 Task: Search one way flight ticket for 1 adult, 1 child, 1 infant in seat in premium economy from Billings: Billings Logan International Airport to Riverton: Central Wyoming Regional Airport (was Riverton Regional) on 5-4-2023. Choice of flights is United. Number of bags: 2 carry on bags and 4 checked bags. Price is upto 81000. Outbound departure time preference is 19:15.
Action: Mouse moved to (401, 161)
Screenshot: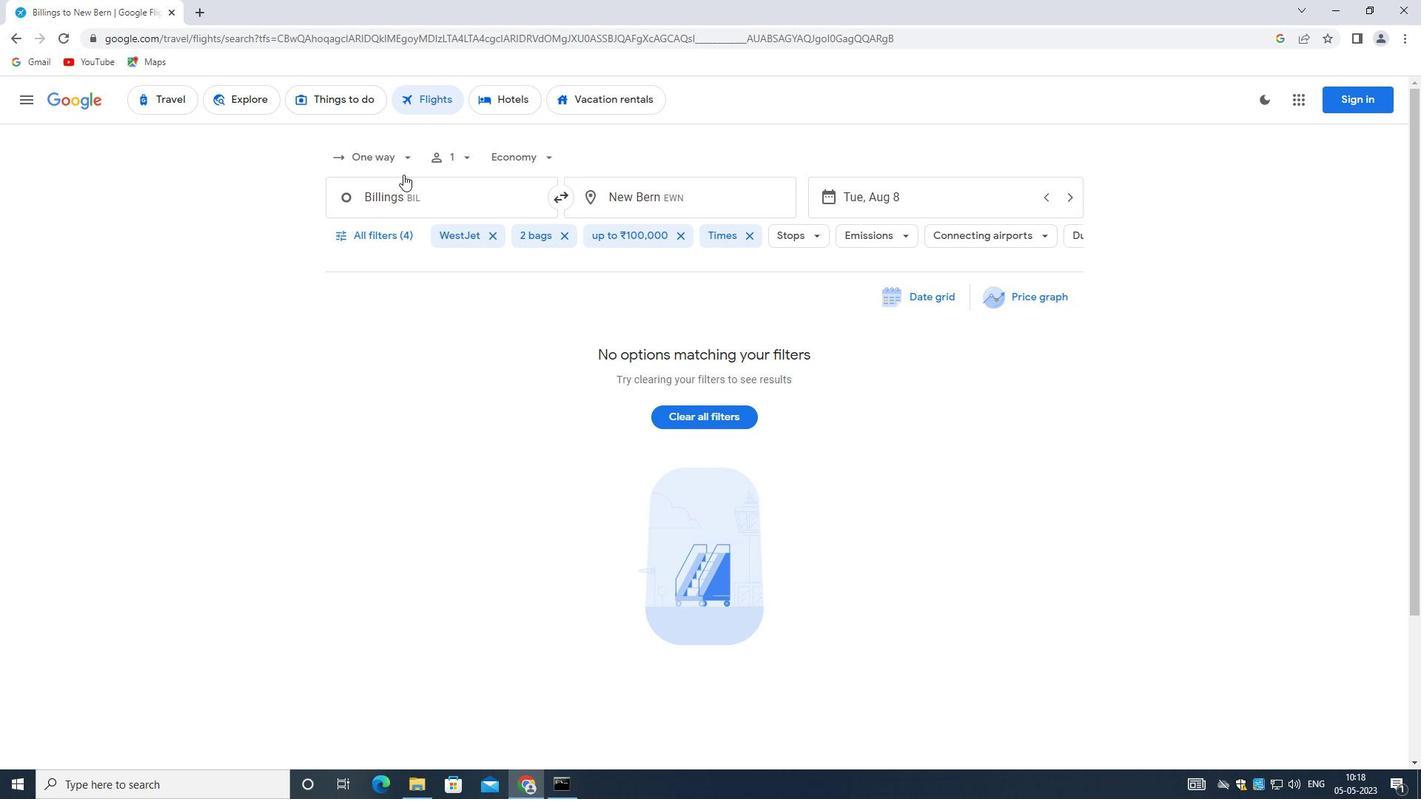 
Action: Mouse pressed left at (401, 161)
Screenshot: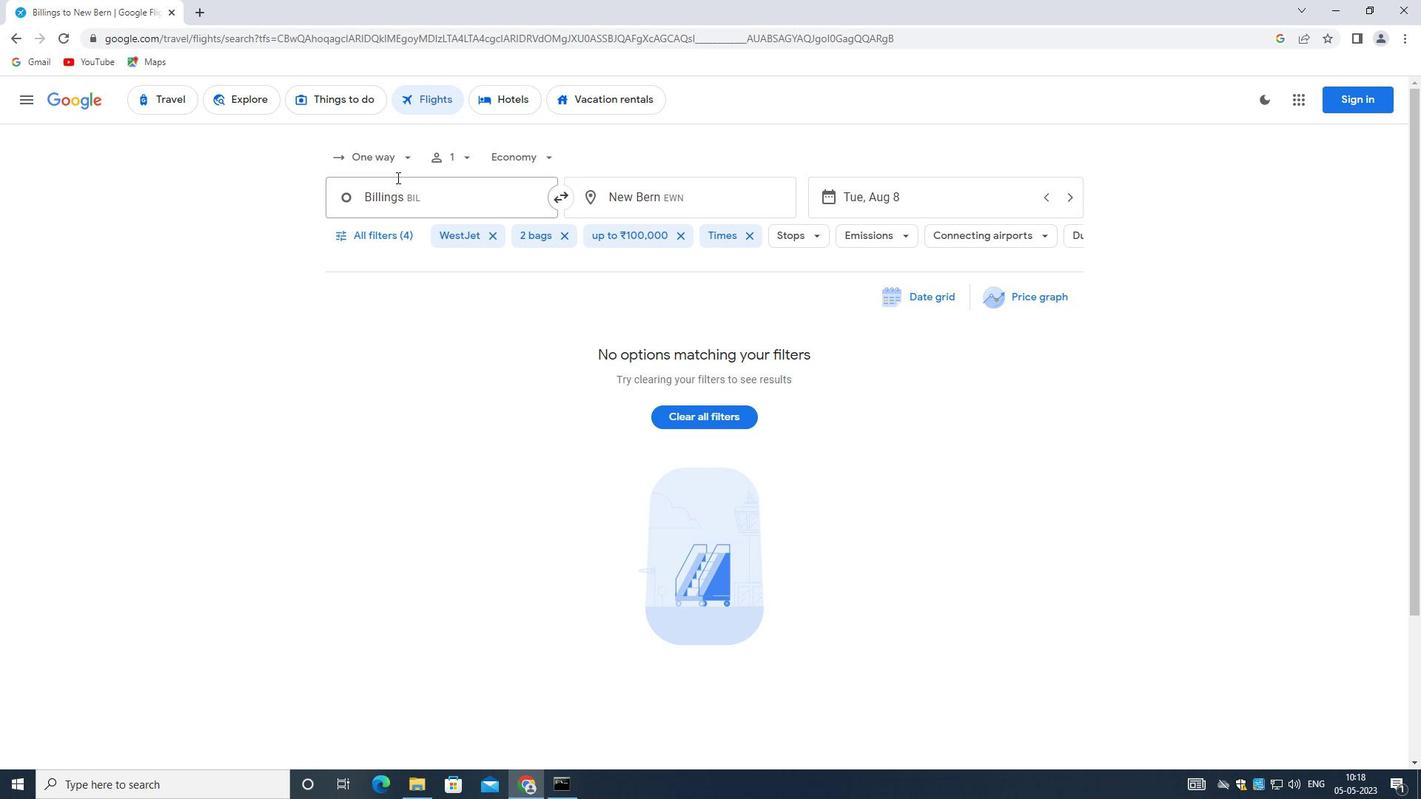 
Action: Mouse moved to (399, 219)
Screenshot: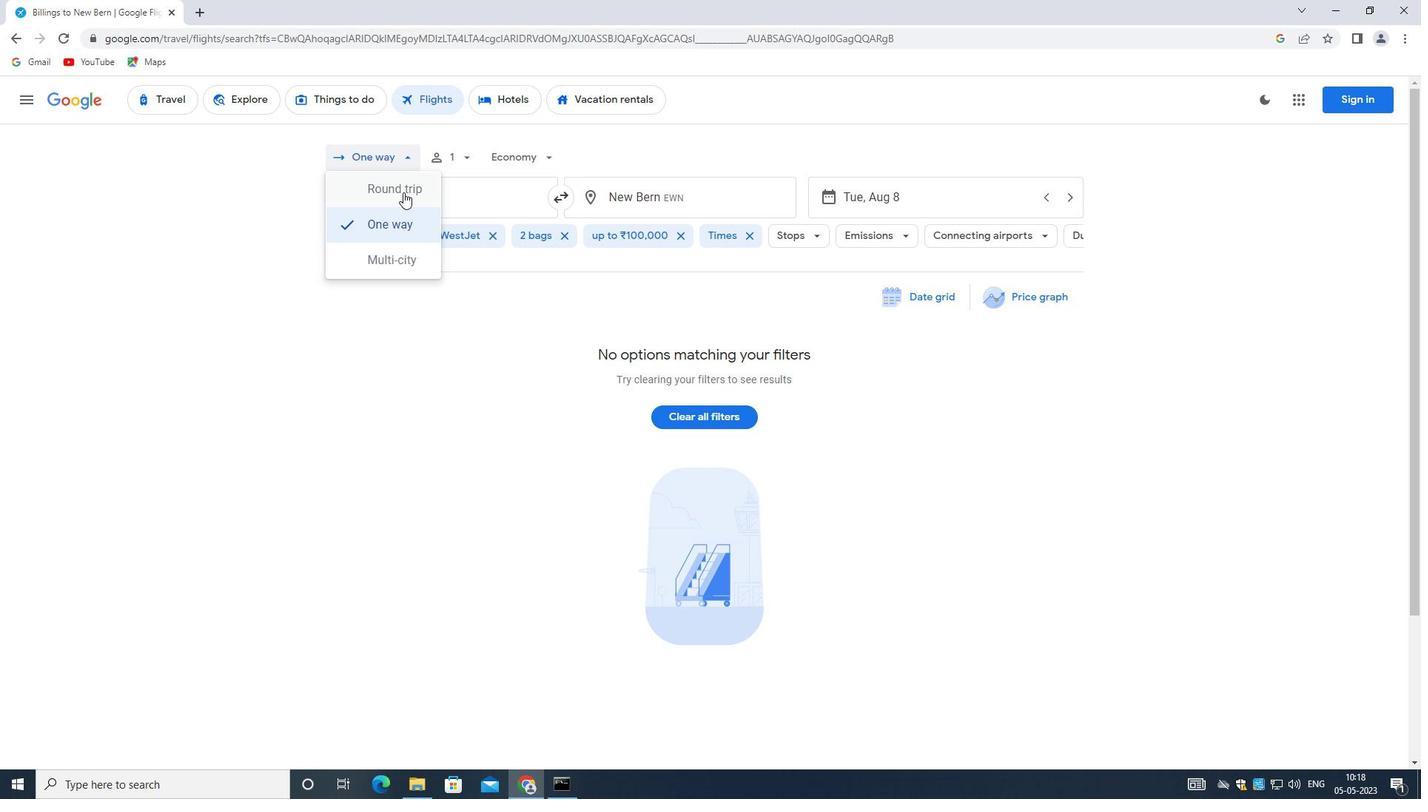 
Action: Mouse pressed left at (399, 219)
Screenshot: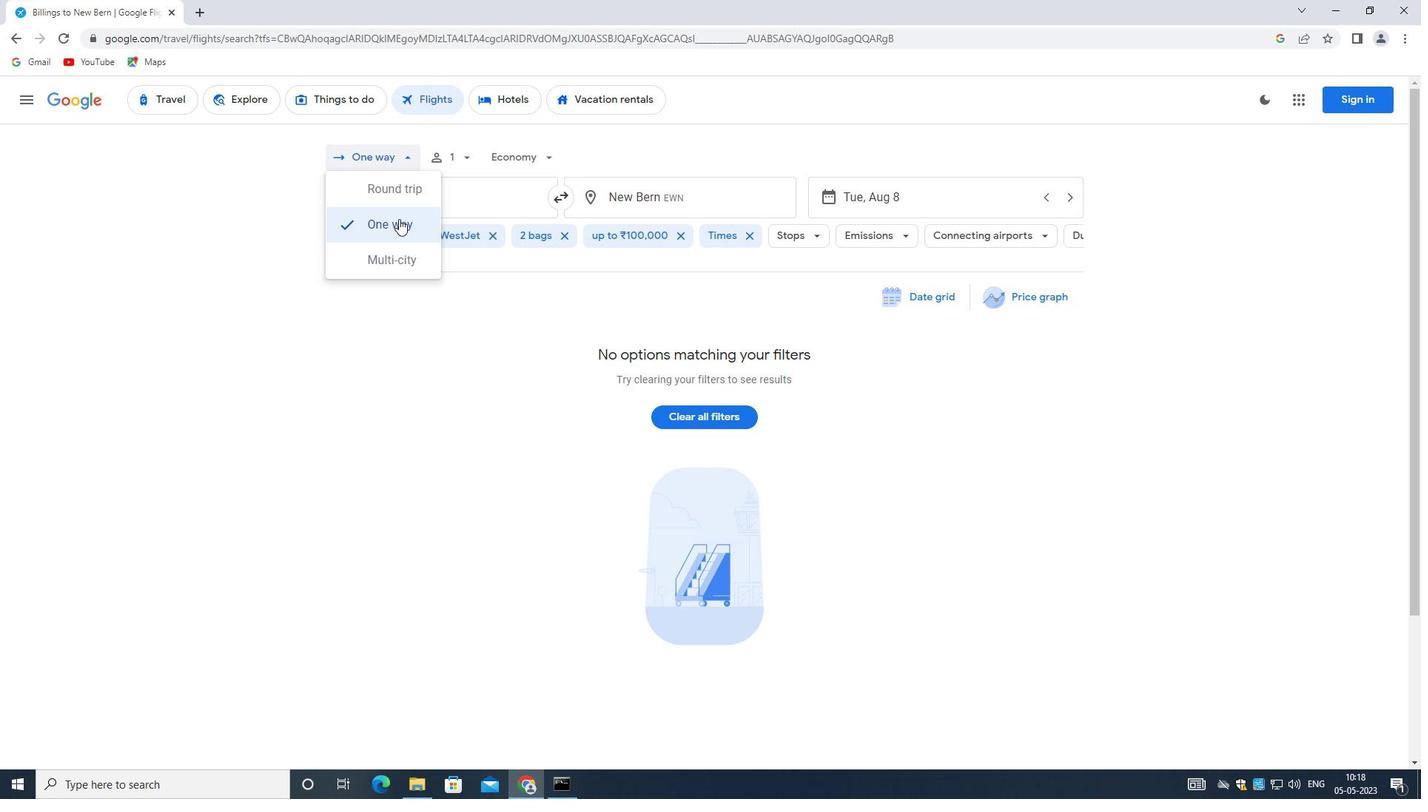 
Action: Mouse moved to (466, 155)
Screenshot: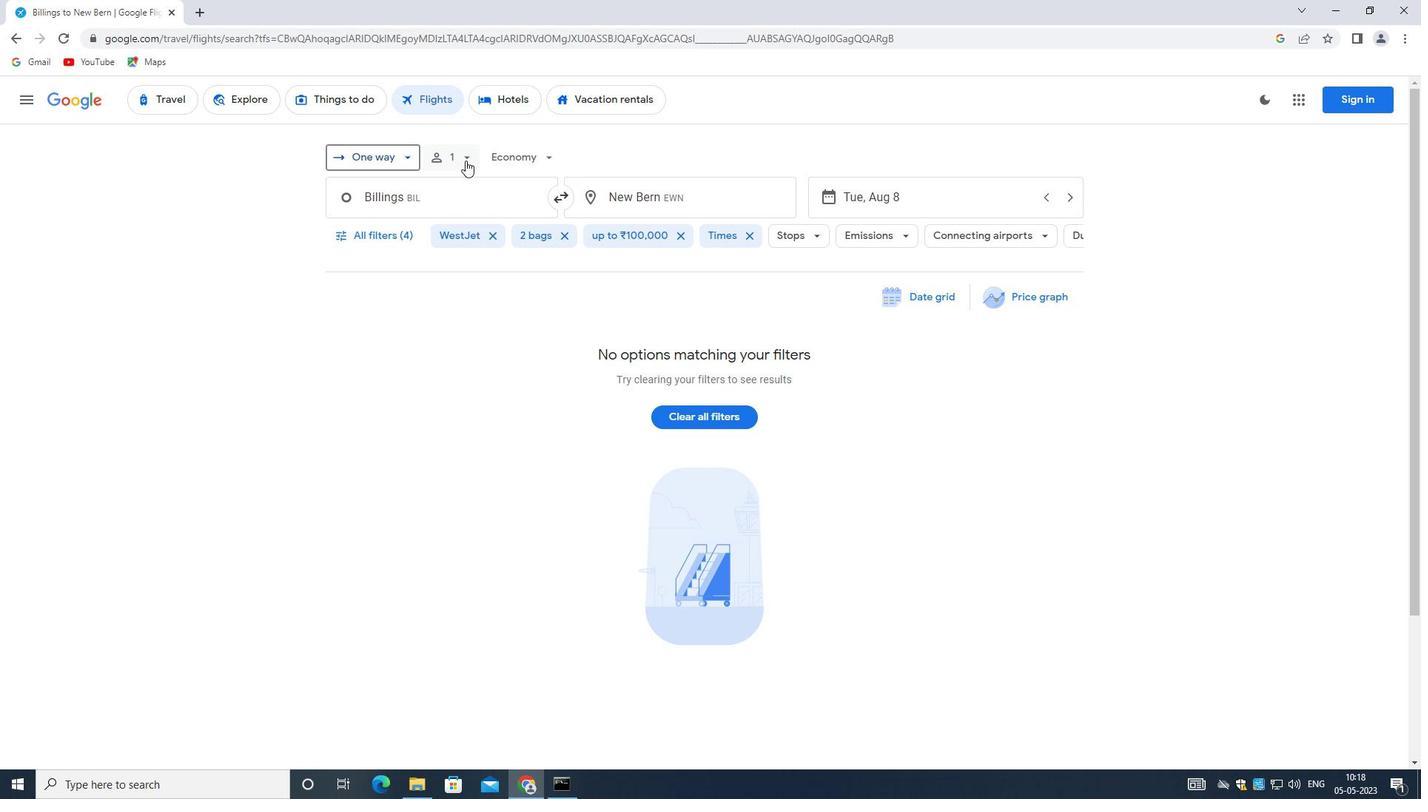 
Action: Mouse pressed left at (466, 155)
Screenshot: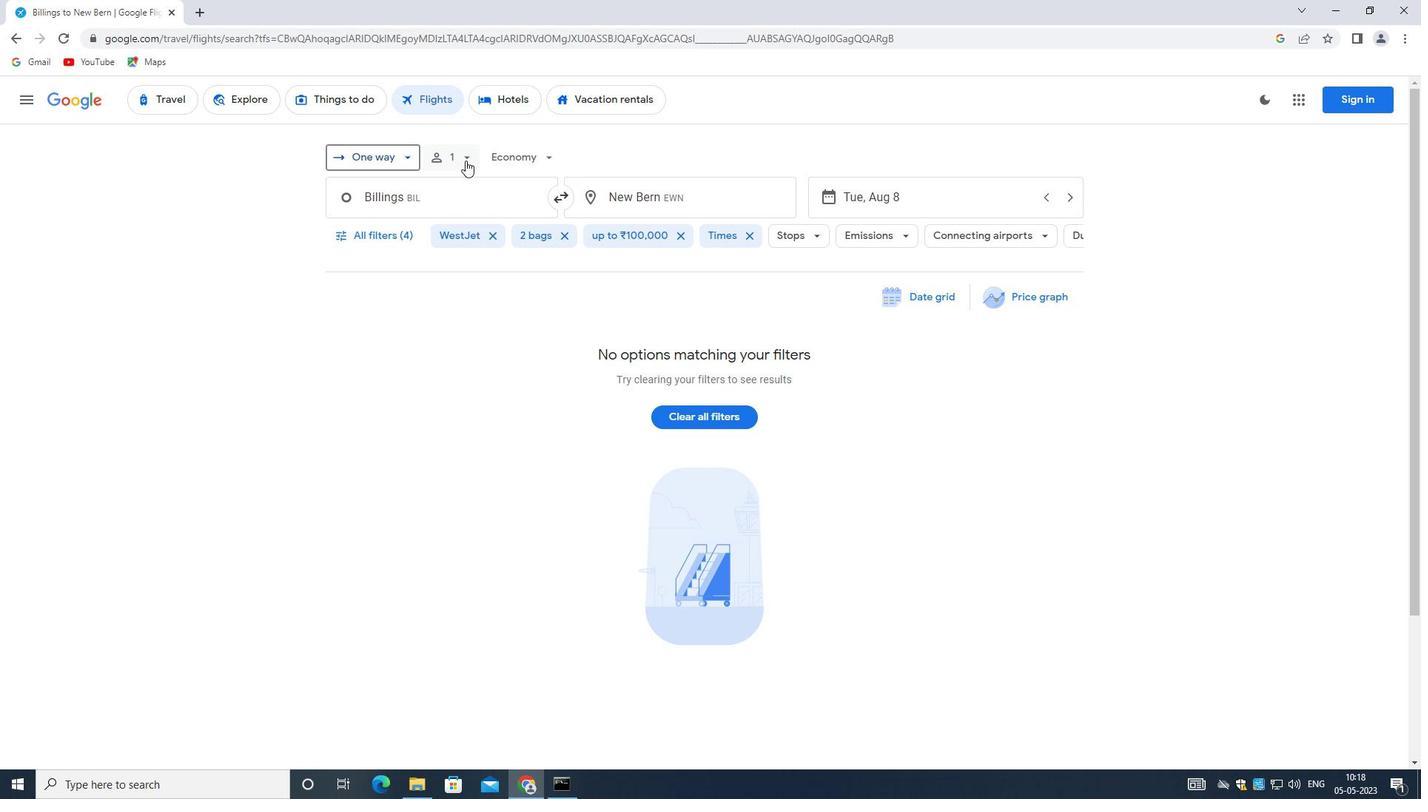 
Action: Mouse moved to (572, 231)
Screenshot: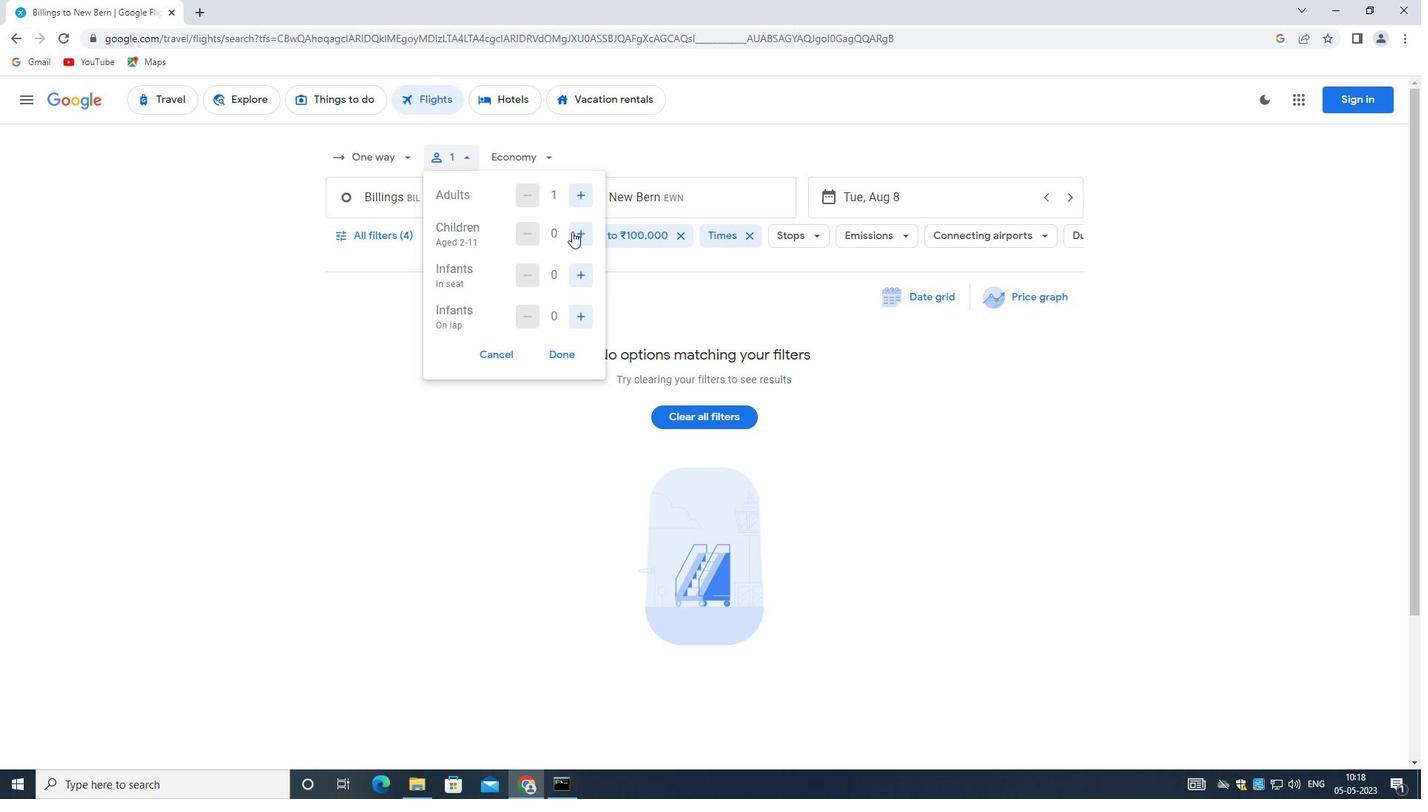 
Action: Mouse pressed left at (572, 231)
Screenshot: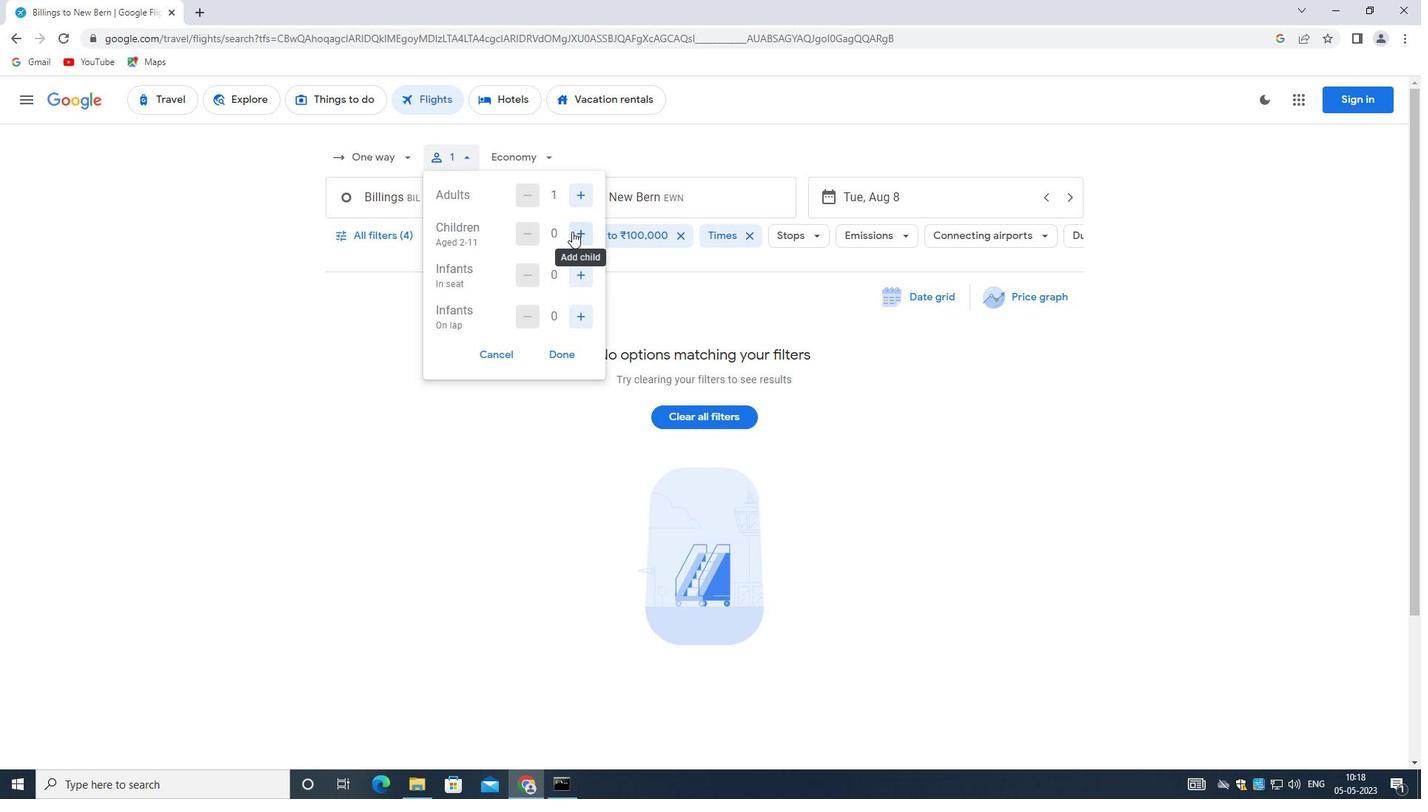 
Action: Mouse moved to (574, 277)
Screenshot: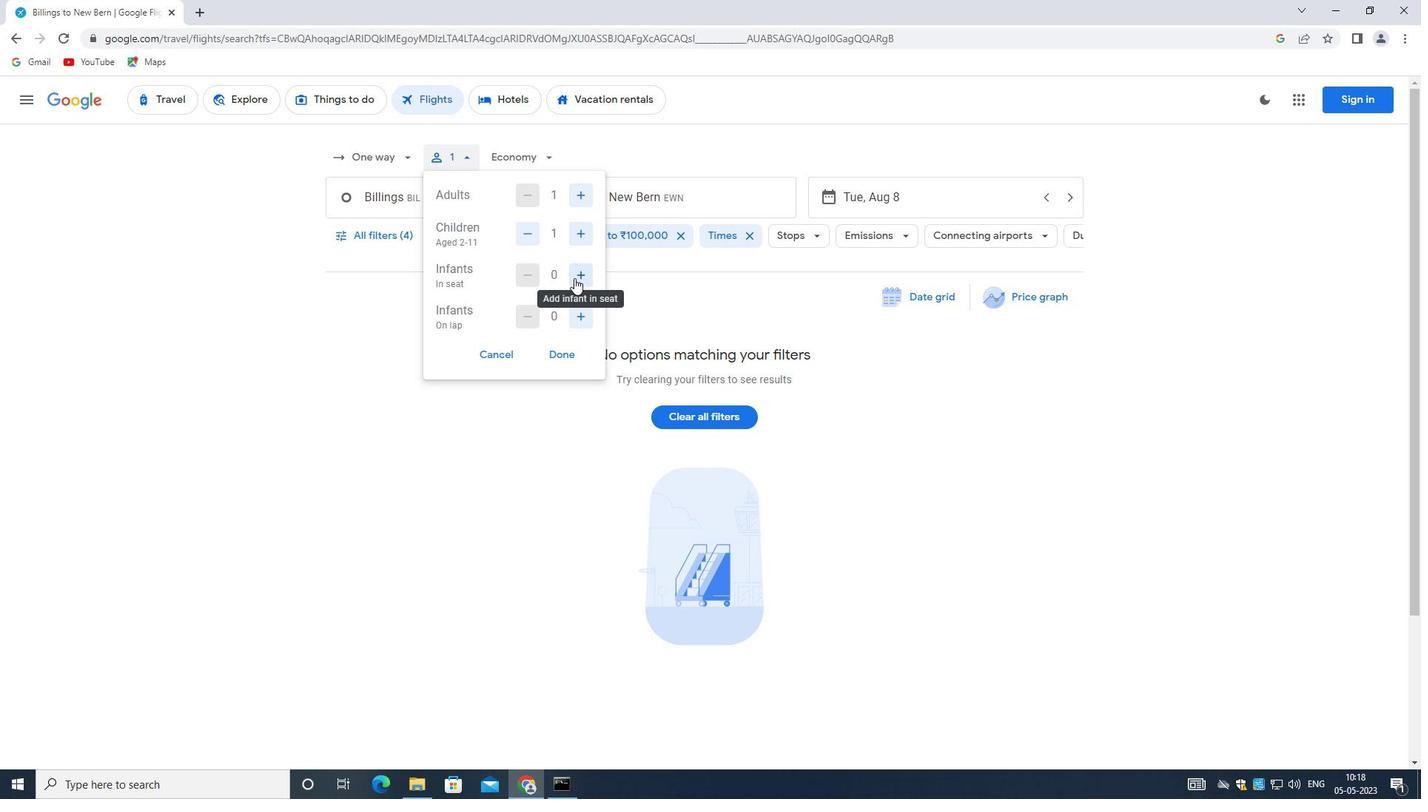
Action: Mouse pressed left at (574, 277)
Screenshot: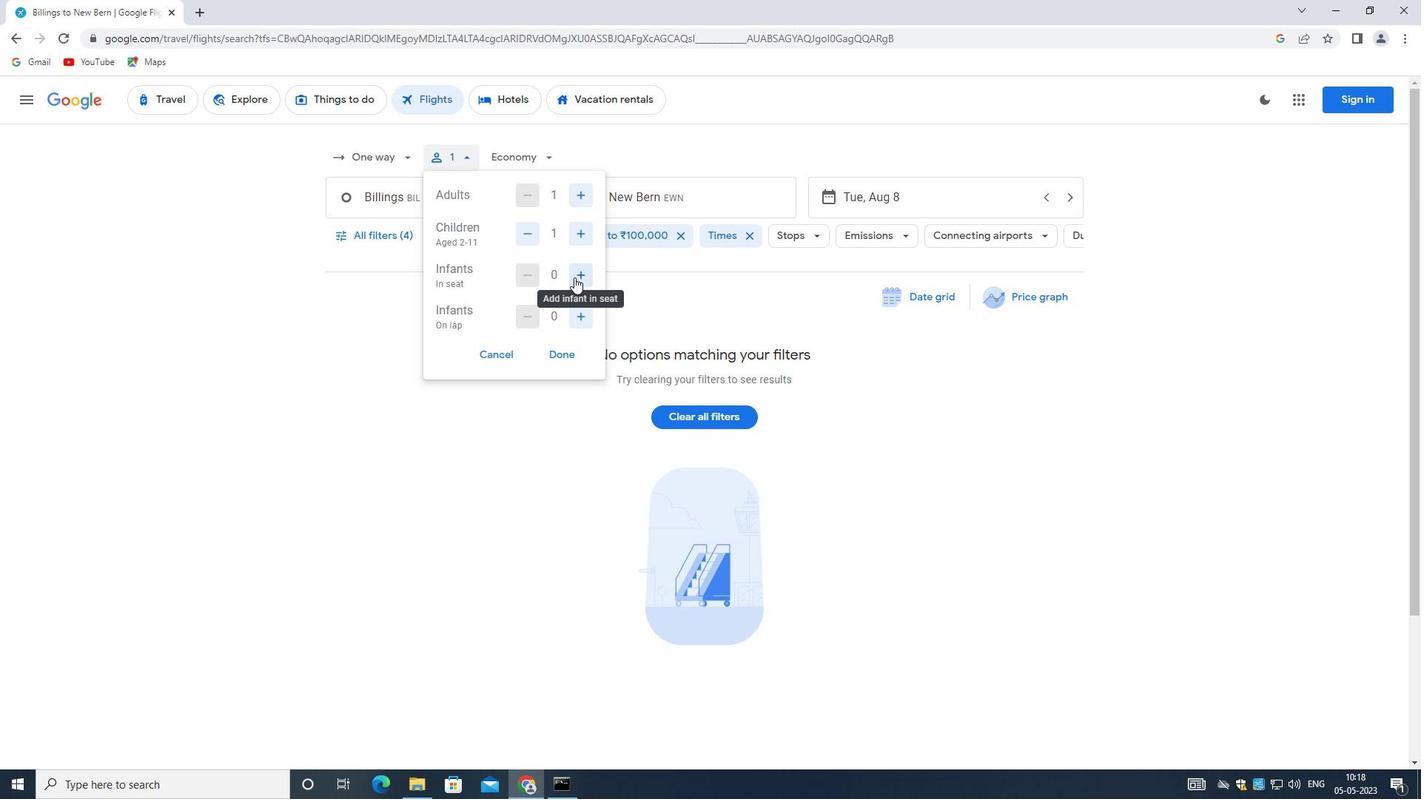 
Action: Mouse moved to (553, 353)
Screenshot: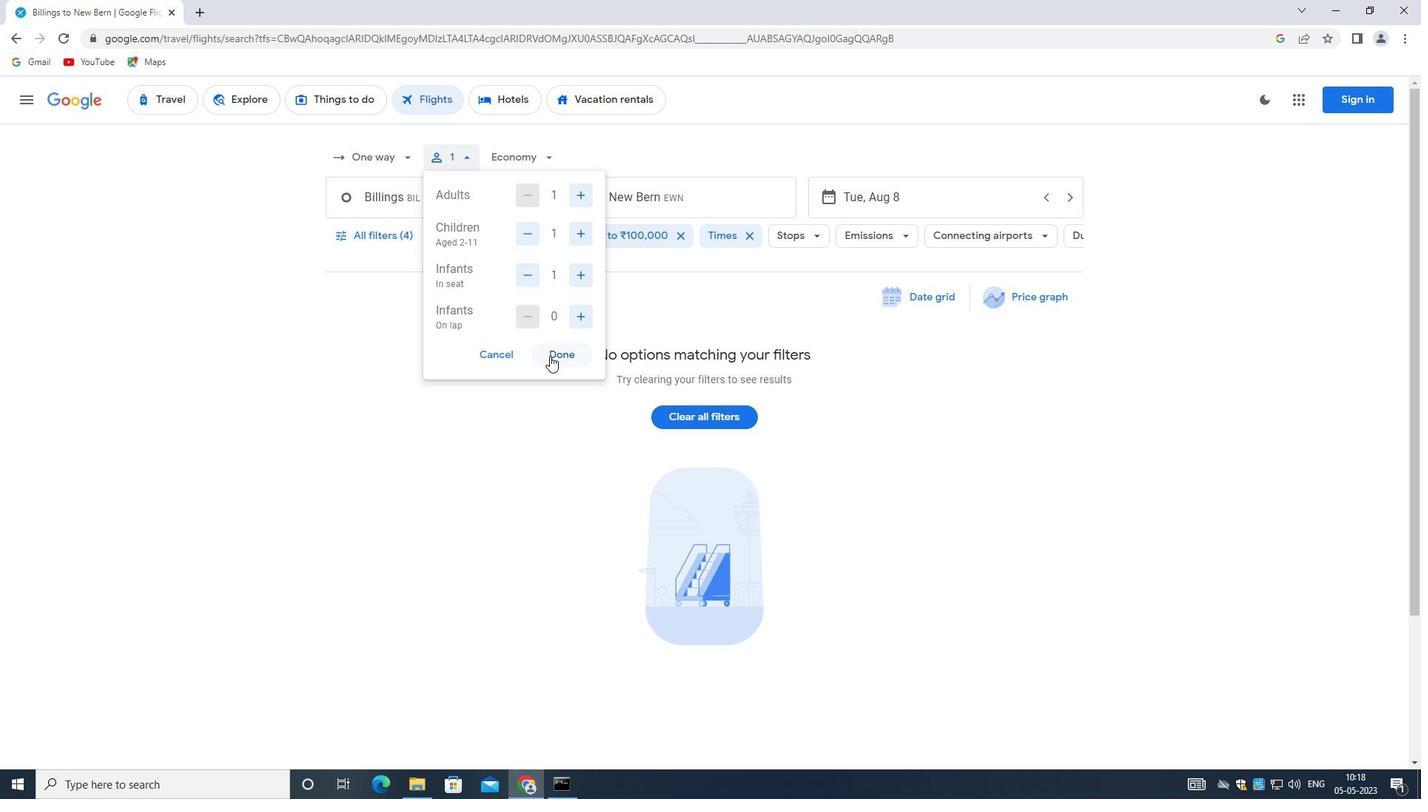 
Action: Mouse pressed left at (553, 353)
Screenshot: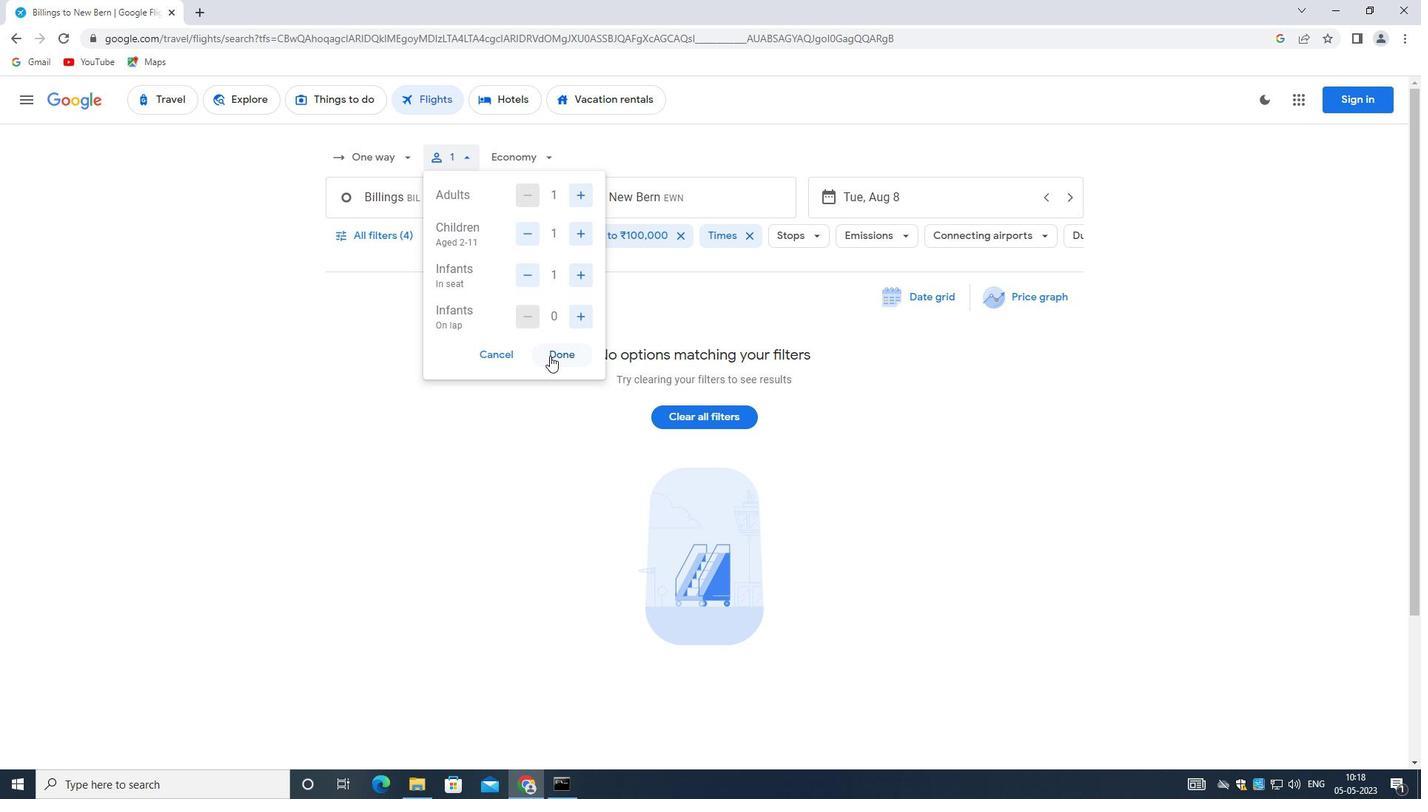 
Action: Mouse moved to (537, 159)
Screenshot: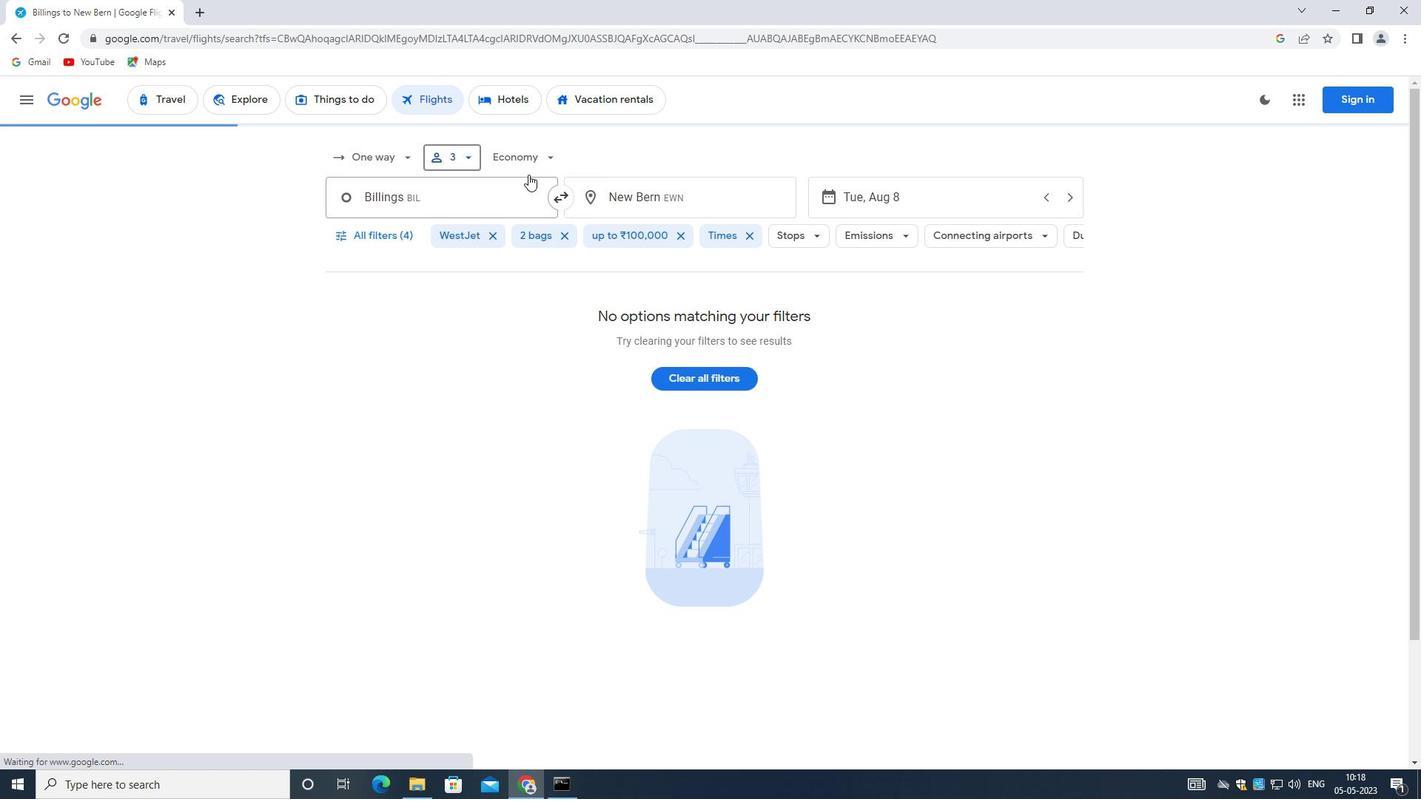 
Action: Mouse pressed left at (537, 159)
Screenshot: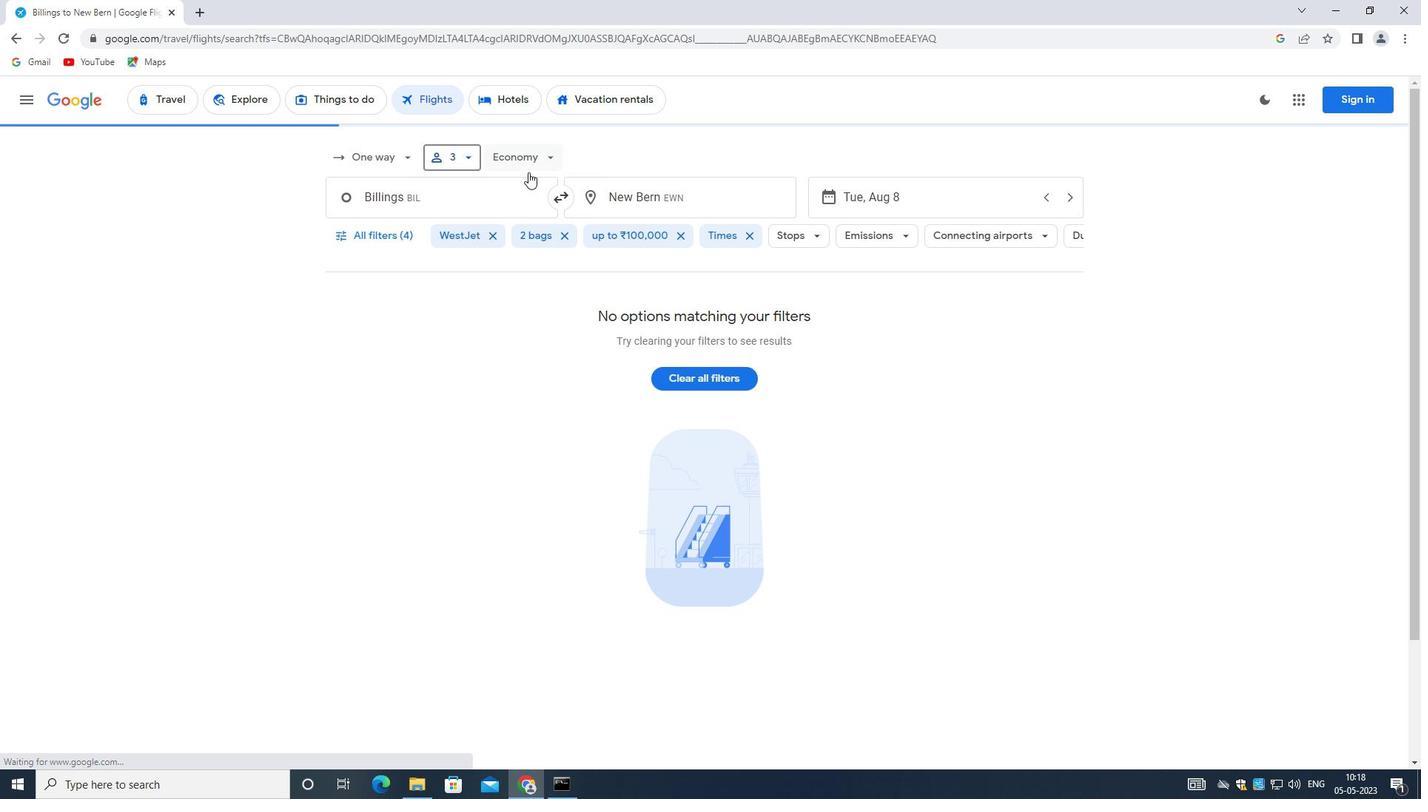 
Action: Mouse moved to (579, 225)
Screenshot: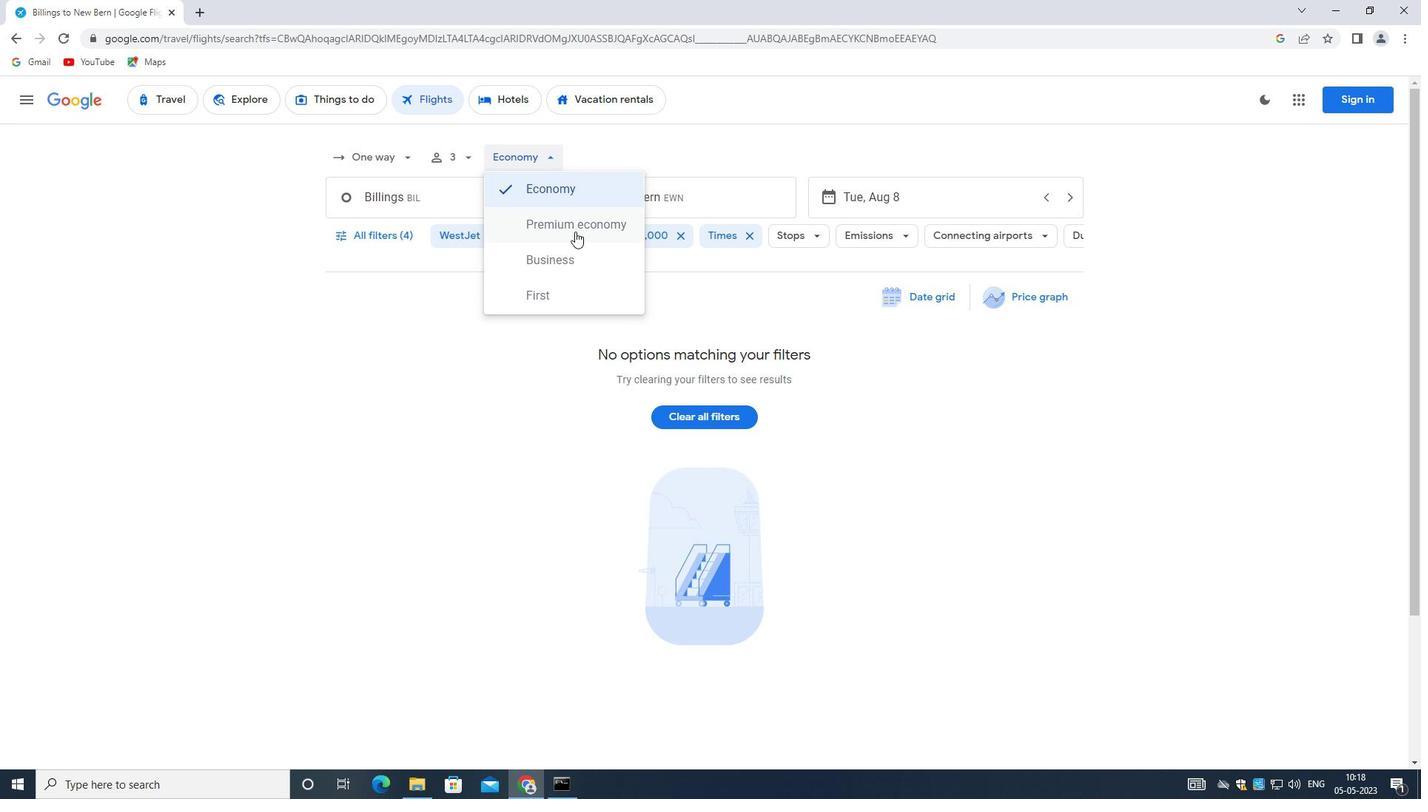 
Action: Mouse pressed left at (579, 225)
Screenshot: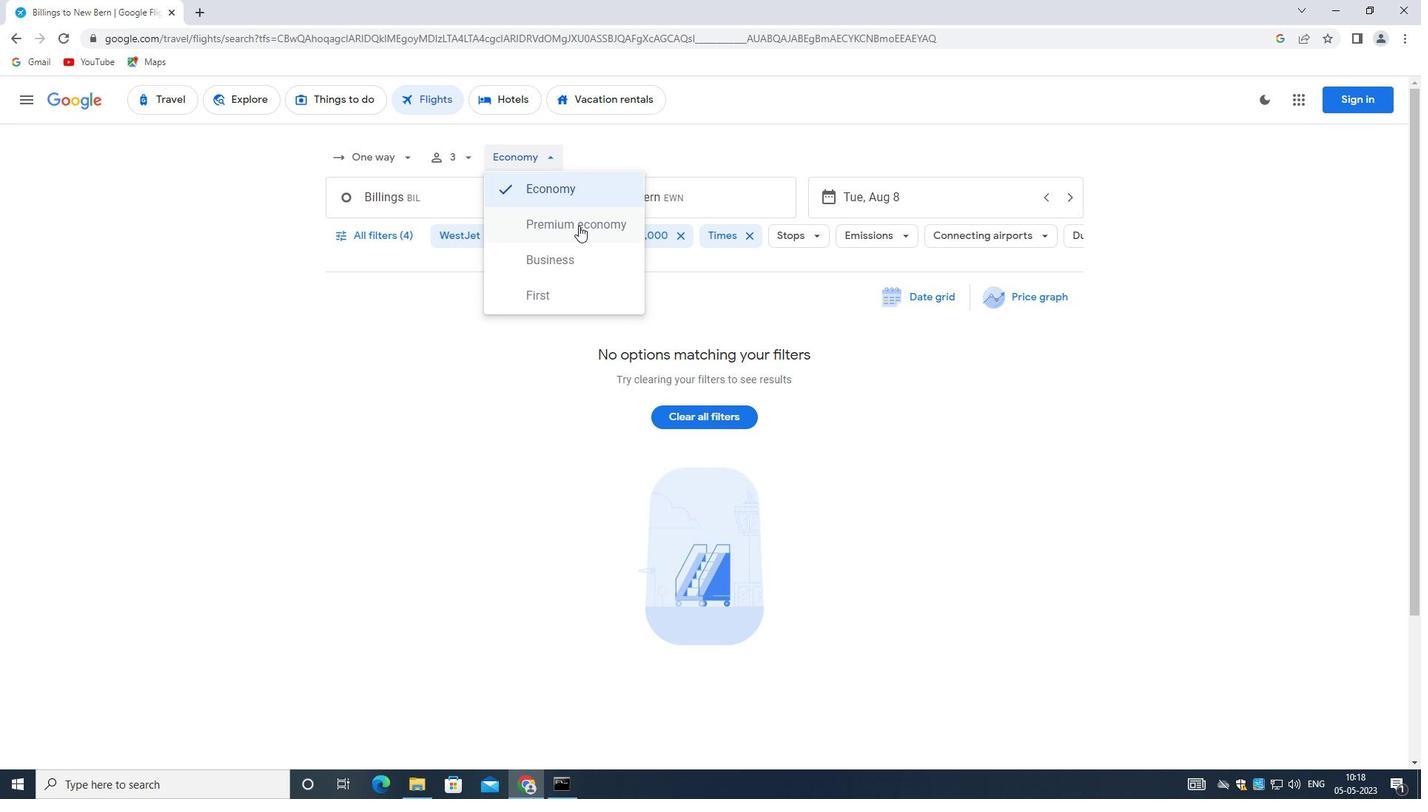 
Action: Mouse moved to (441, 185)
Screenshot: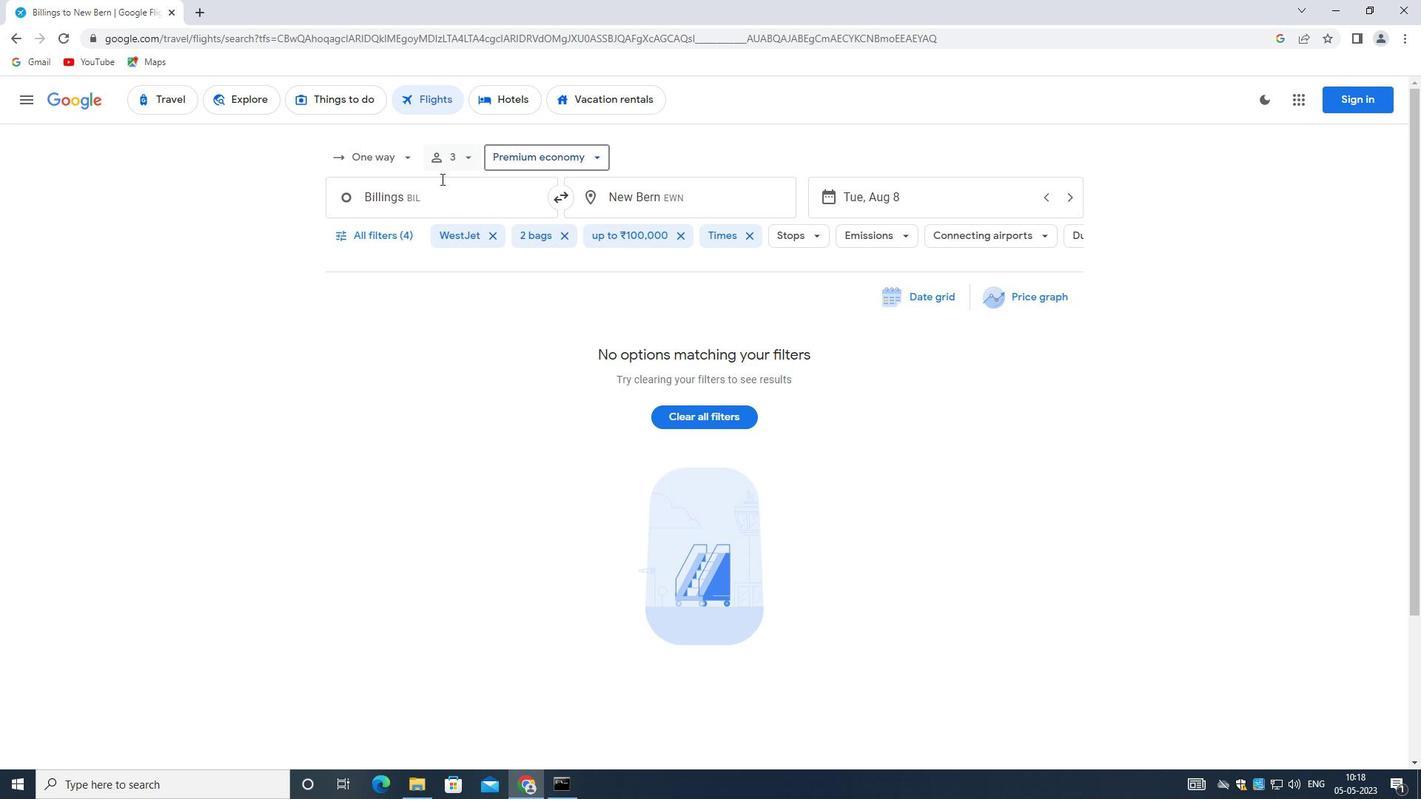 
Action: Mouse pressed left at (441, 185)
Screenshot: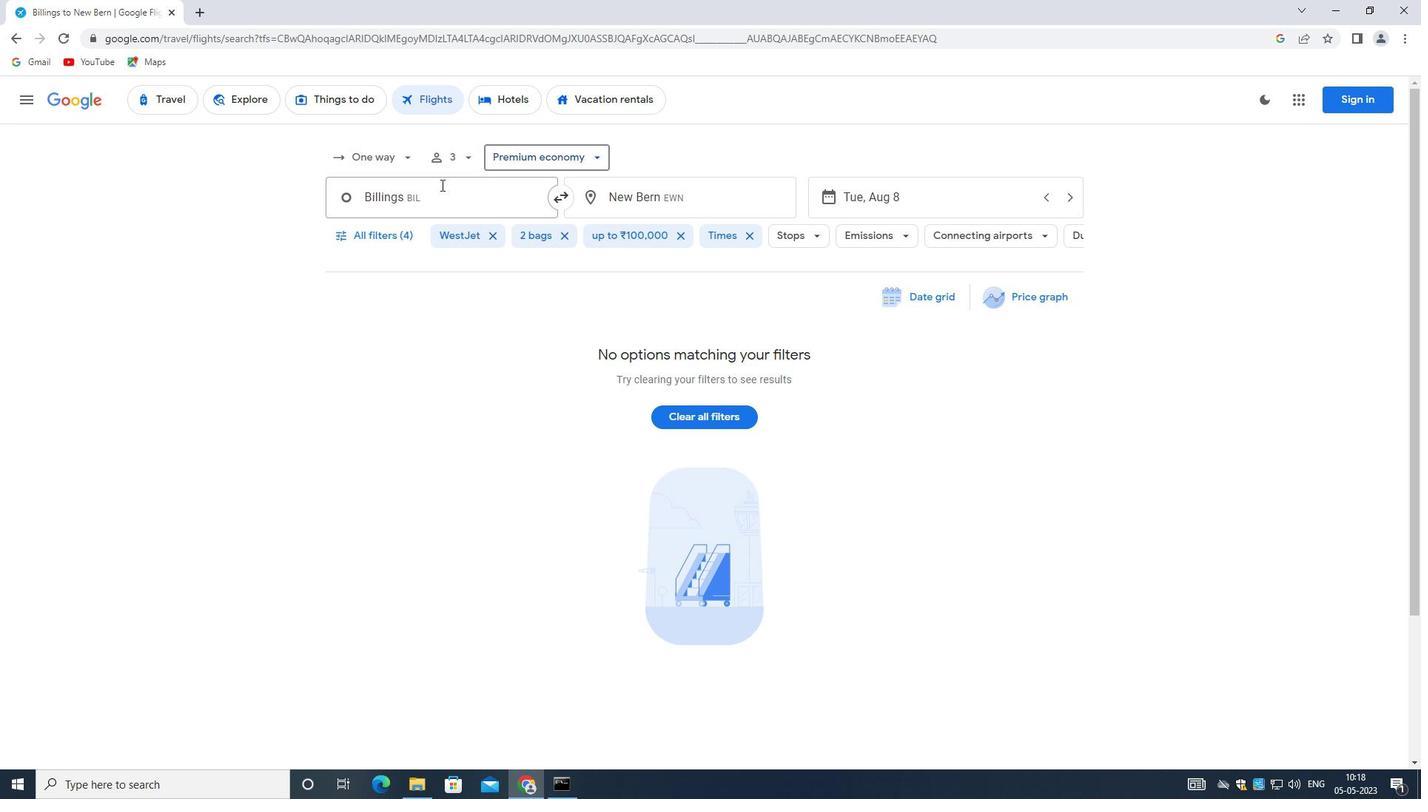 
Action: Mouse moved to (459, 273)
Screenshot: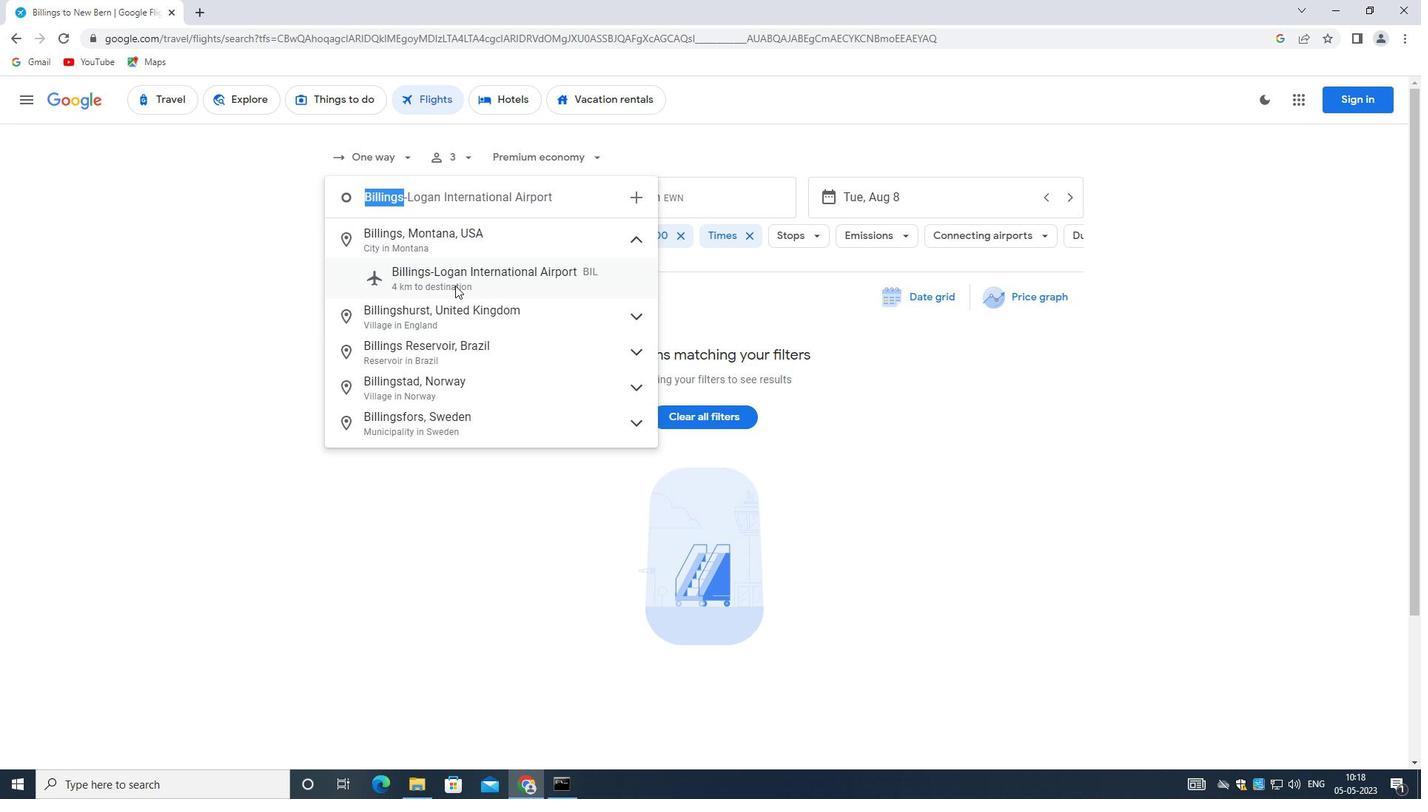 
Action: Mouse pressed left at (459, 273)
Screenshot: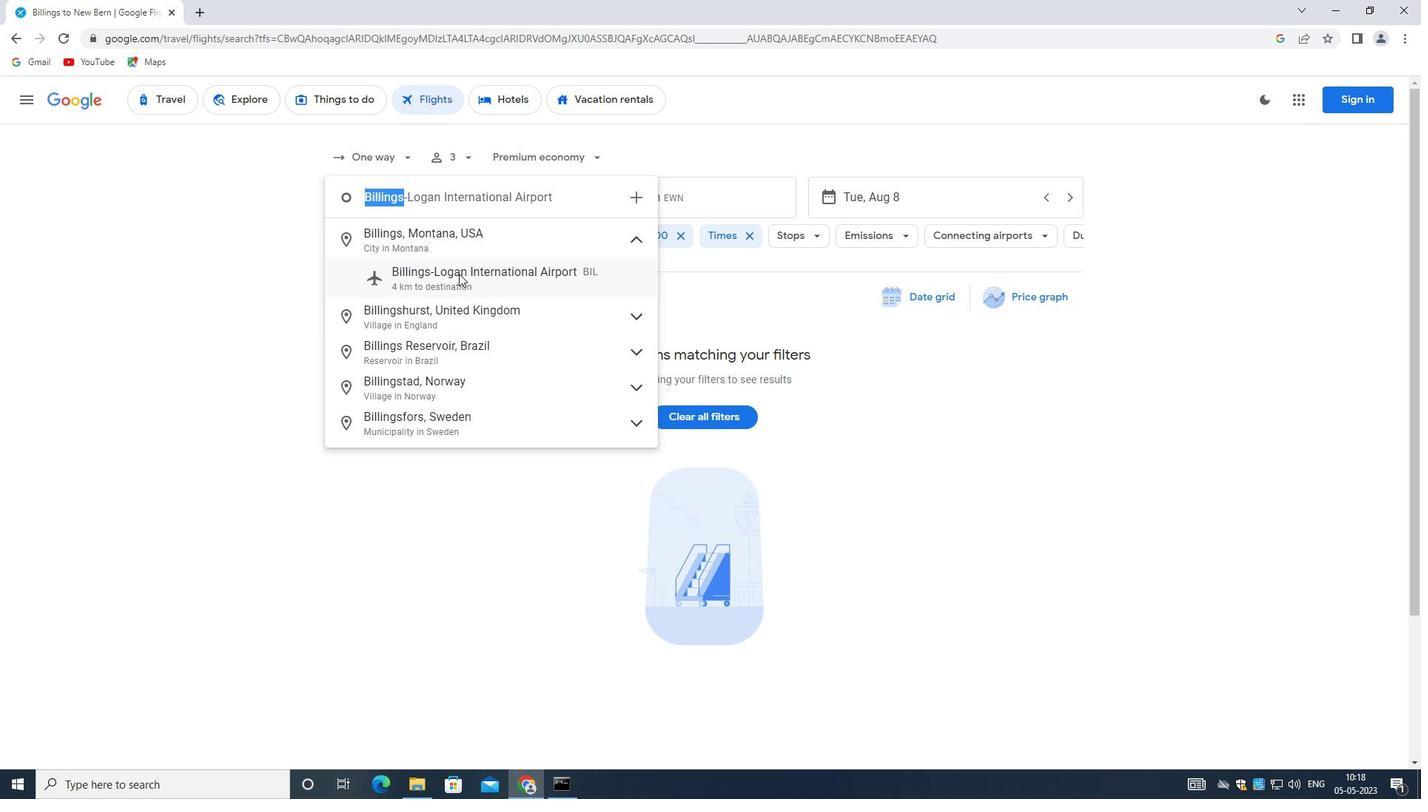 
Action: Mouse moved to (657, 195)
Screenshot: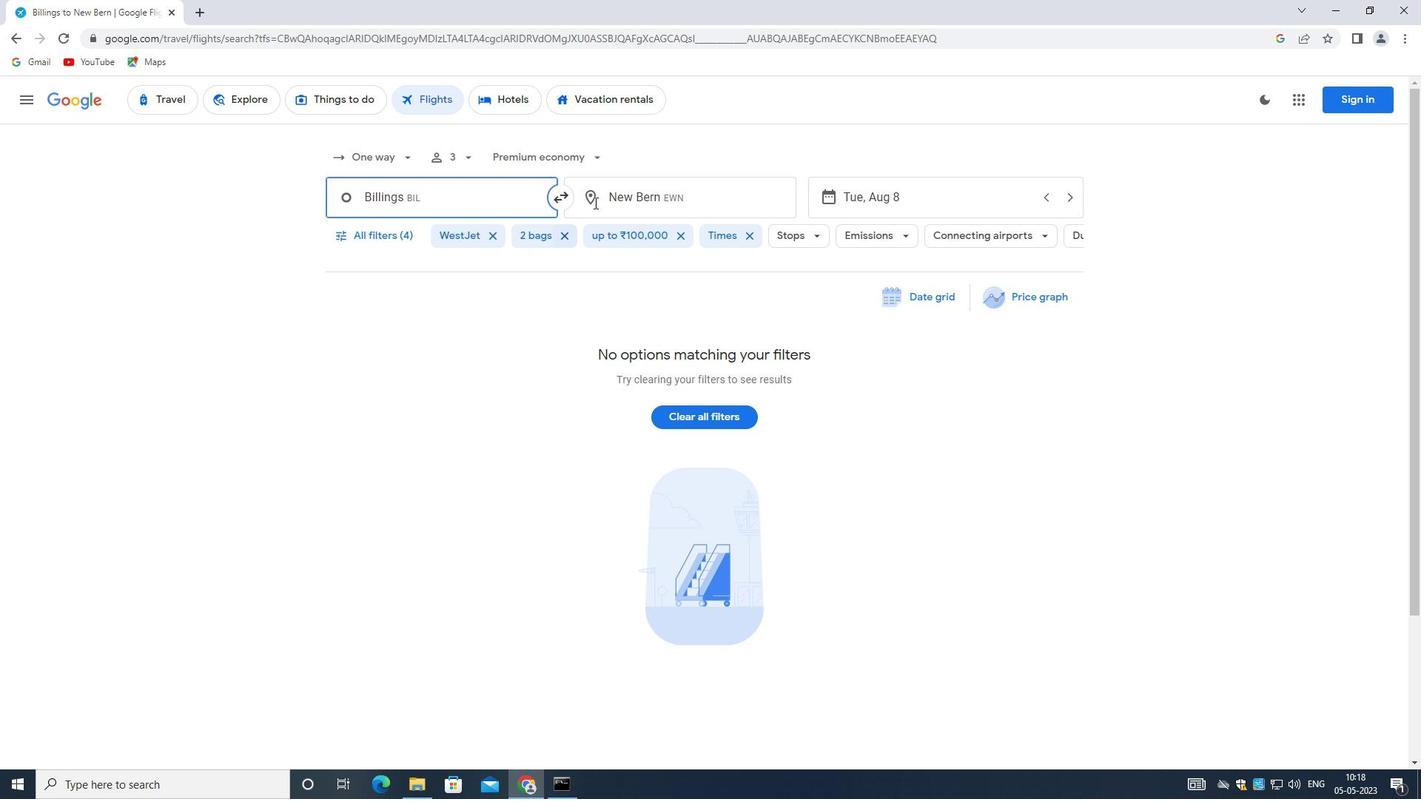 
Action: Mouse pressed left at (657, 195)
Screenshot: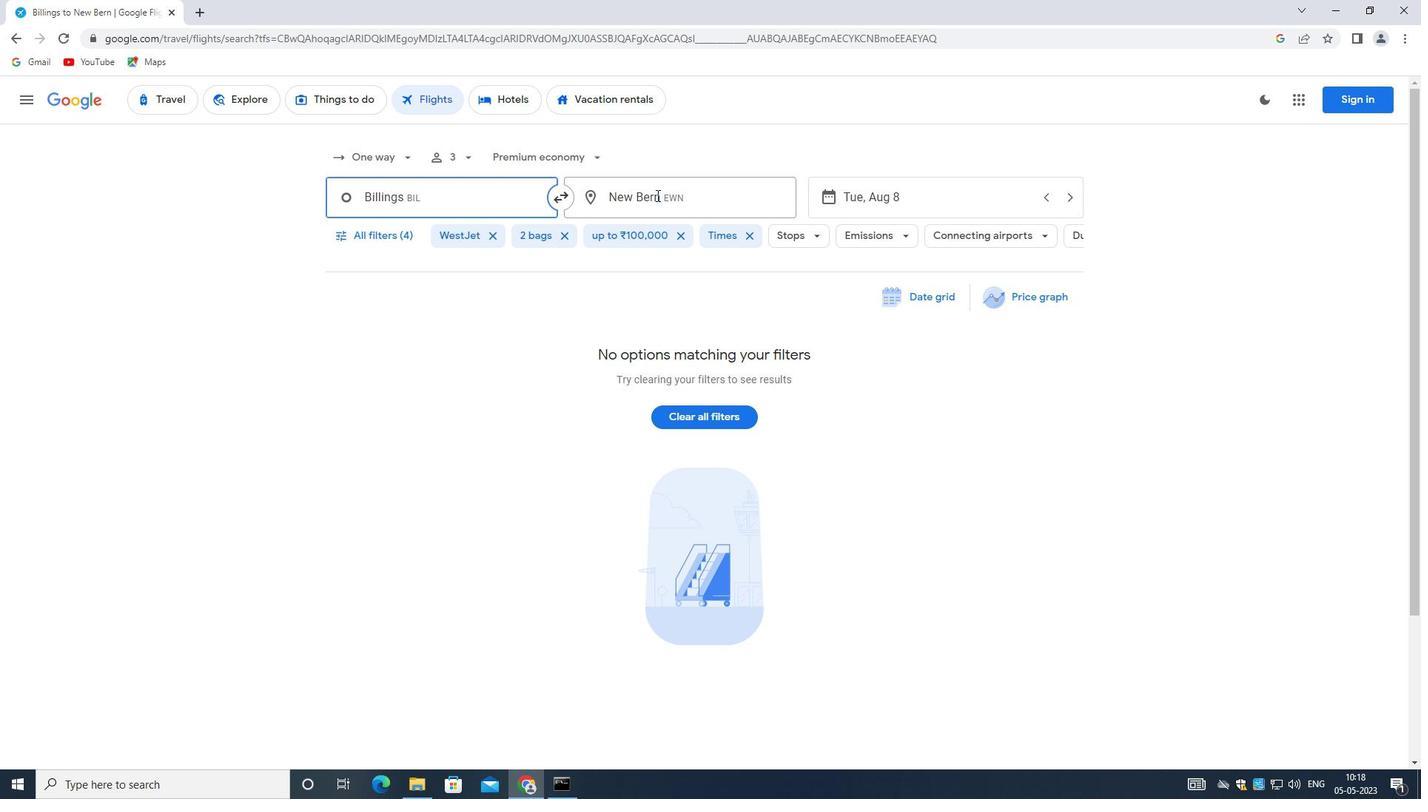 
Action: Mouse moved to (683, 196)
Screenshot: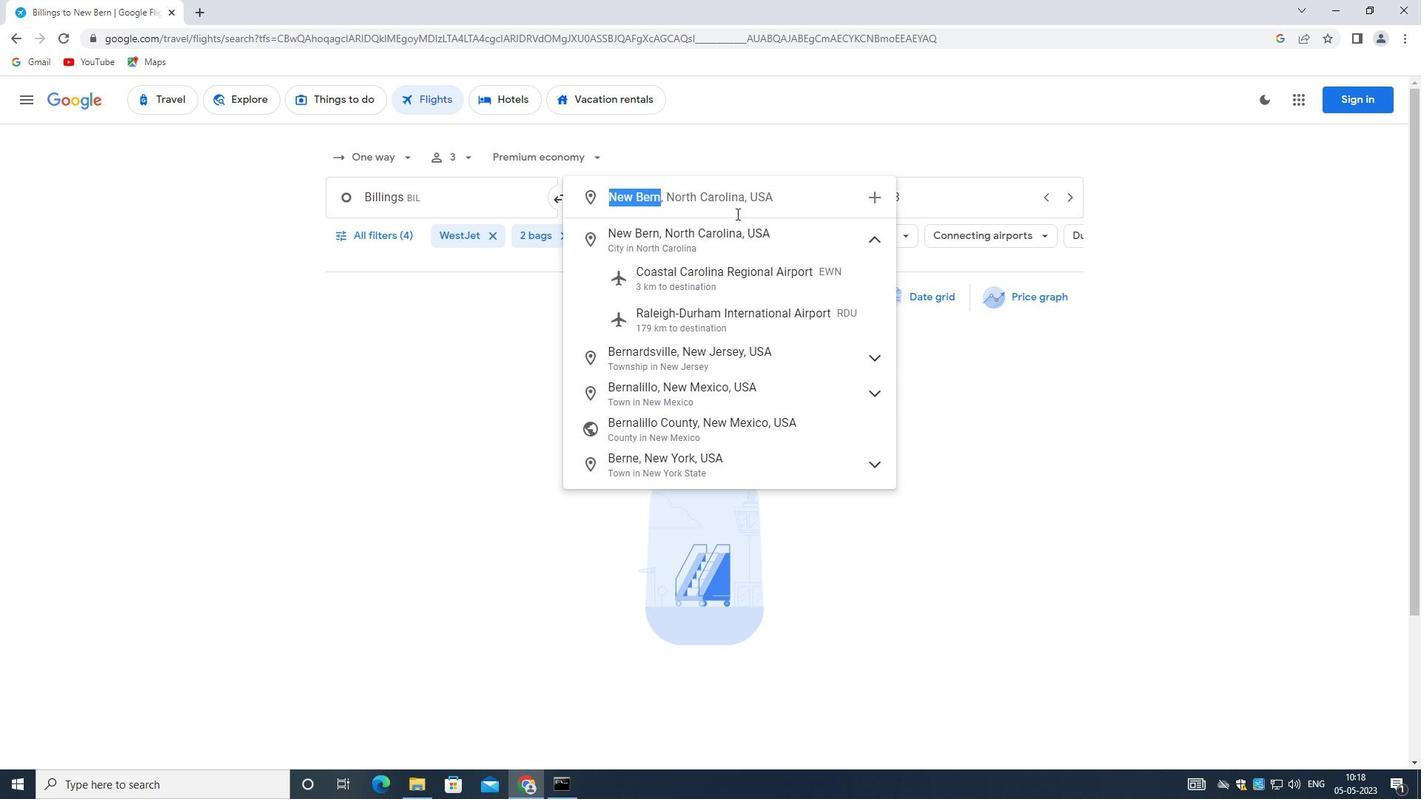 
Action: Mouse pressed left at (683, 196)
Screenshot: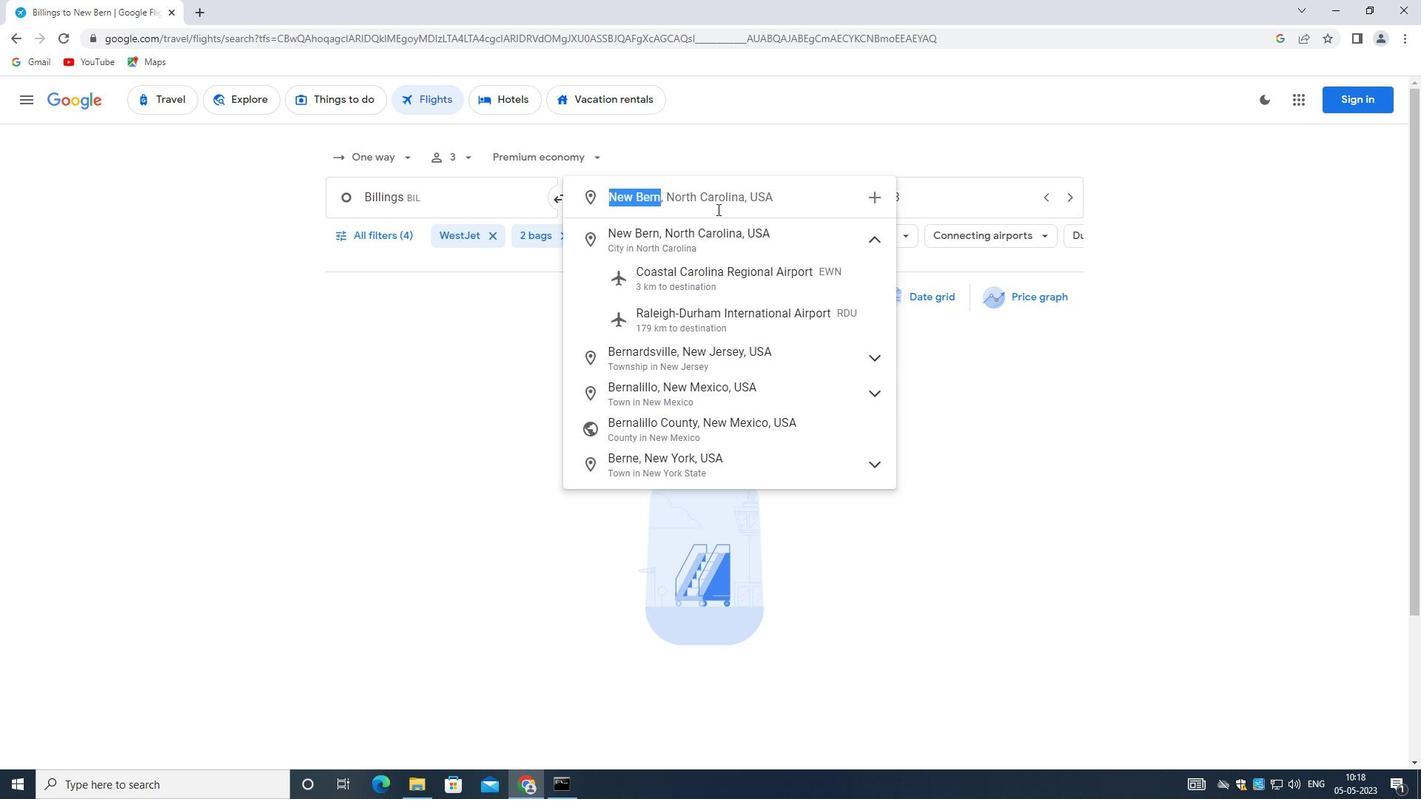 
Action: Key pressed <Key.backspace><Key.backspace><Key.backspace><Key.backspace><Key.backspace><Key.backspace><Key.backspace><Key.backspace><Key.backspace><Key.backspace><Key.backspace><Key.backspace><Key.backspace><Key.backspace><Key.backspace><Key.backspace><Key.backspace>ctrl+C<Key.shift>CENTRAL<Key.space><Key.shift>W
Screenshot: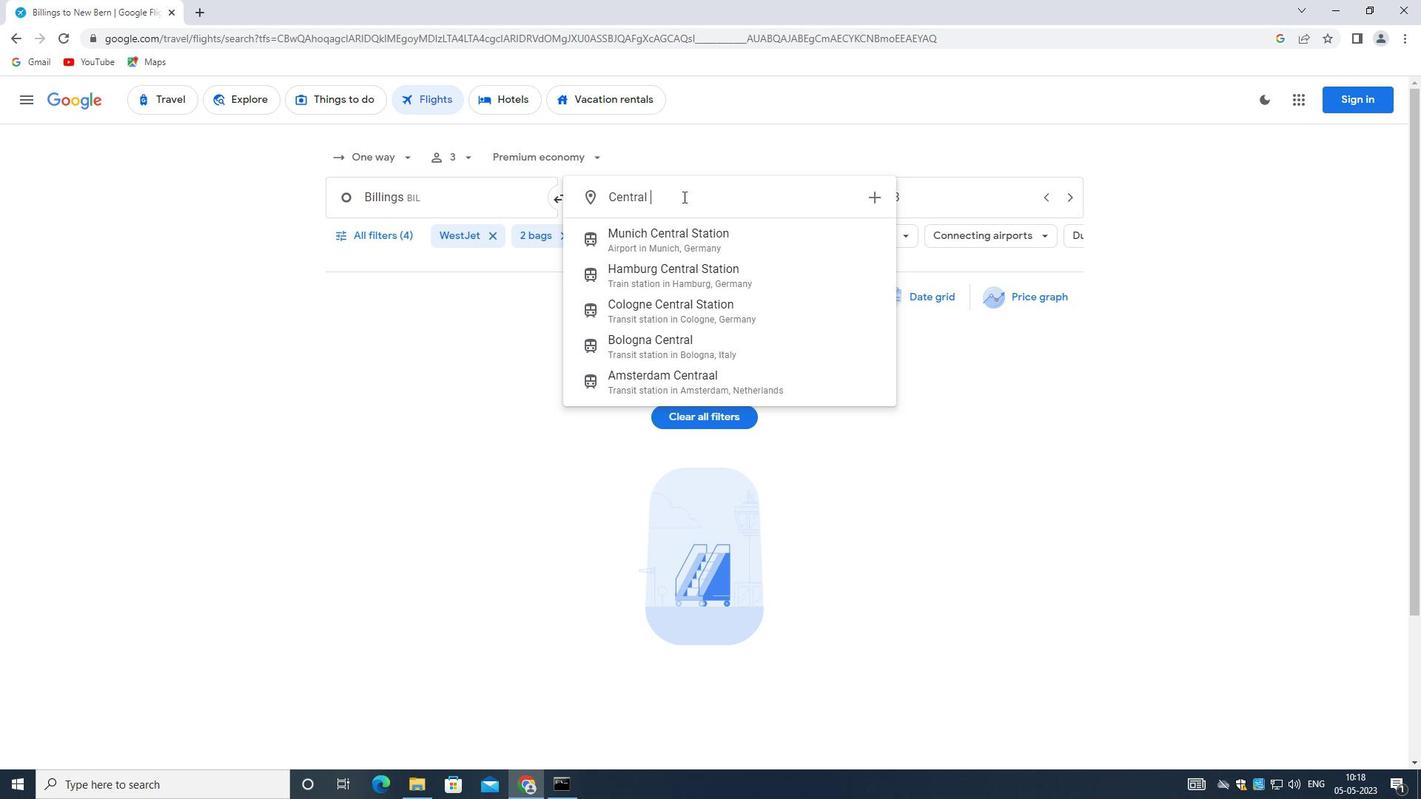 
Action: Mouse moved to (673, 233)
Screenshot: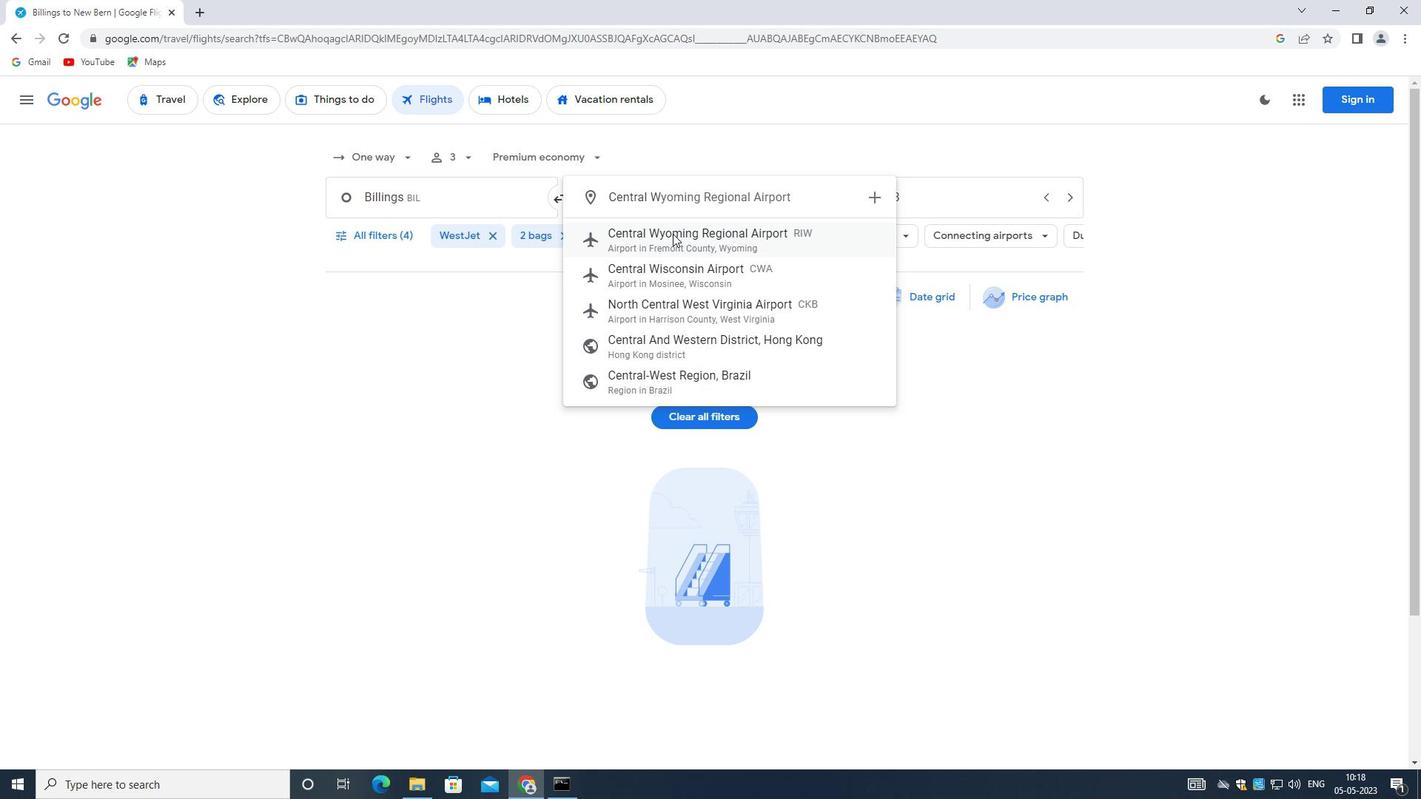 
Action: Mouse pressed left at (673, 233)
Screenshot: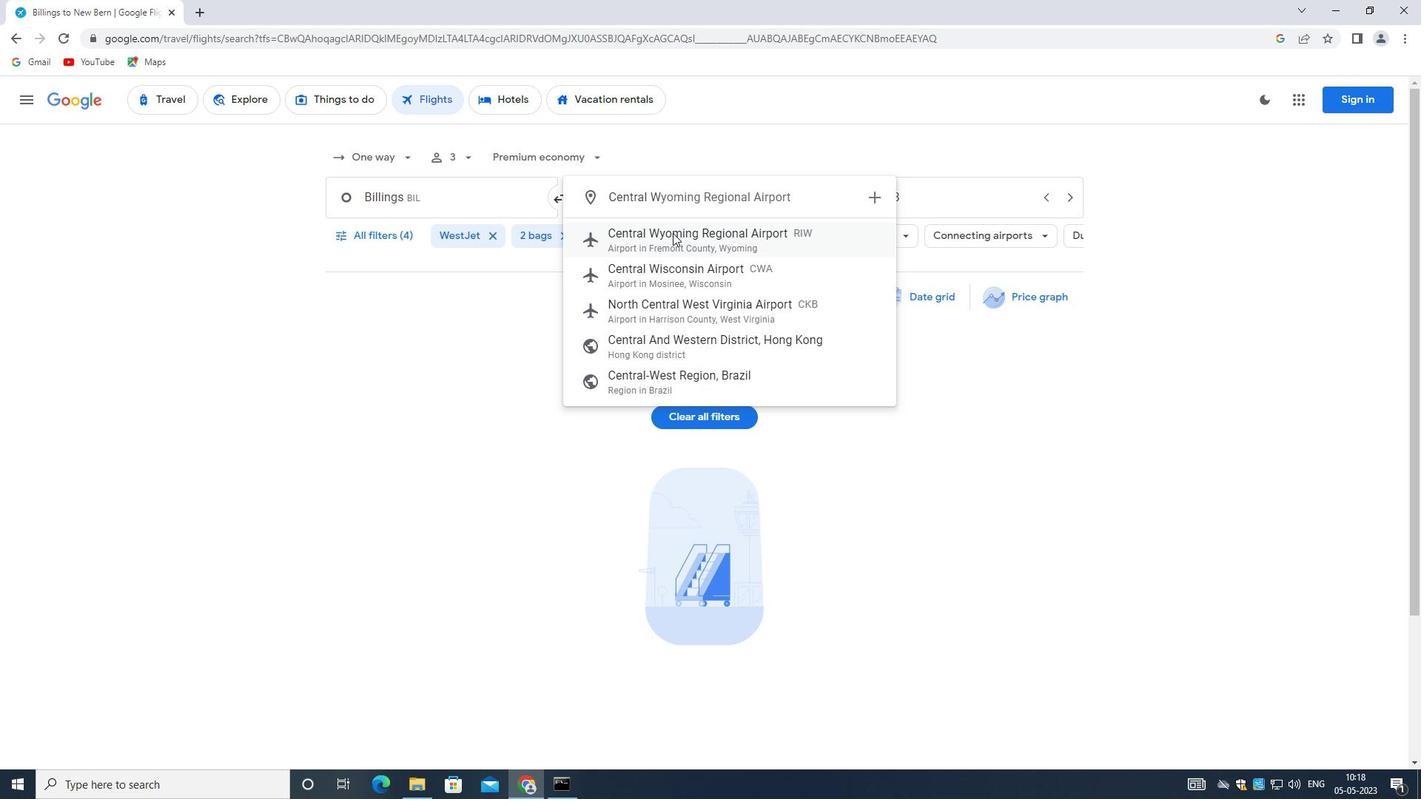 
Action: Mouse moved to (873, 199)
Screenshot: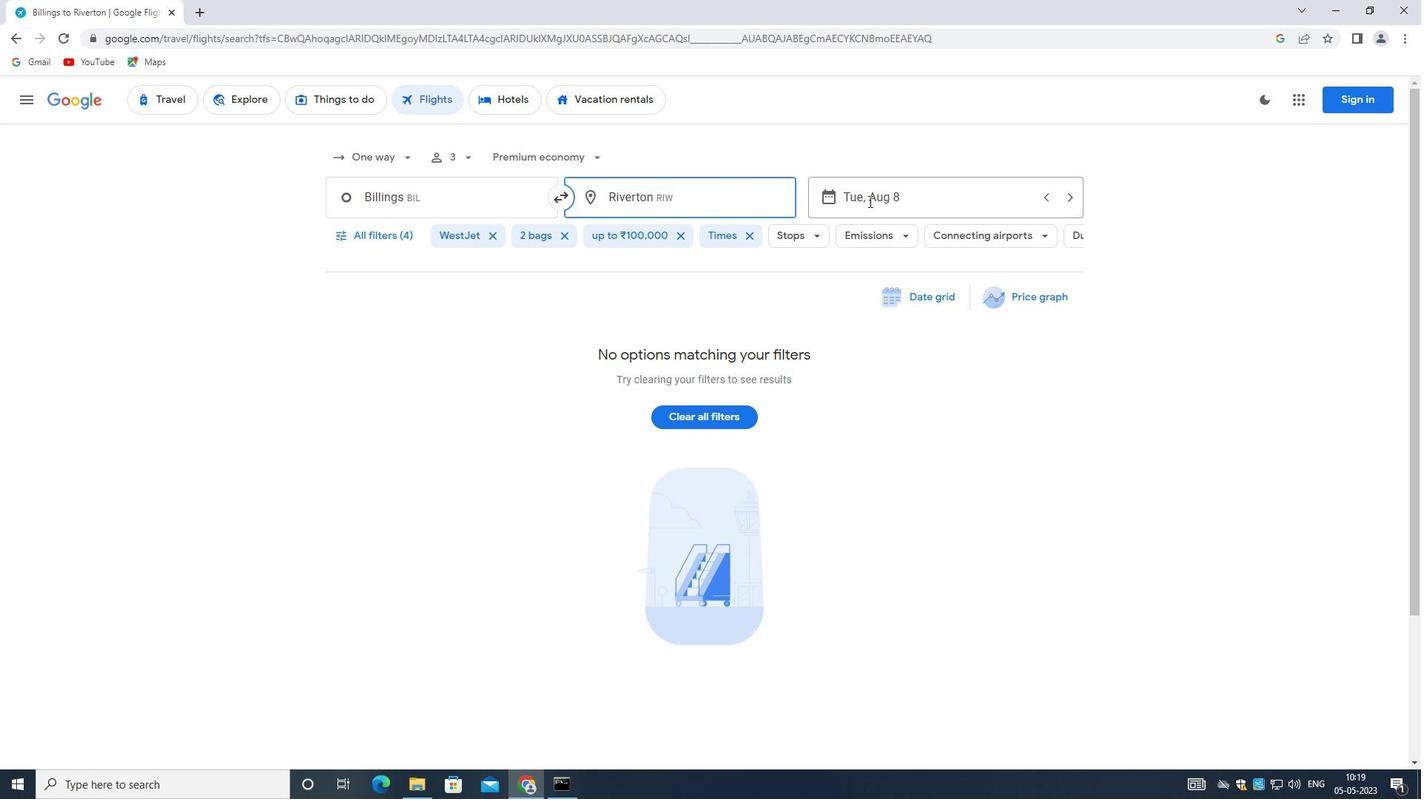 
Action: Mouse pressed left at (873, 199)
Screenshot: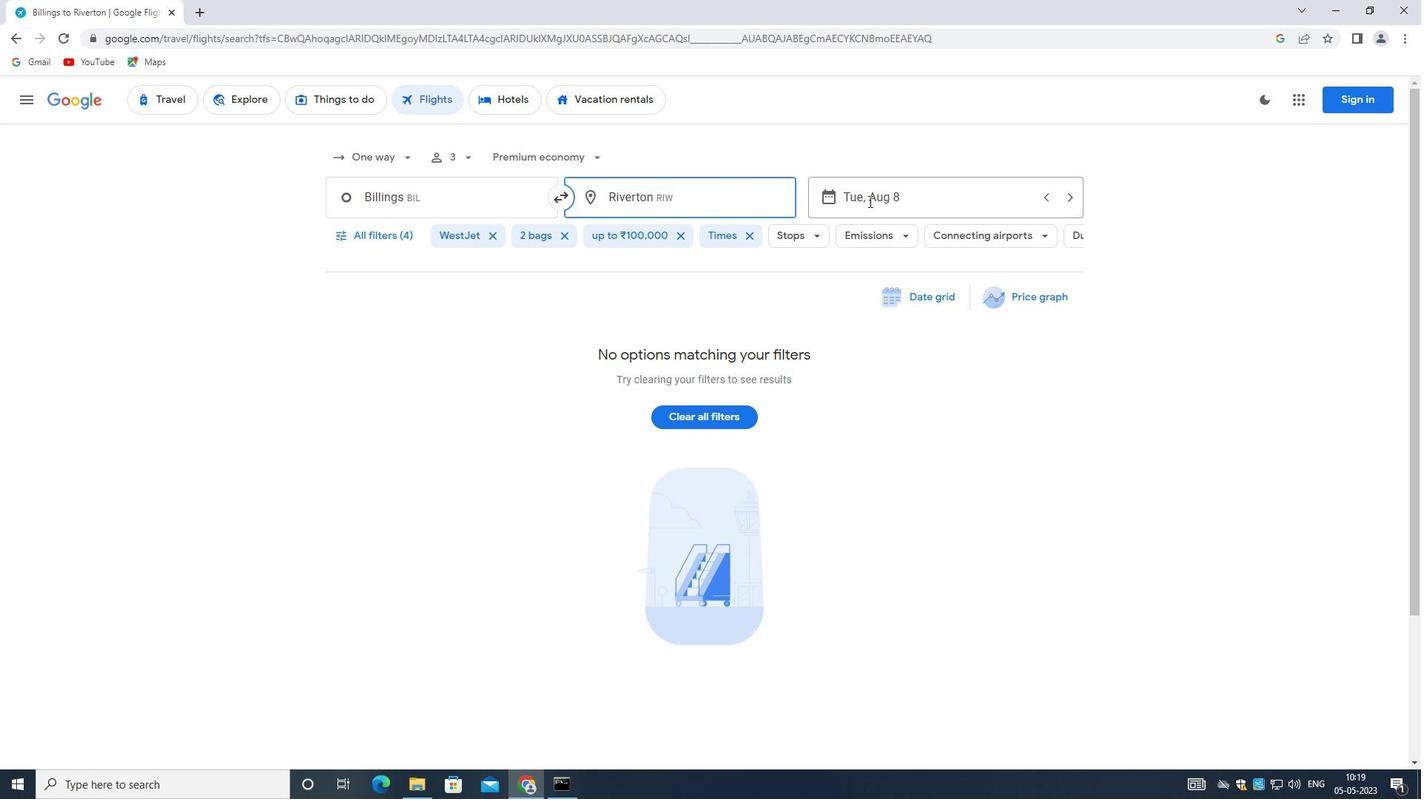 
Action: Mouse moved to (638, 355)
Screenshot: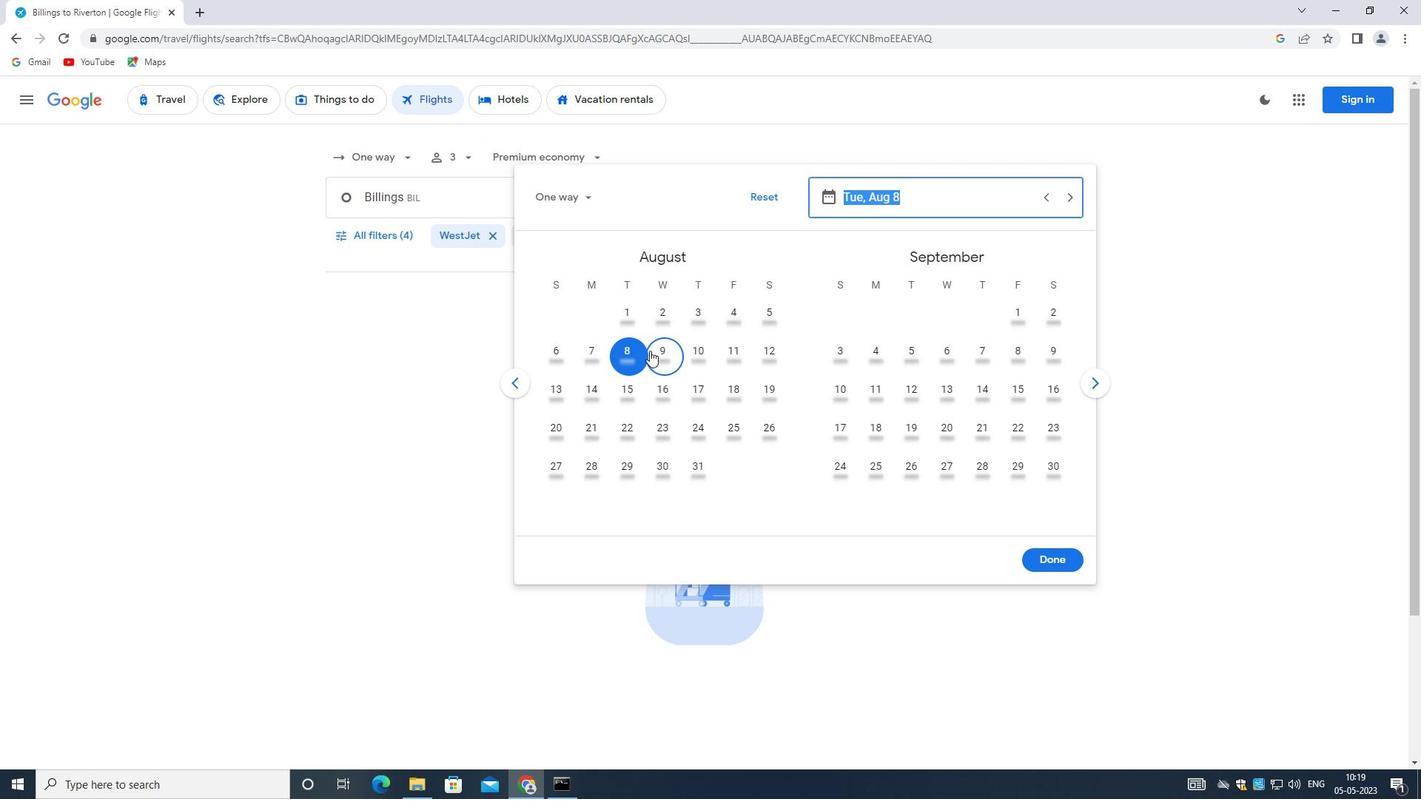 
Action: Mouse pressed left at (638, 355)
Screenshot: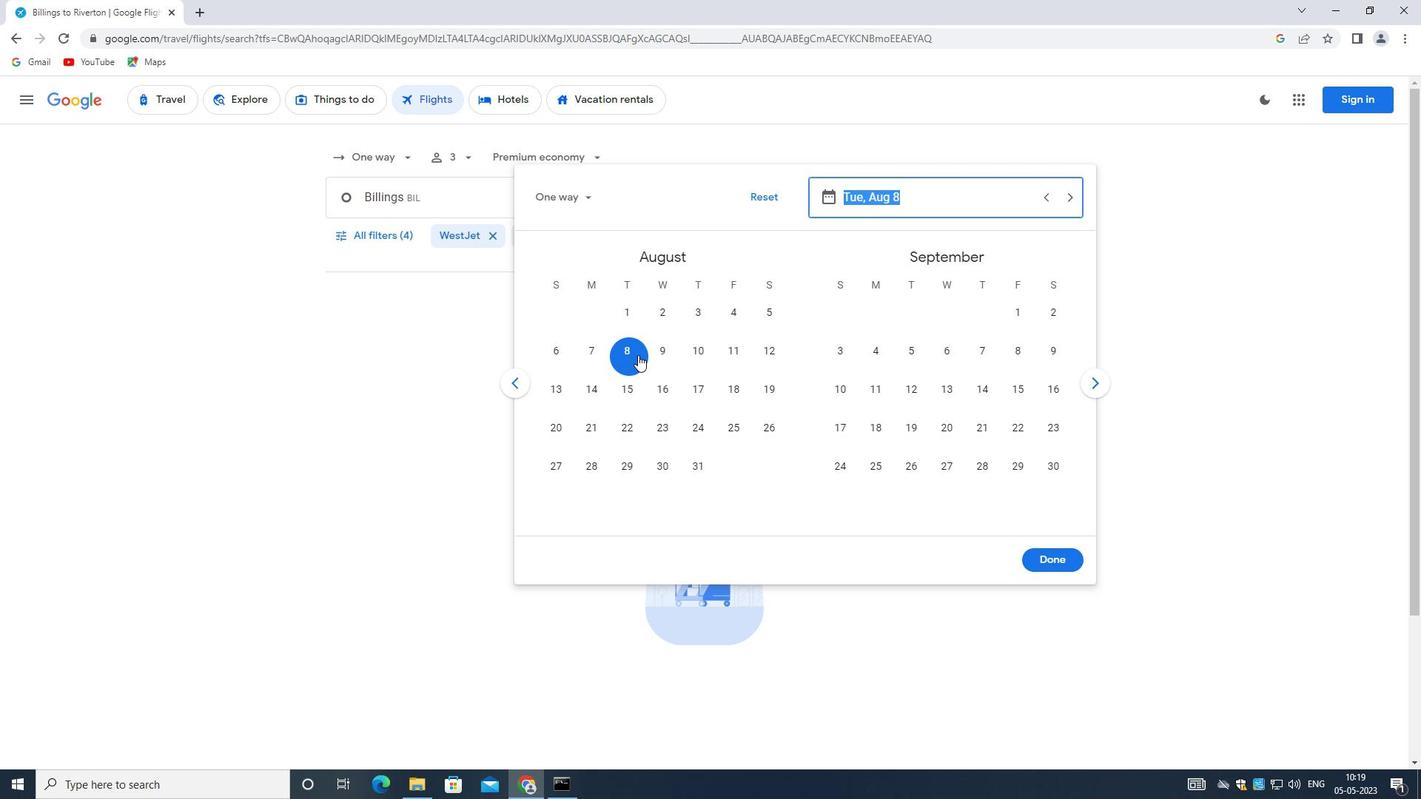 
Action: Mouse moved to (1061, 560)
Screenshot: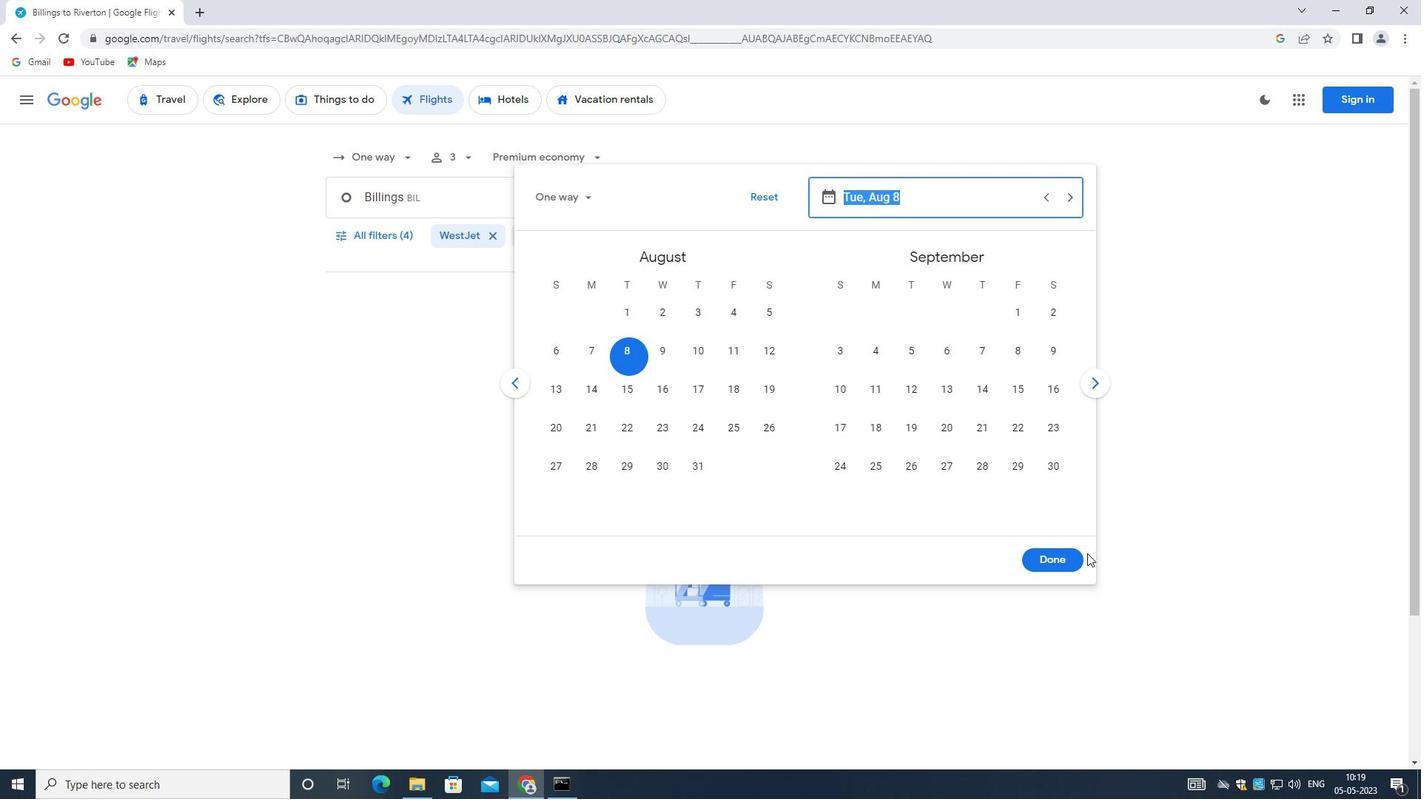 
Action: Mouse pressed left at (1061, 560)
Screenshot: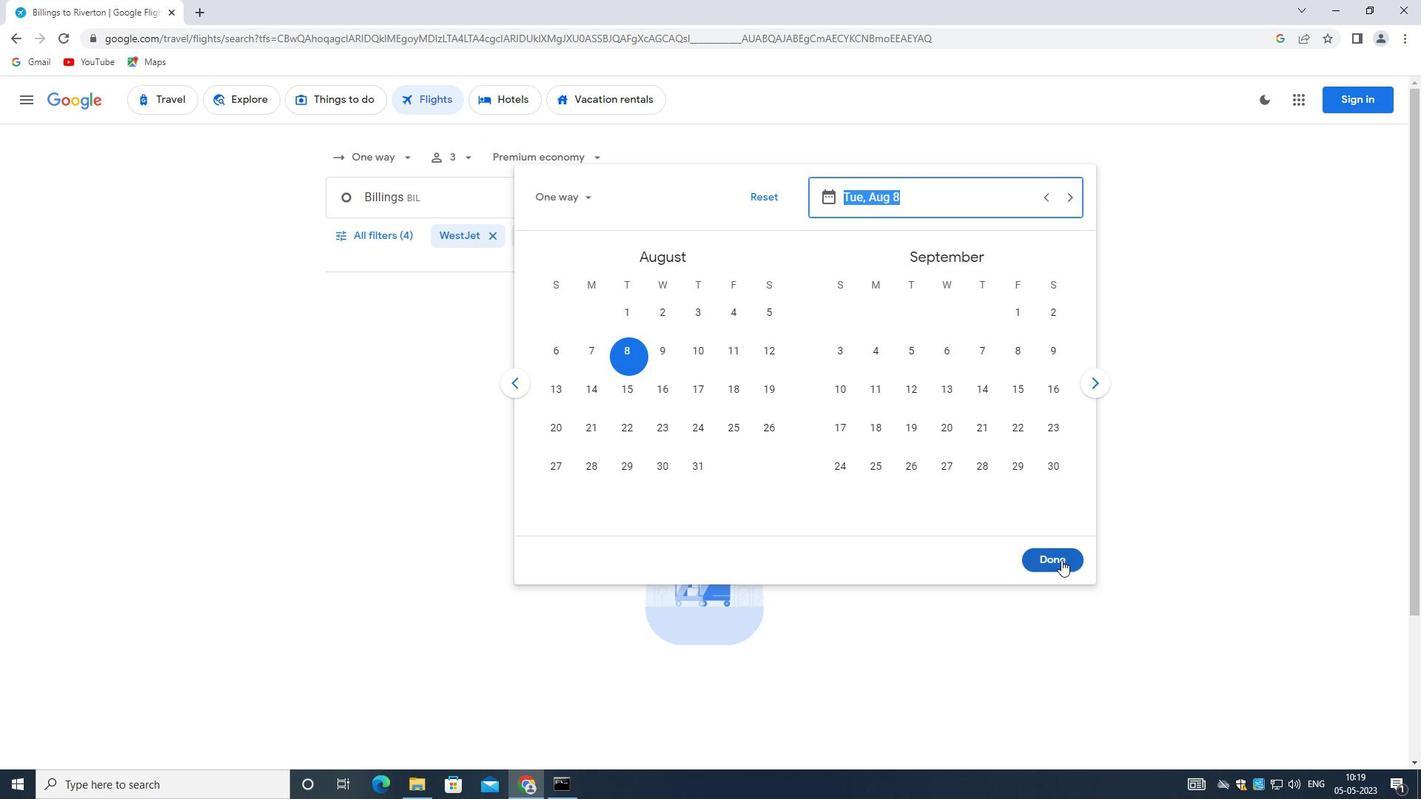 
Action: Mouse moved to (392, 229)
Screenshot: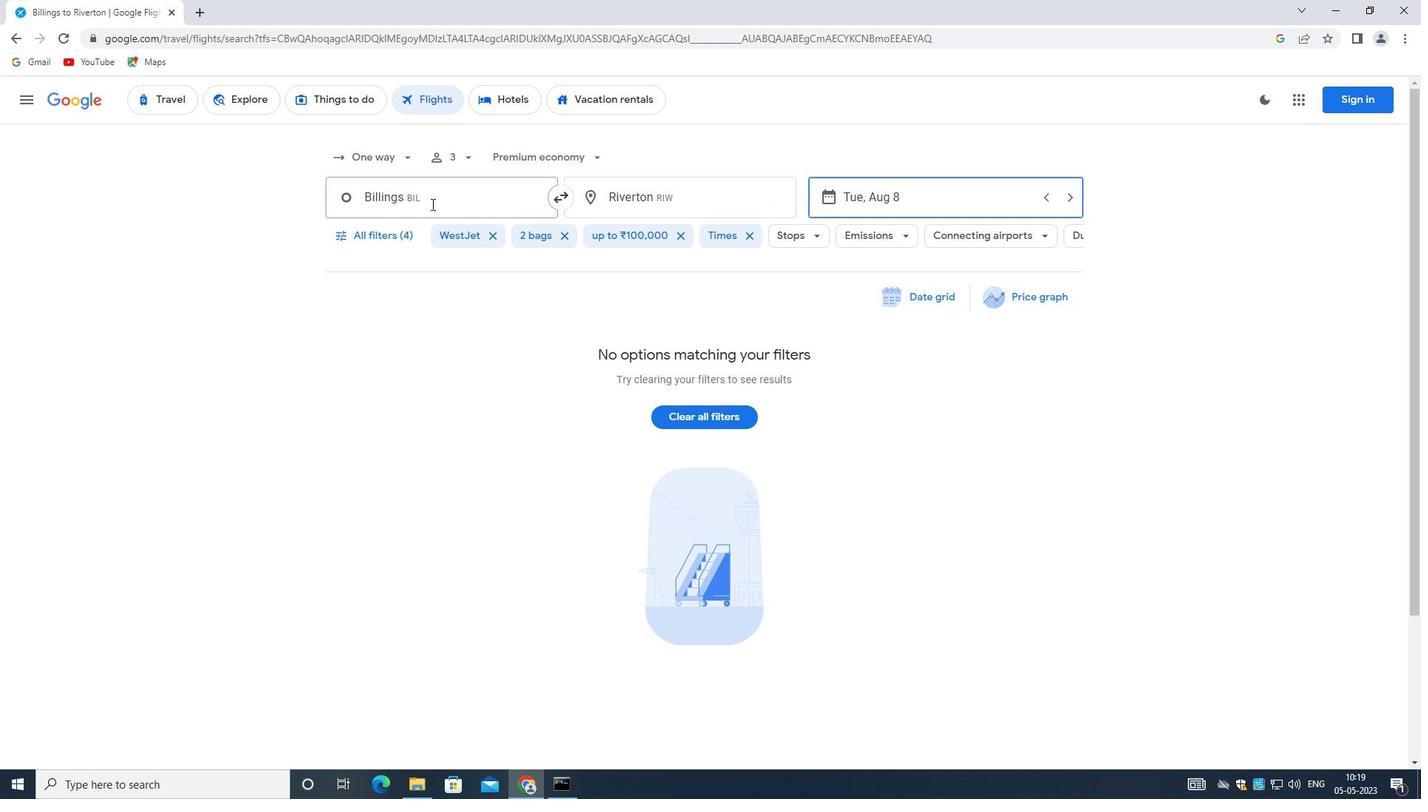 
Action: Mouse pressed left at (392, 229)
Screenshot: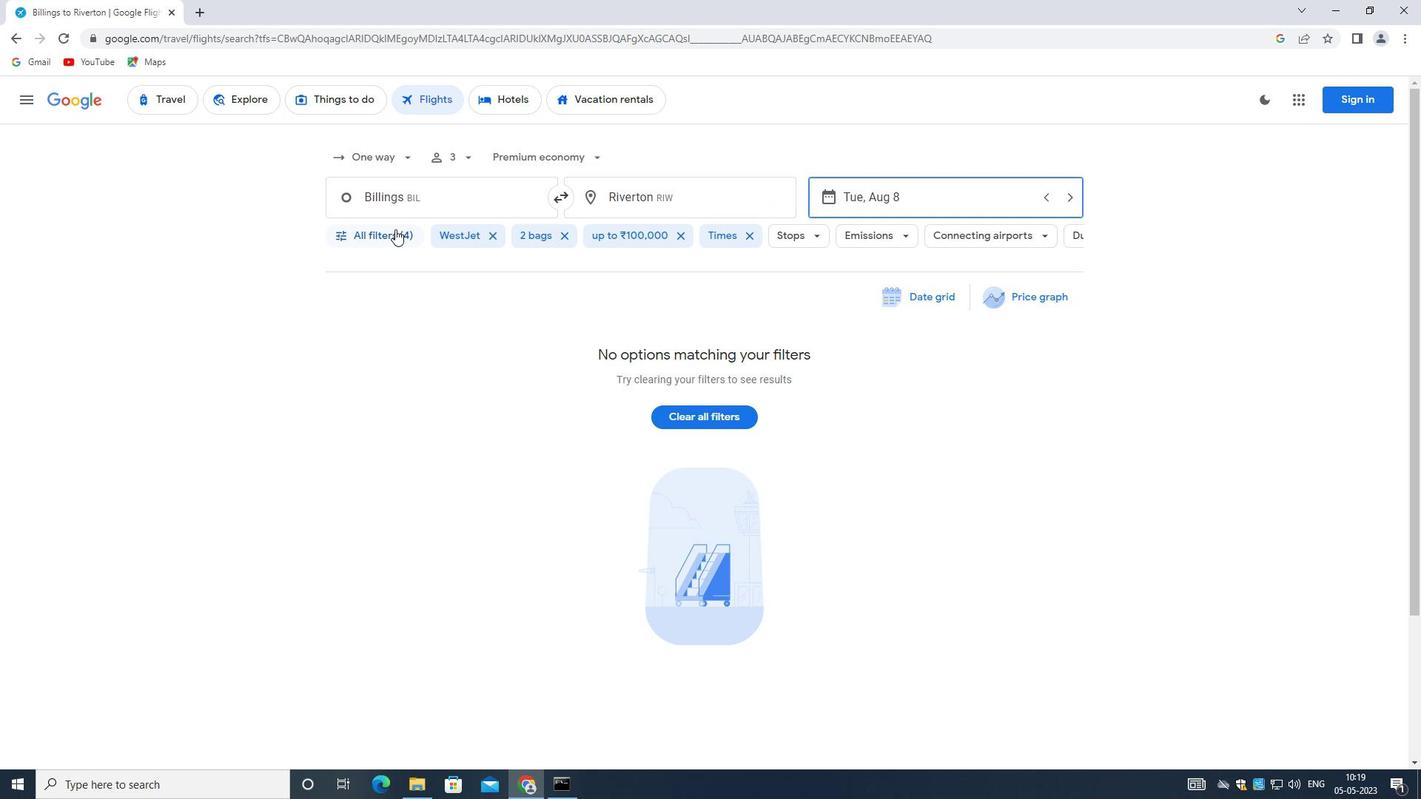
Action: Mouse moved to (495, 485)
Screenshot: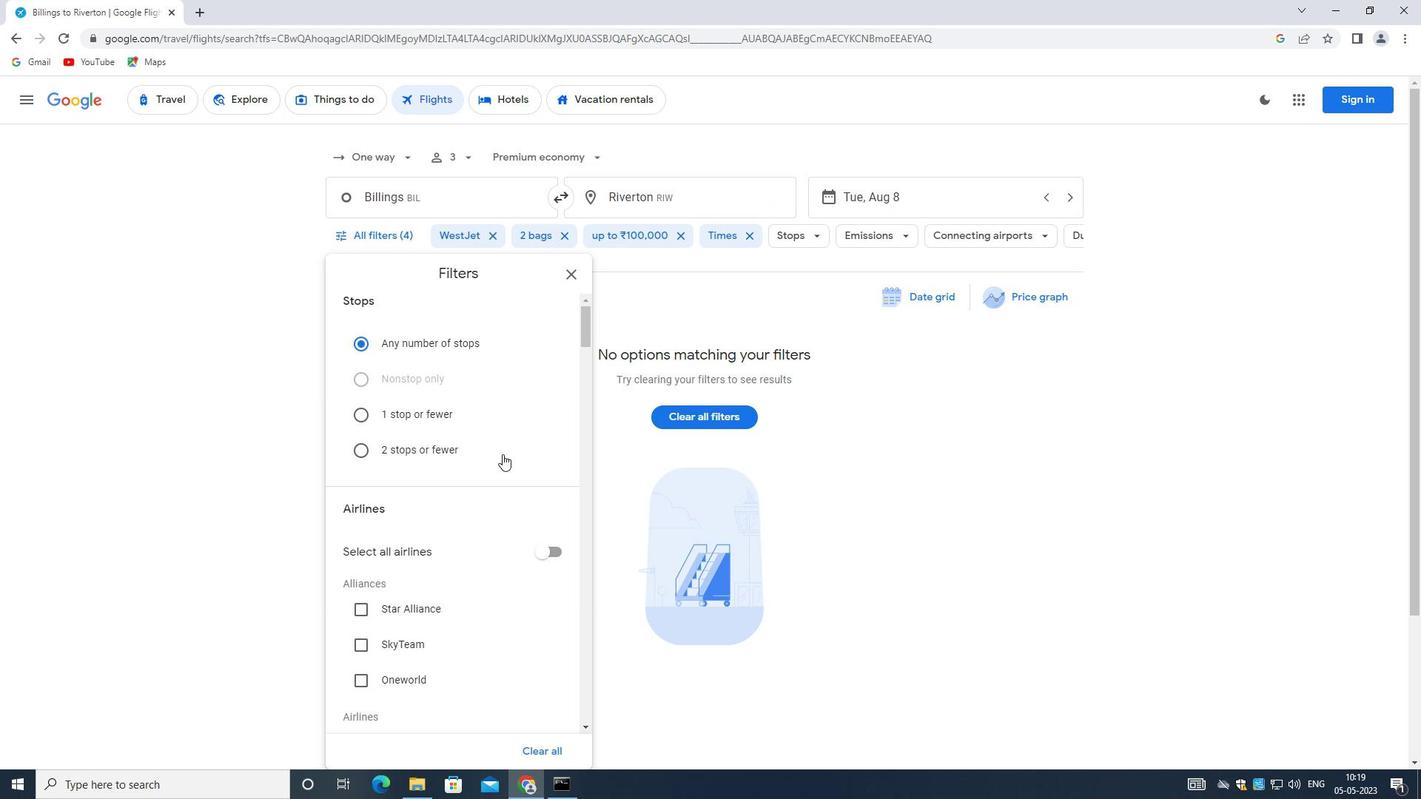 
Action: Mouse scrolled (495, 485) with delta (0, 0)
Screenshot: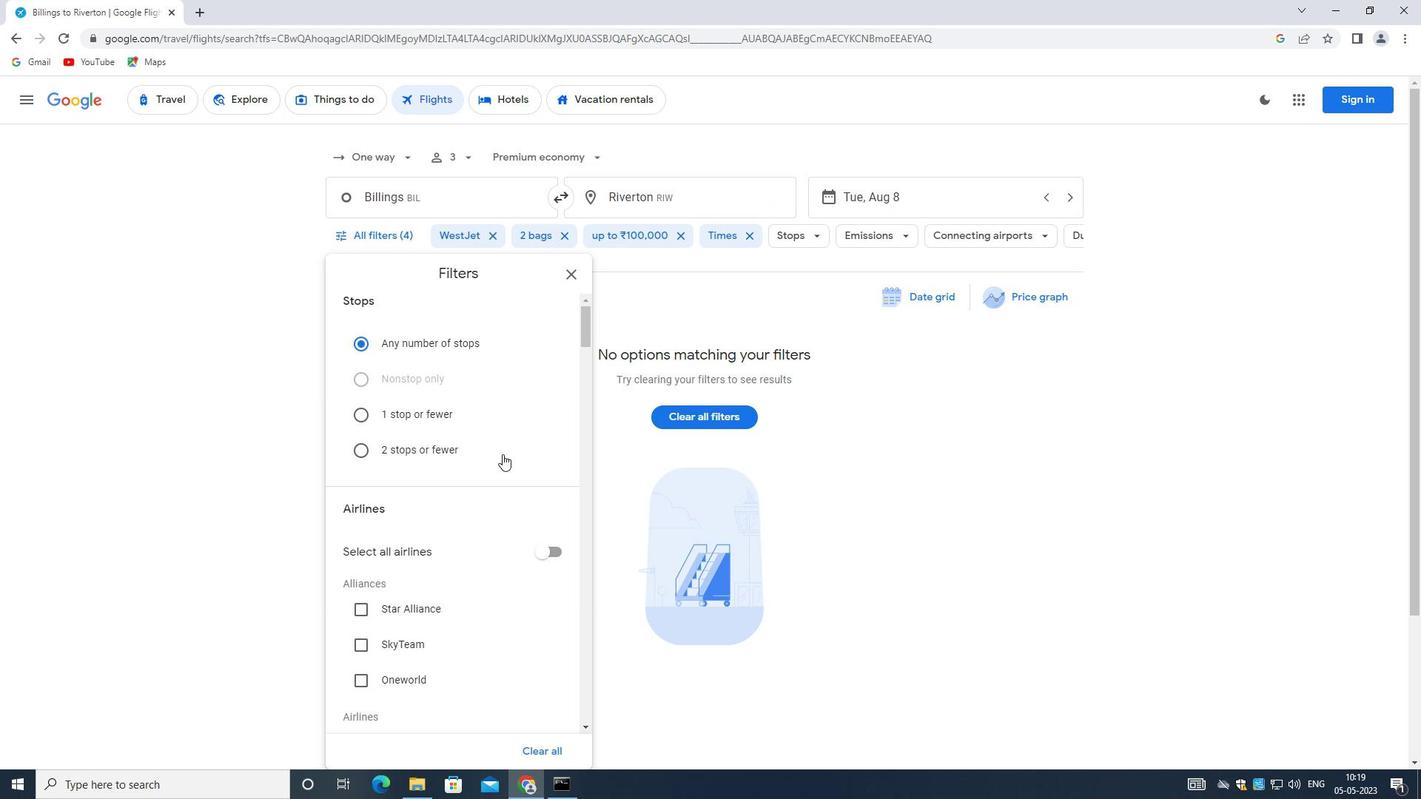 
Action: Mouse moved to (505, 503)
Screenshot: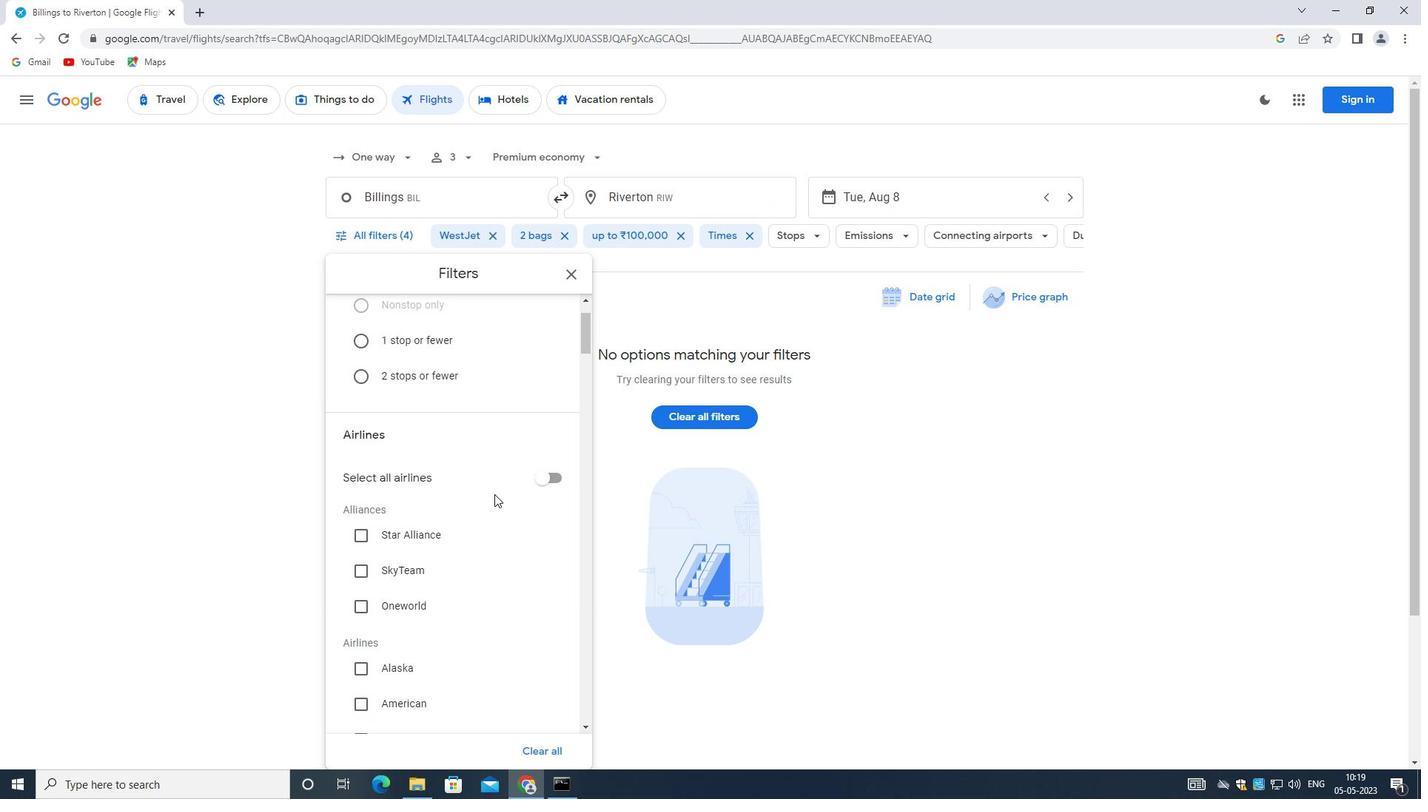 
Action: Mouse scrolled (505, 502) with delta (0, 0)
Screenshot: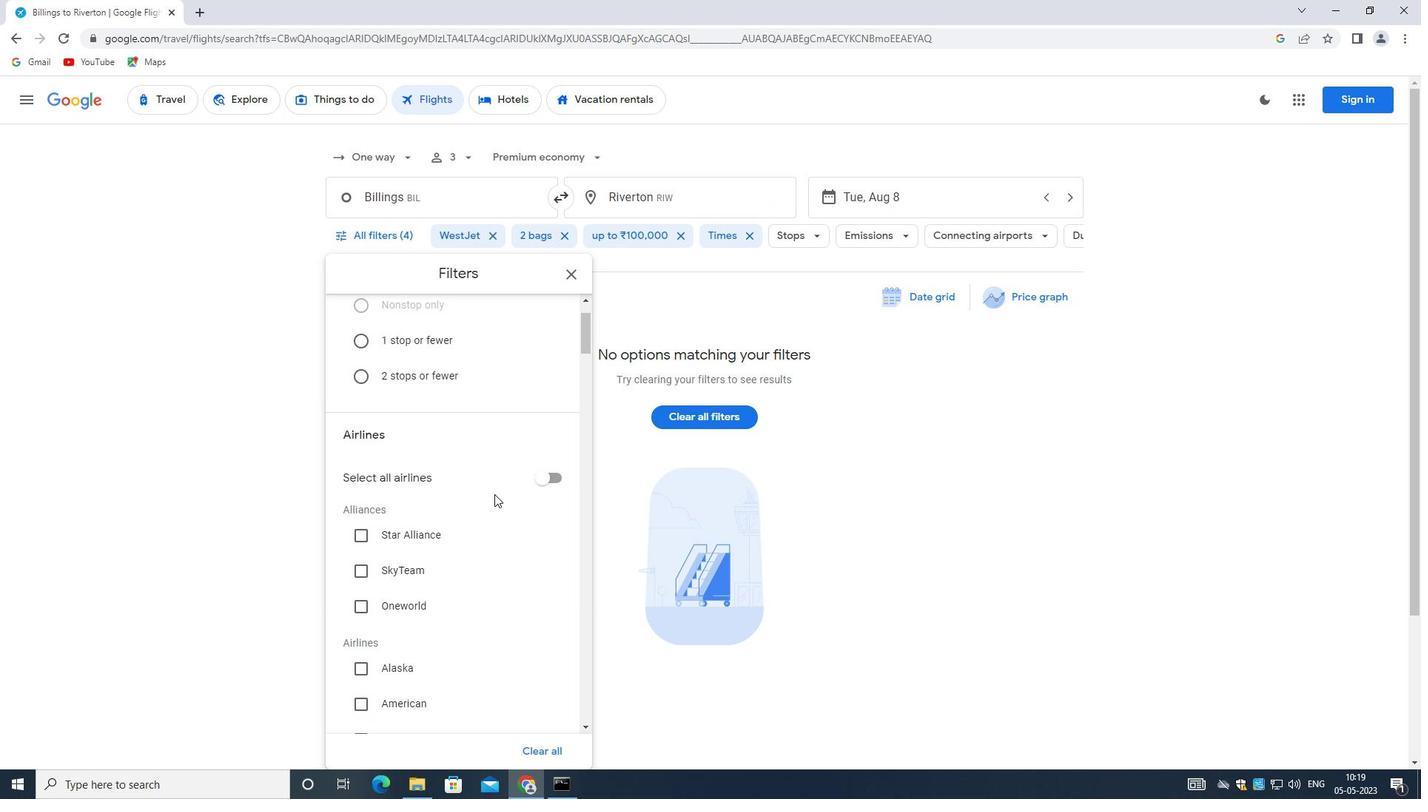 
Action: Mouse moved to (511, 504)
Screenshot: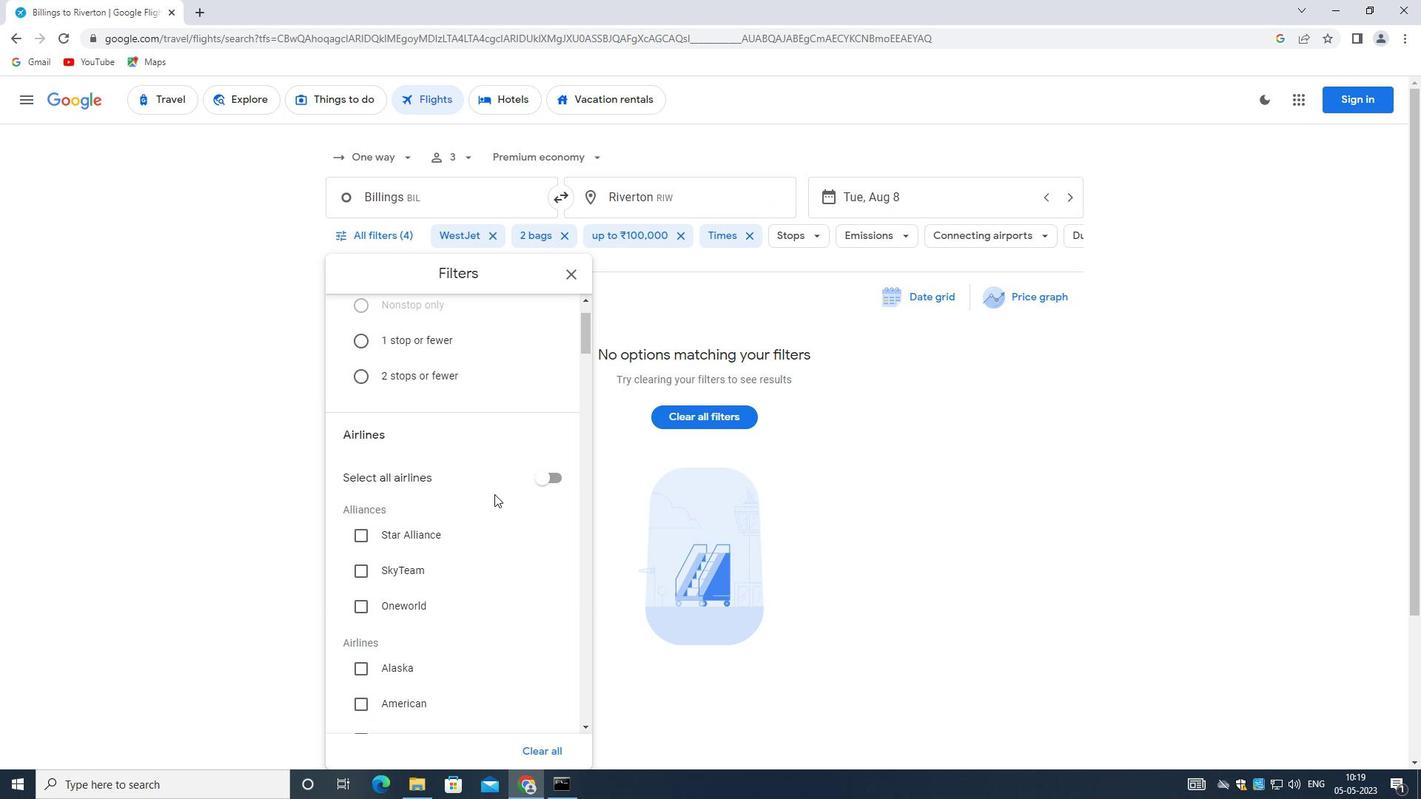 
Action: Mouse scrolled (511, 503) with delta (0, 0)
Screenshot: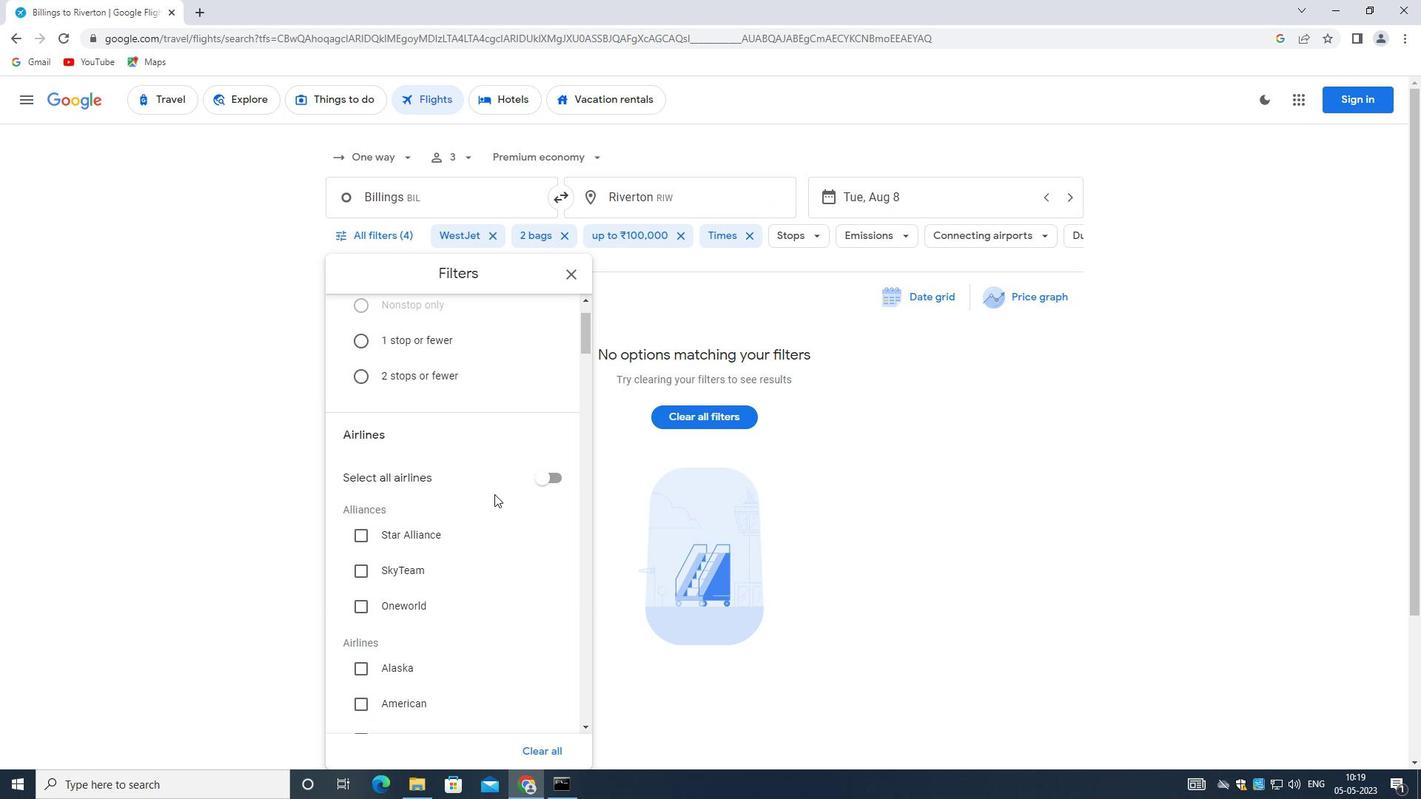 
Action: Mouse scrolled (511, 503) with delta (0, 0)
Screenshot: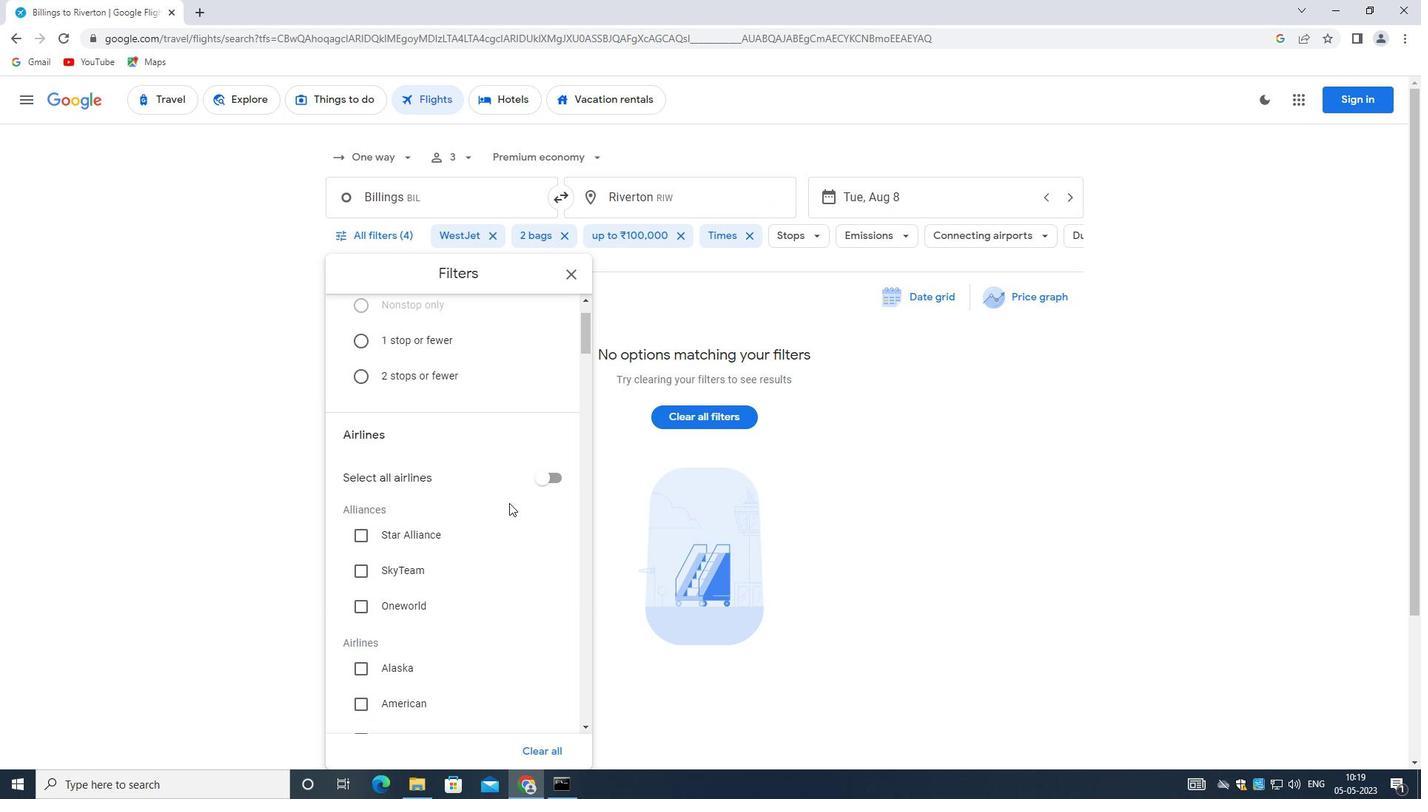 
Action: Mouse scrolled (511, 503) with delta (0, 0)
Screenshot: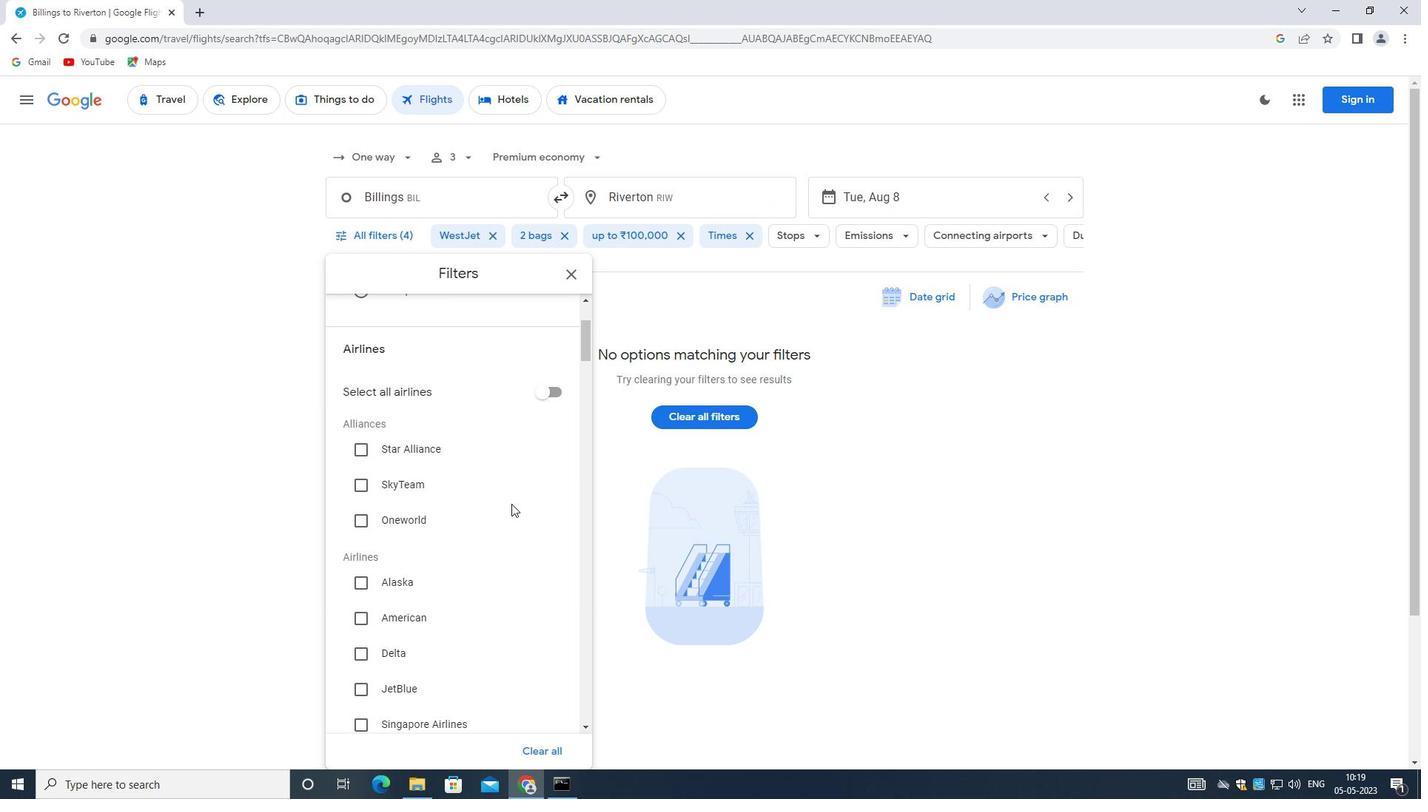 
Action: Mouse scrolled (511, 503) with delta (0, 0)
Screenshot: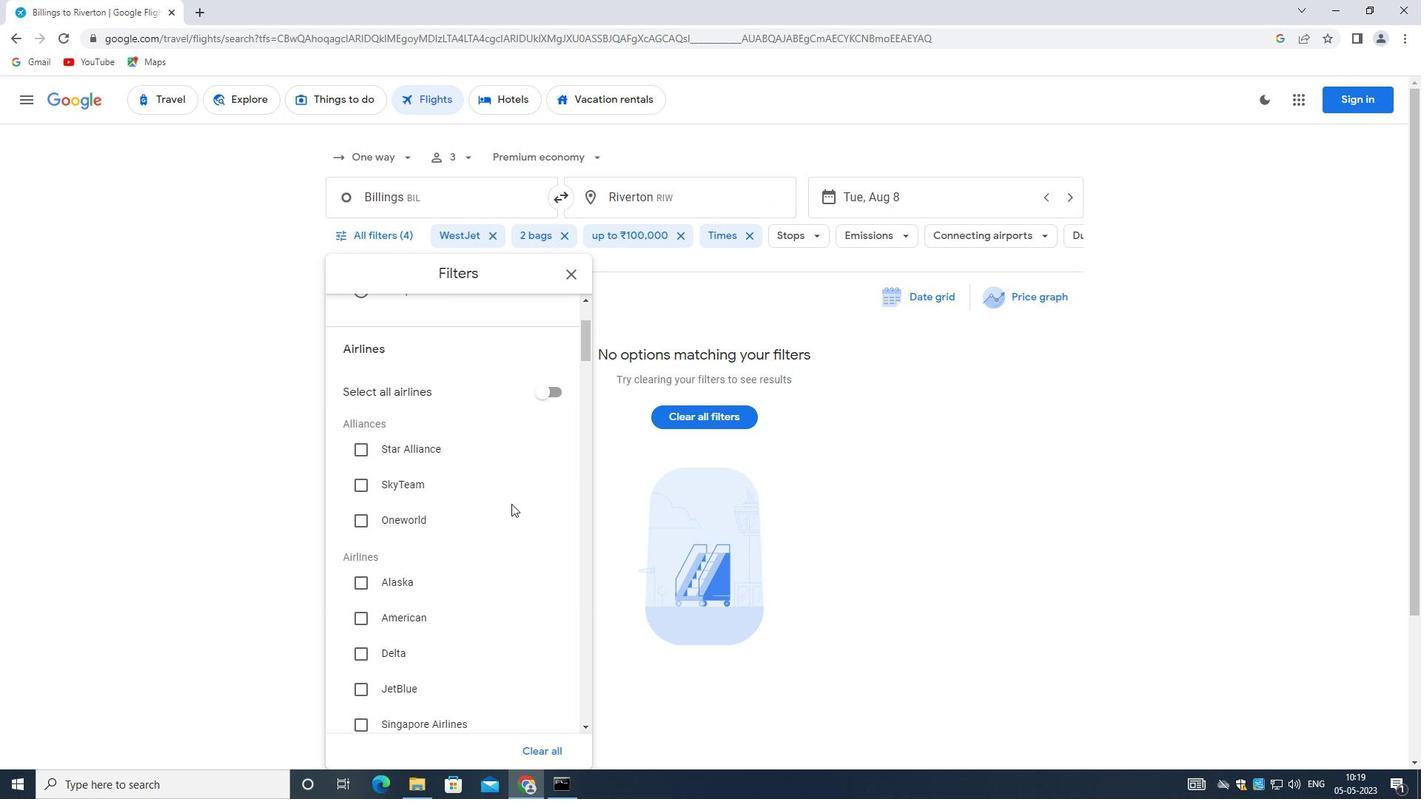 
Action: Mouse moved to (527, 479)
Screenshot: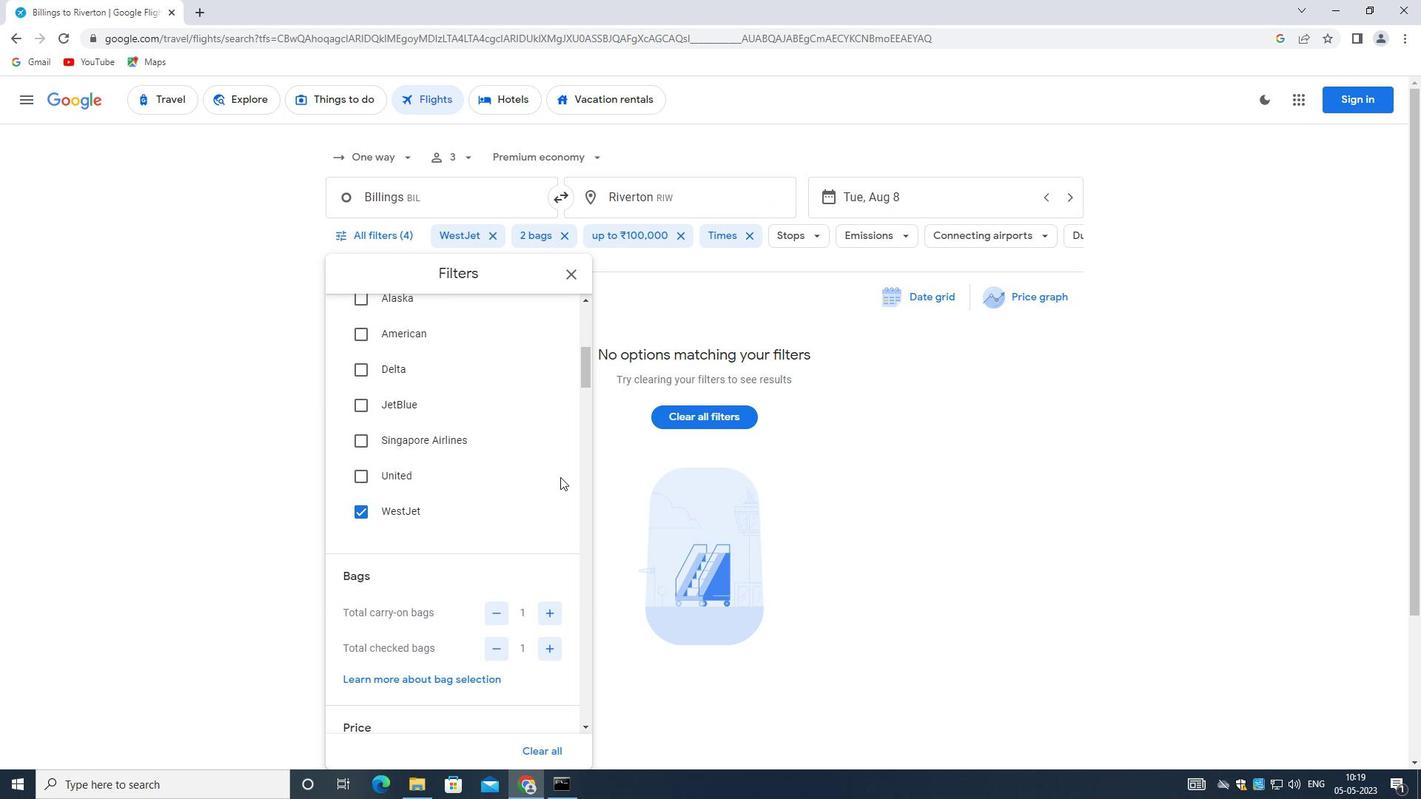 
Action: Mouse pressed left at (527, 479)
Screenshot: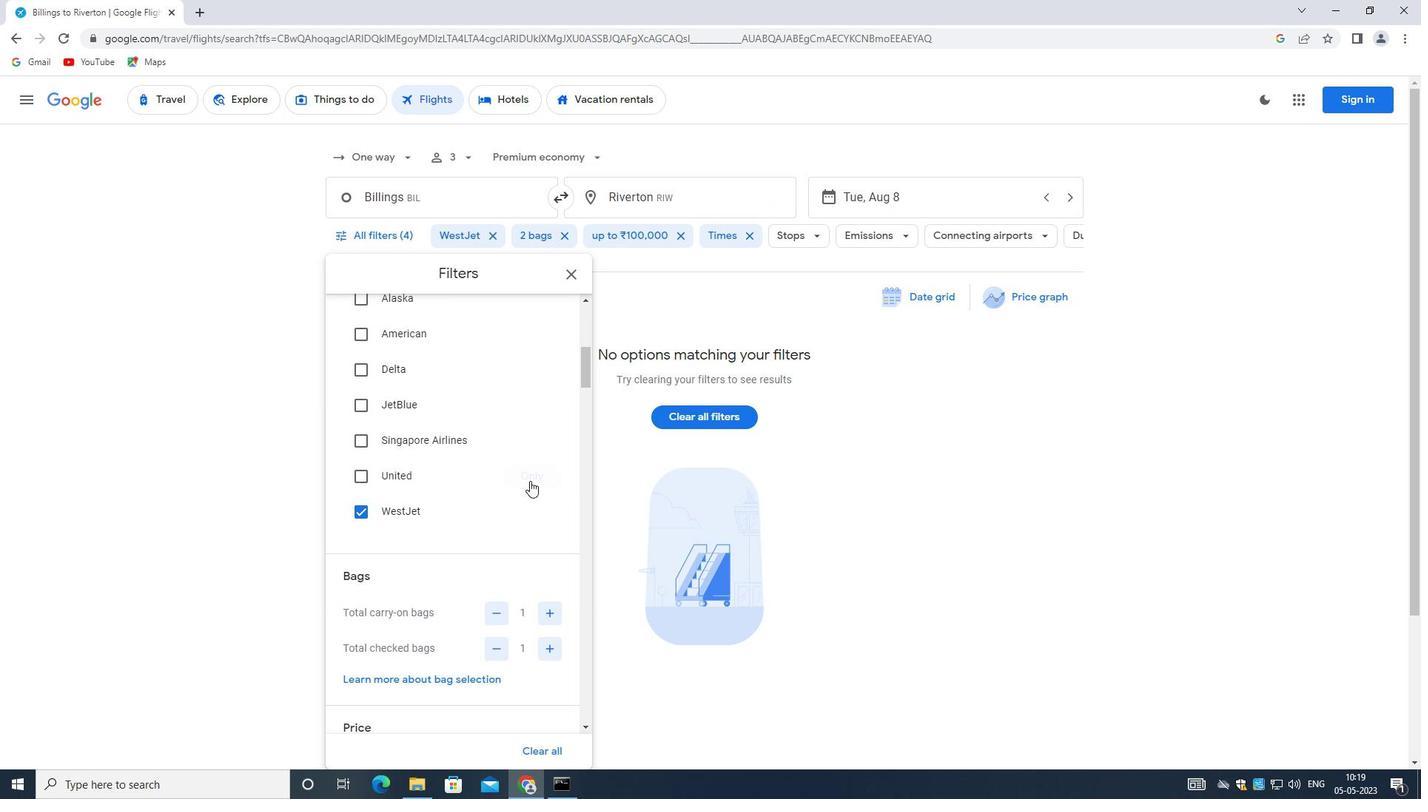 
Action: Mouse moved to (410, 454)
Screenshot: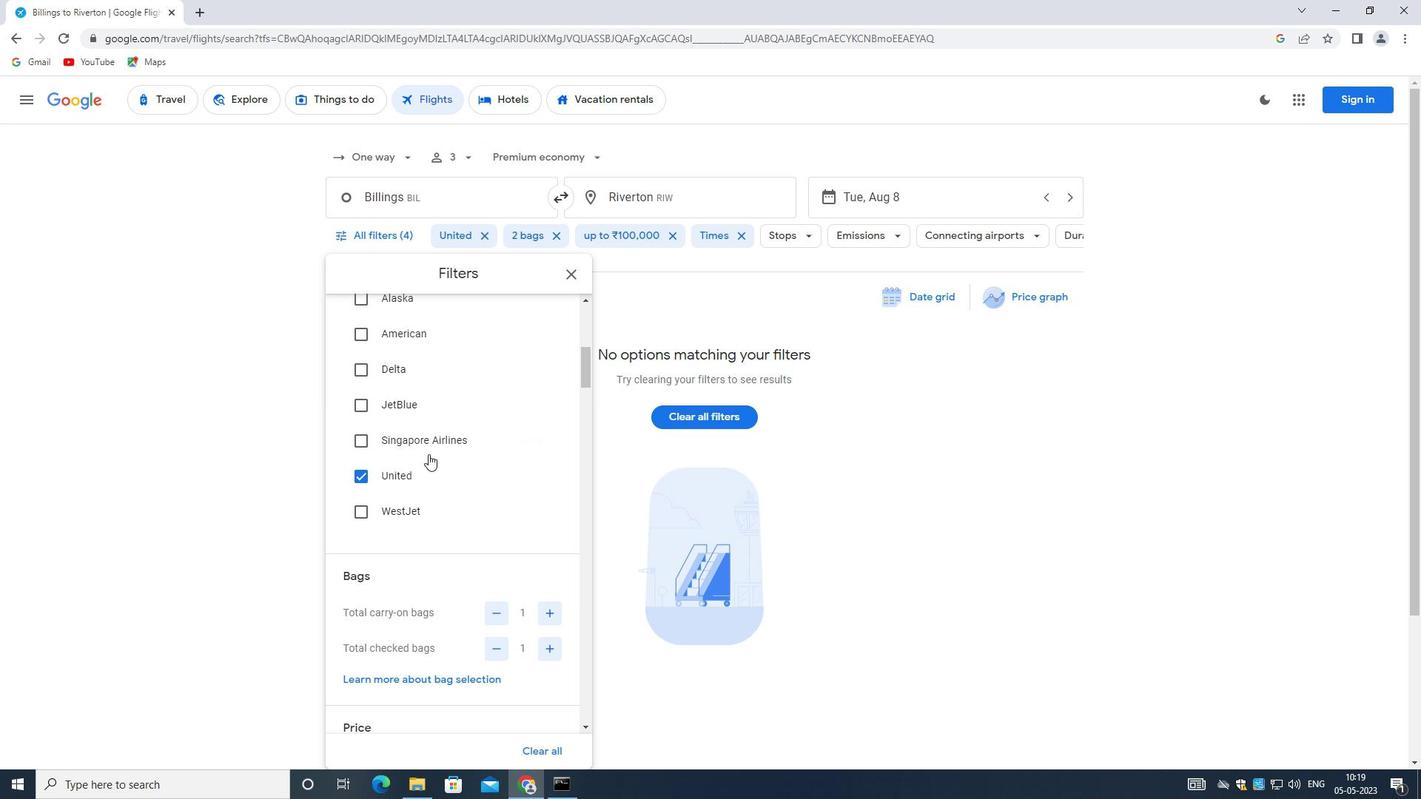 
Action: Mouse scrolled (410, 453) with delta (0, 0)
Screenshot: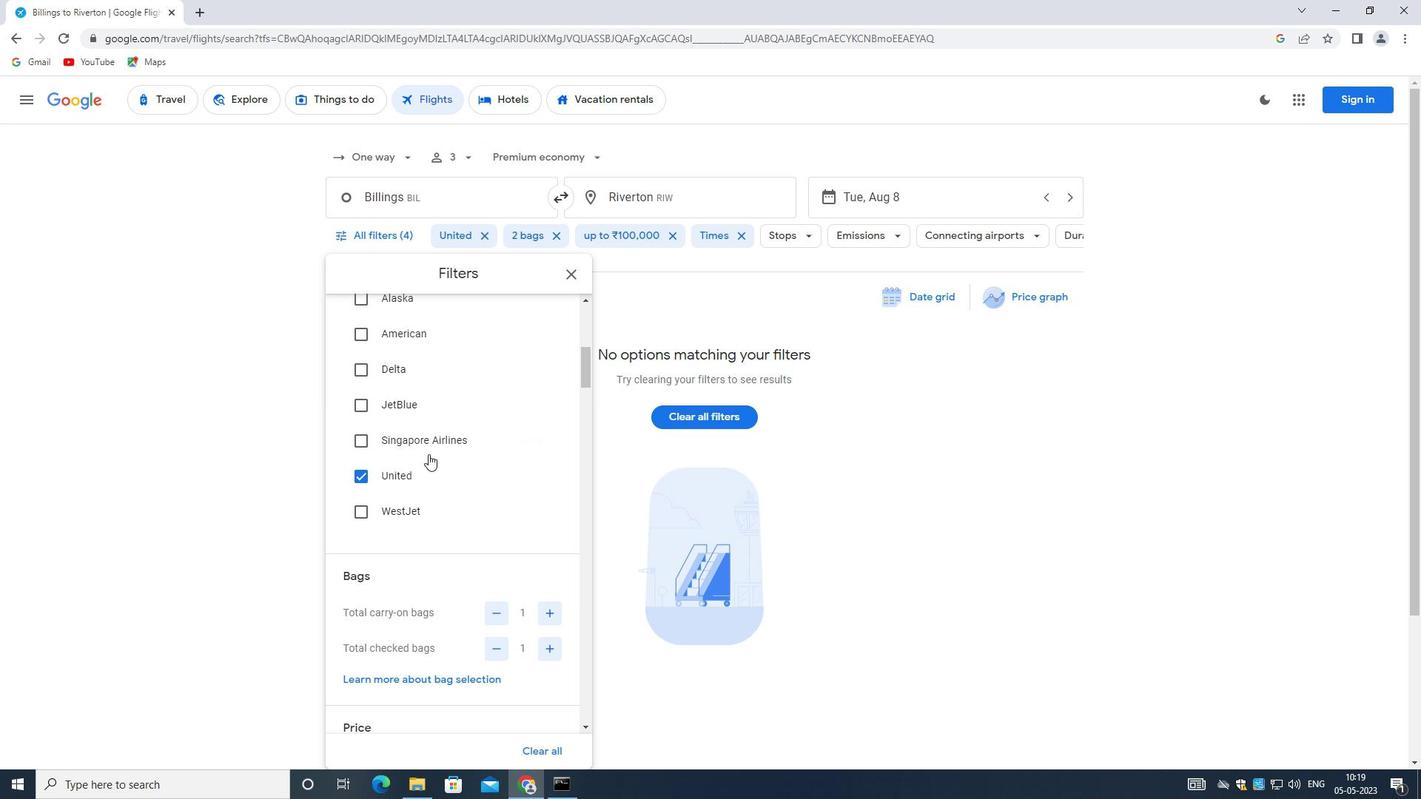
Action: Mouse moved to (410, 457)
Screenshot: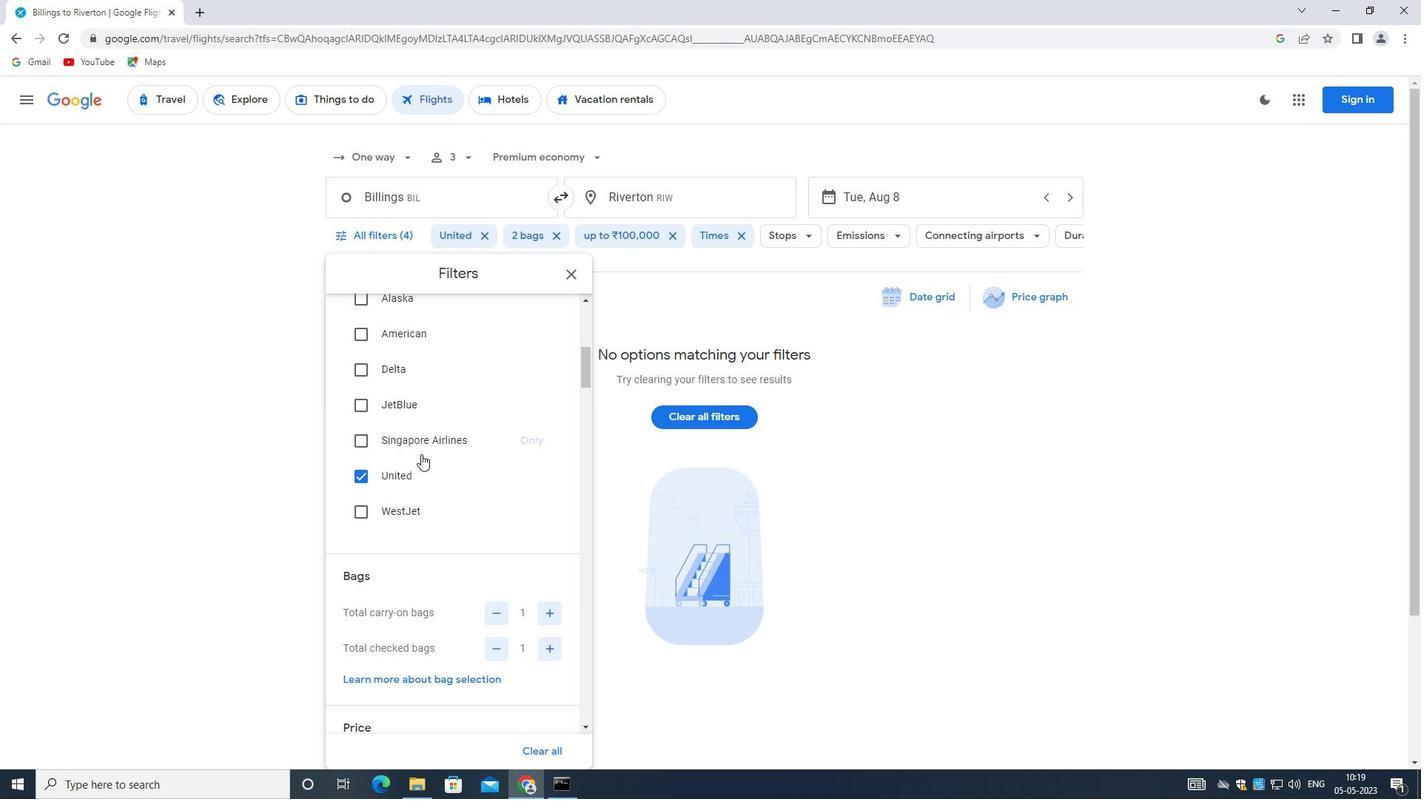 
Action: Mouse scrolled (410, 456) with delta (0, 0)
Screenshot: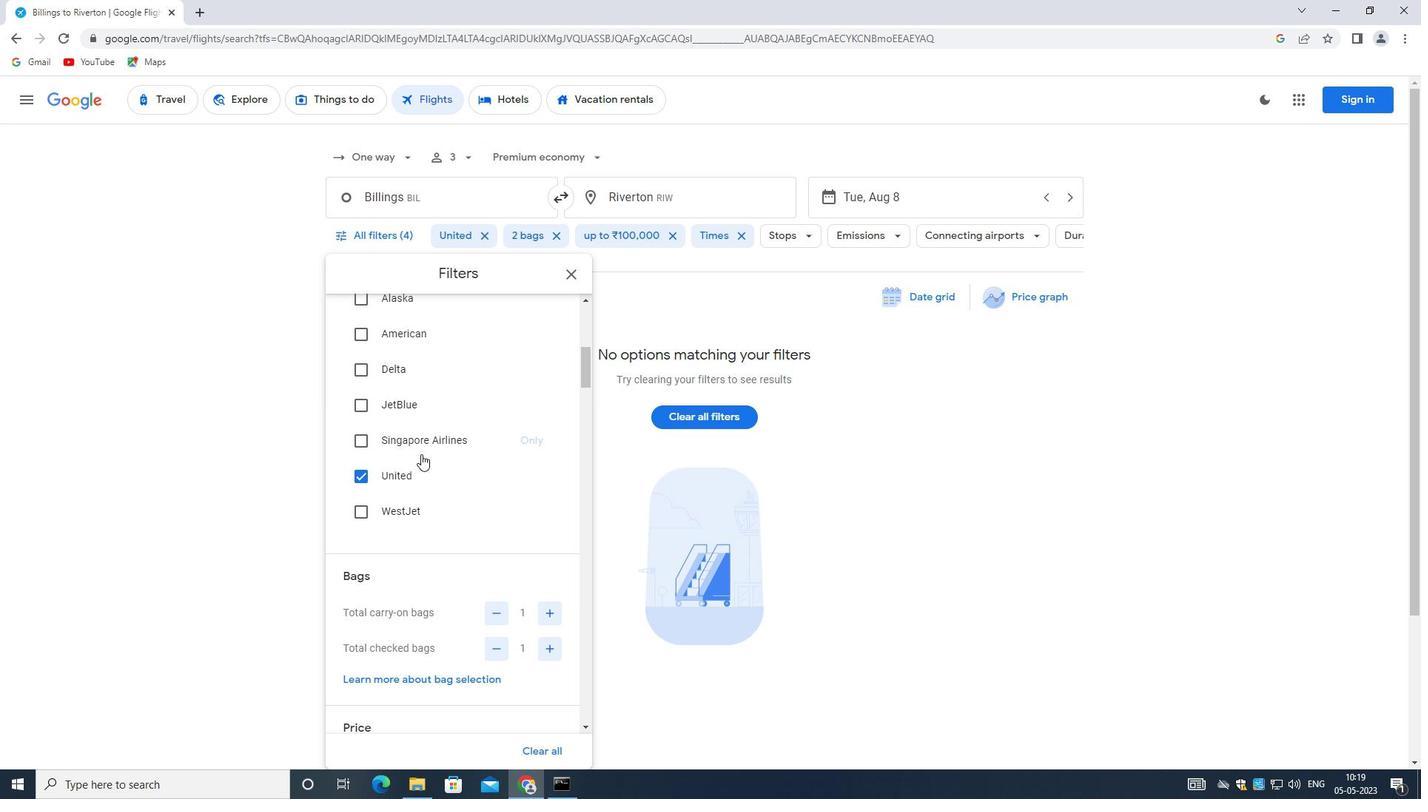 
Action: Mouse moved to (558, 470)
Screenshot: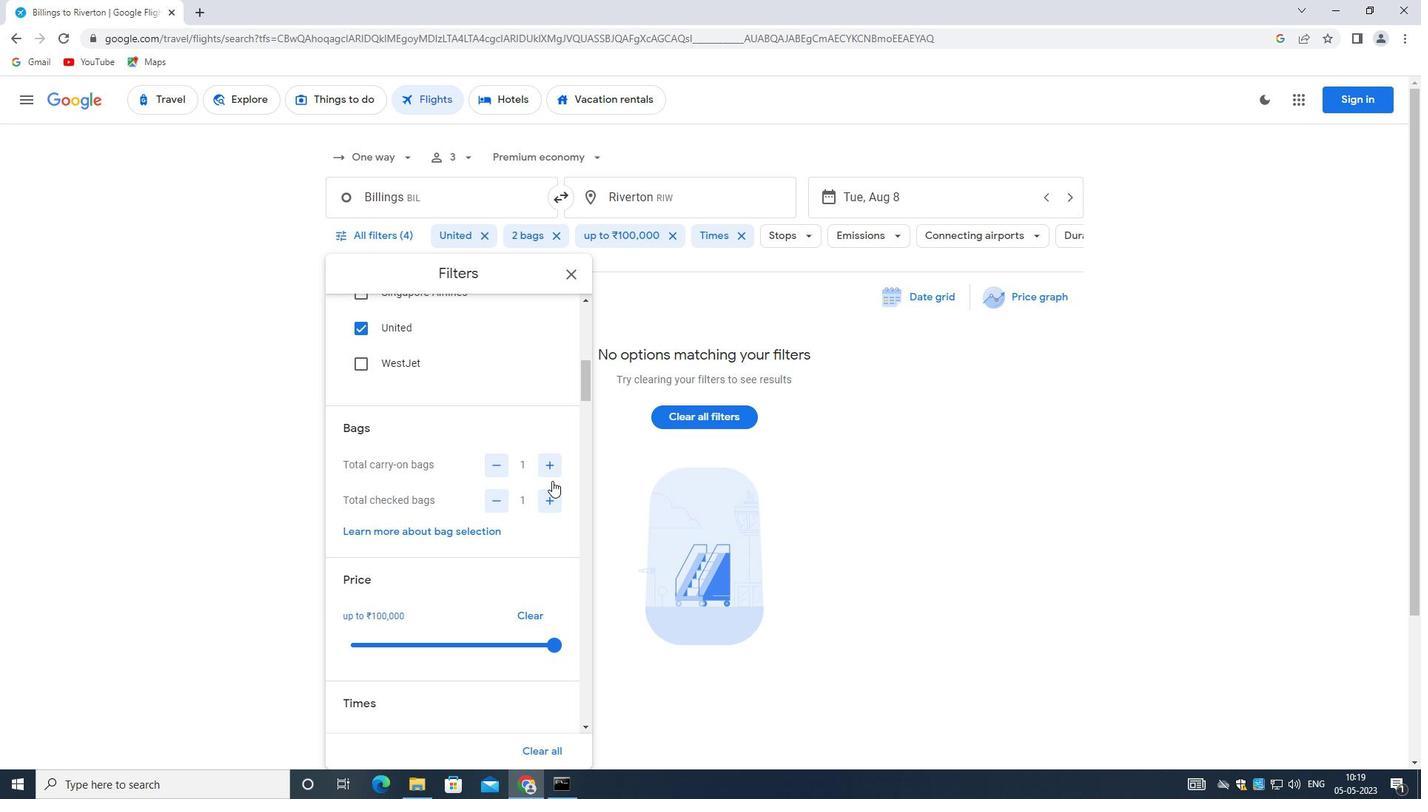 
Action: Mouse pressed left at (558, 470)
Screenshot: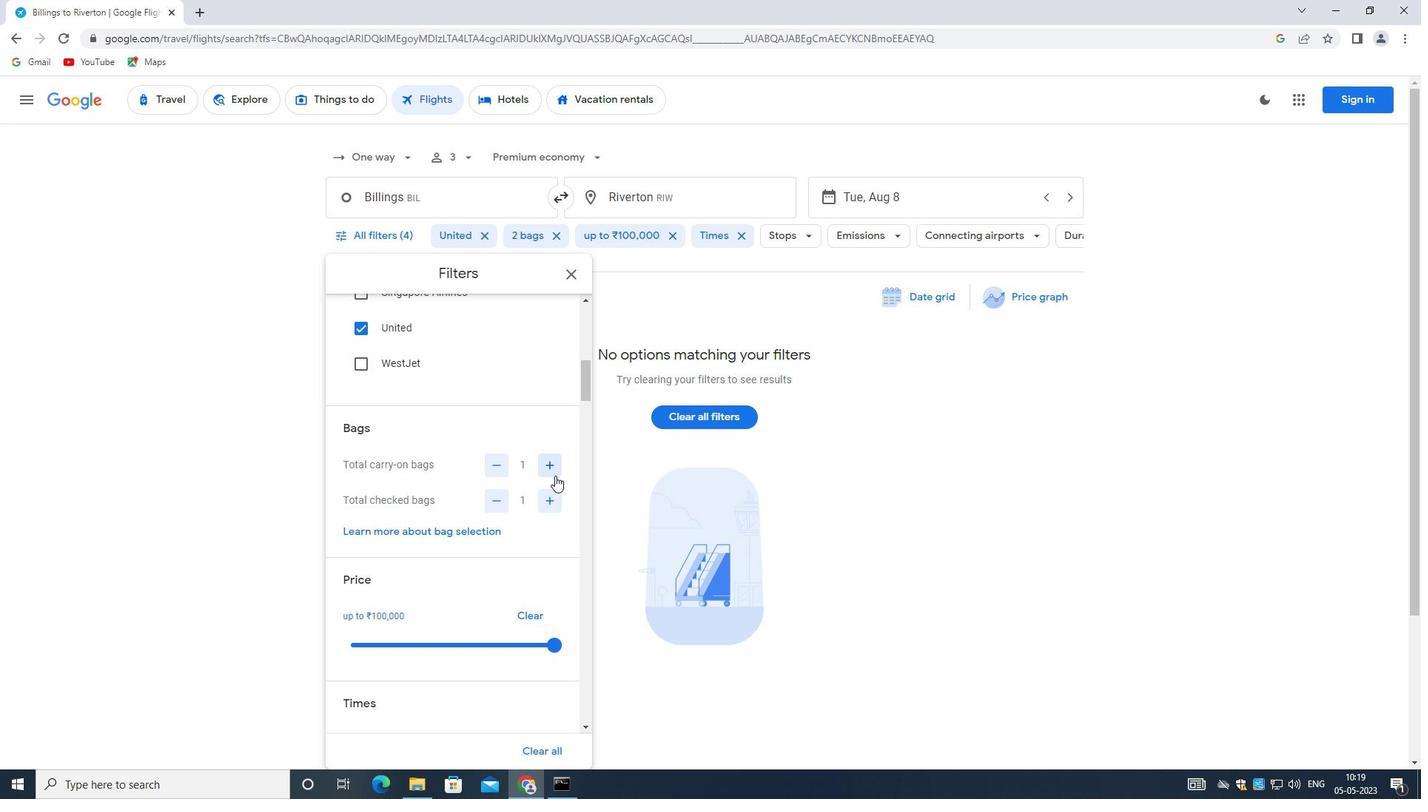 
Action: Mouse moved to (550, 501)
Screenshot: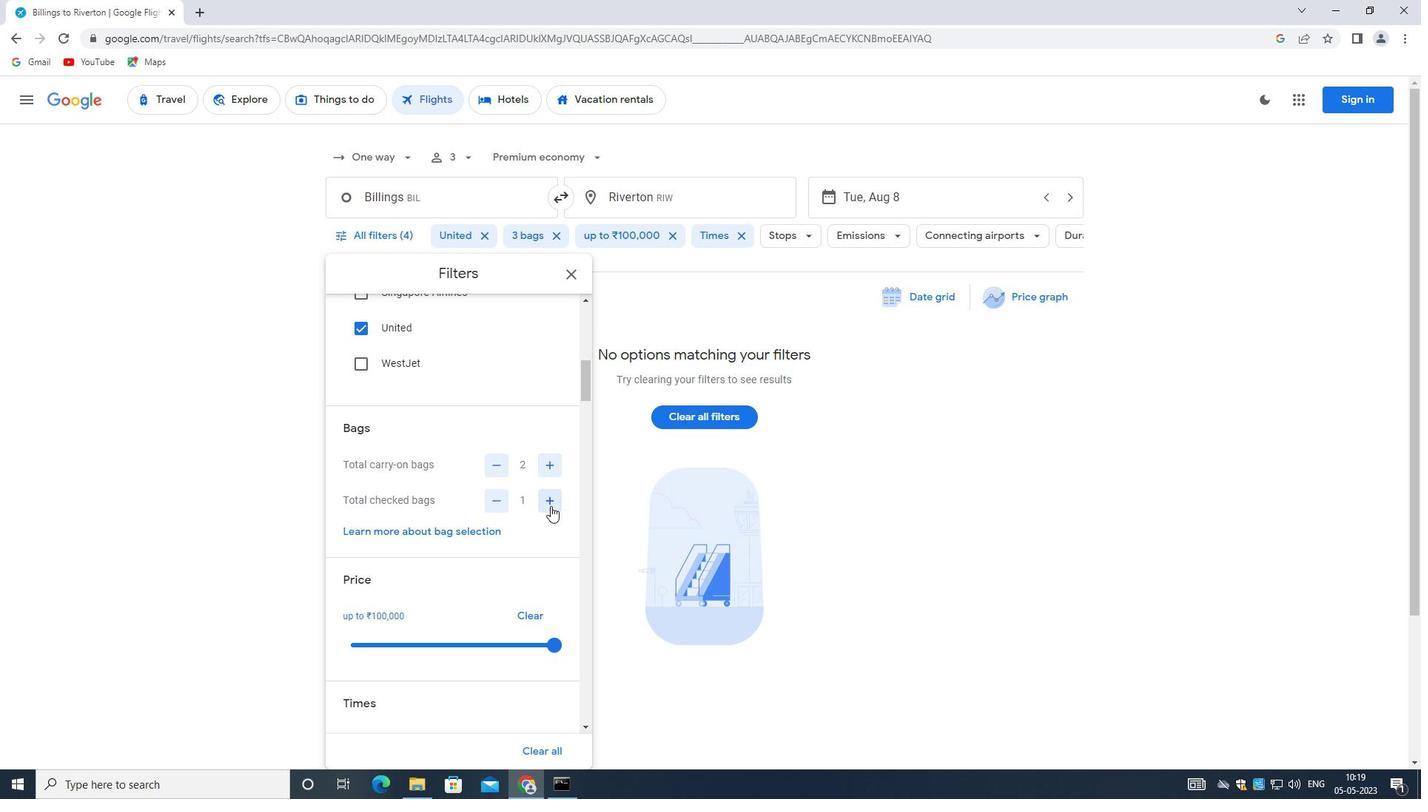 
Action: Mouse pressed left at (550, 501)
Screenshot: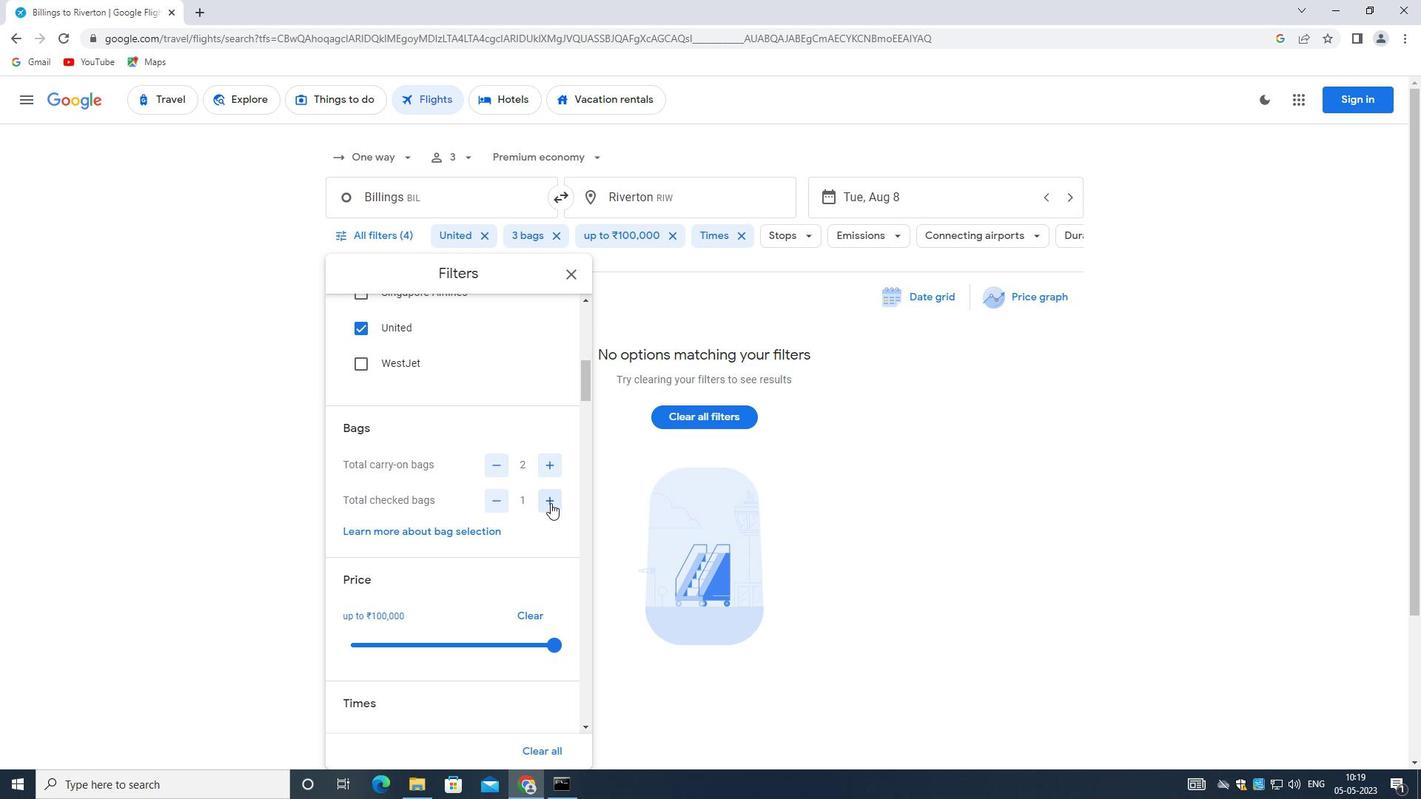 
Action: Mouse pressed left at (550, 501)
Screenshot: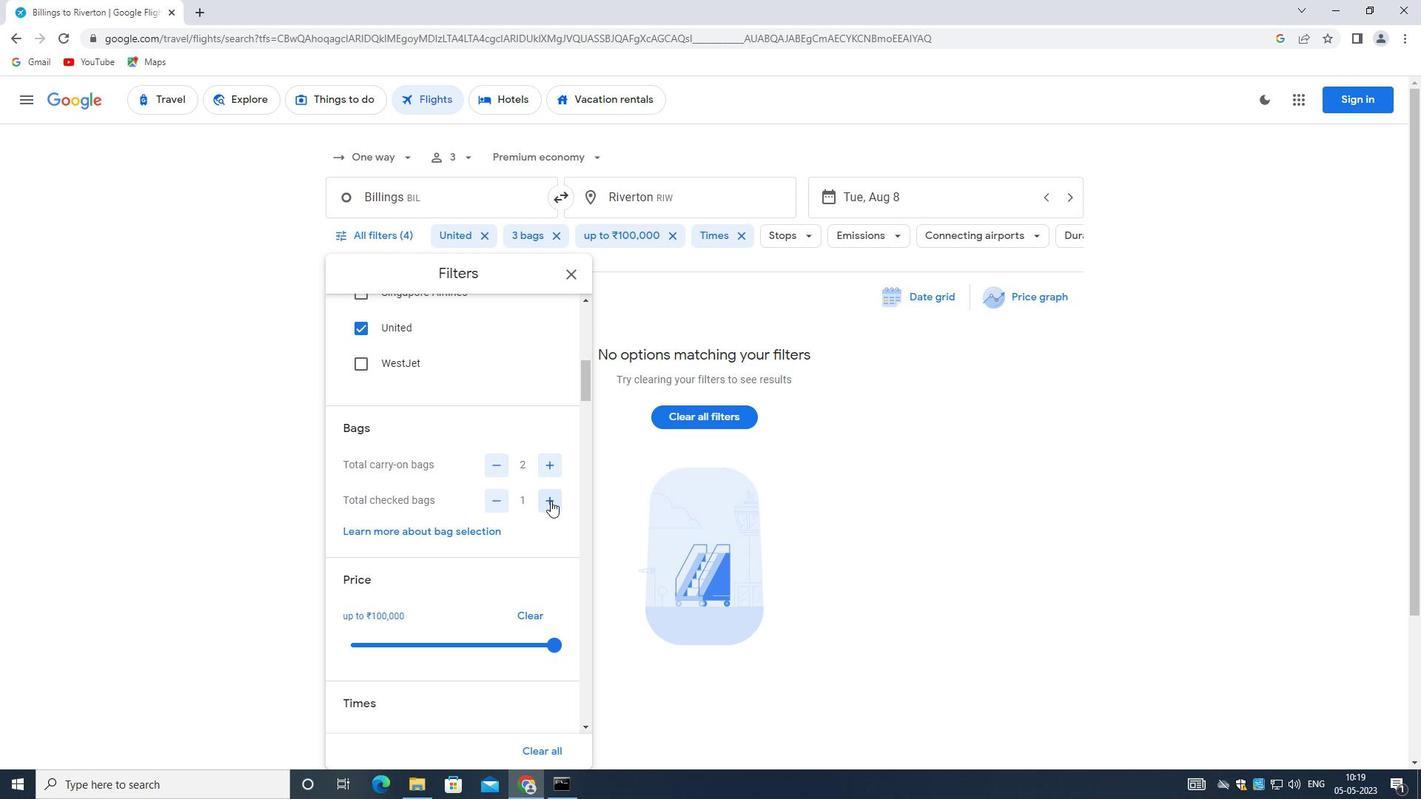 
Action: Mouse pressed left at (550, 501)
Screenshot: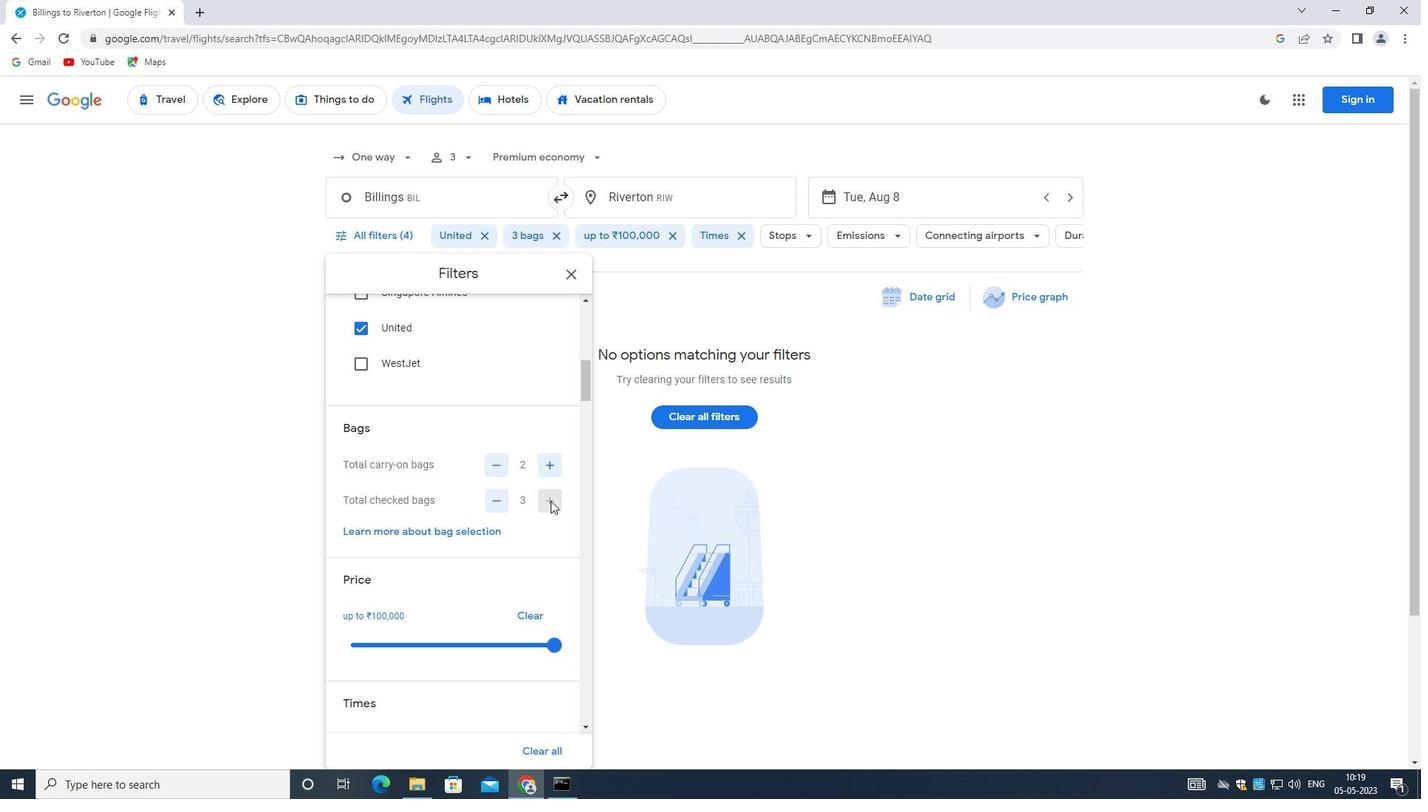 
Action: Mouse moved to (473, 509)
Screenshot: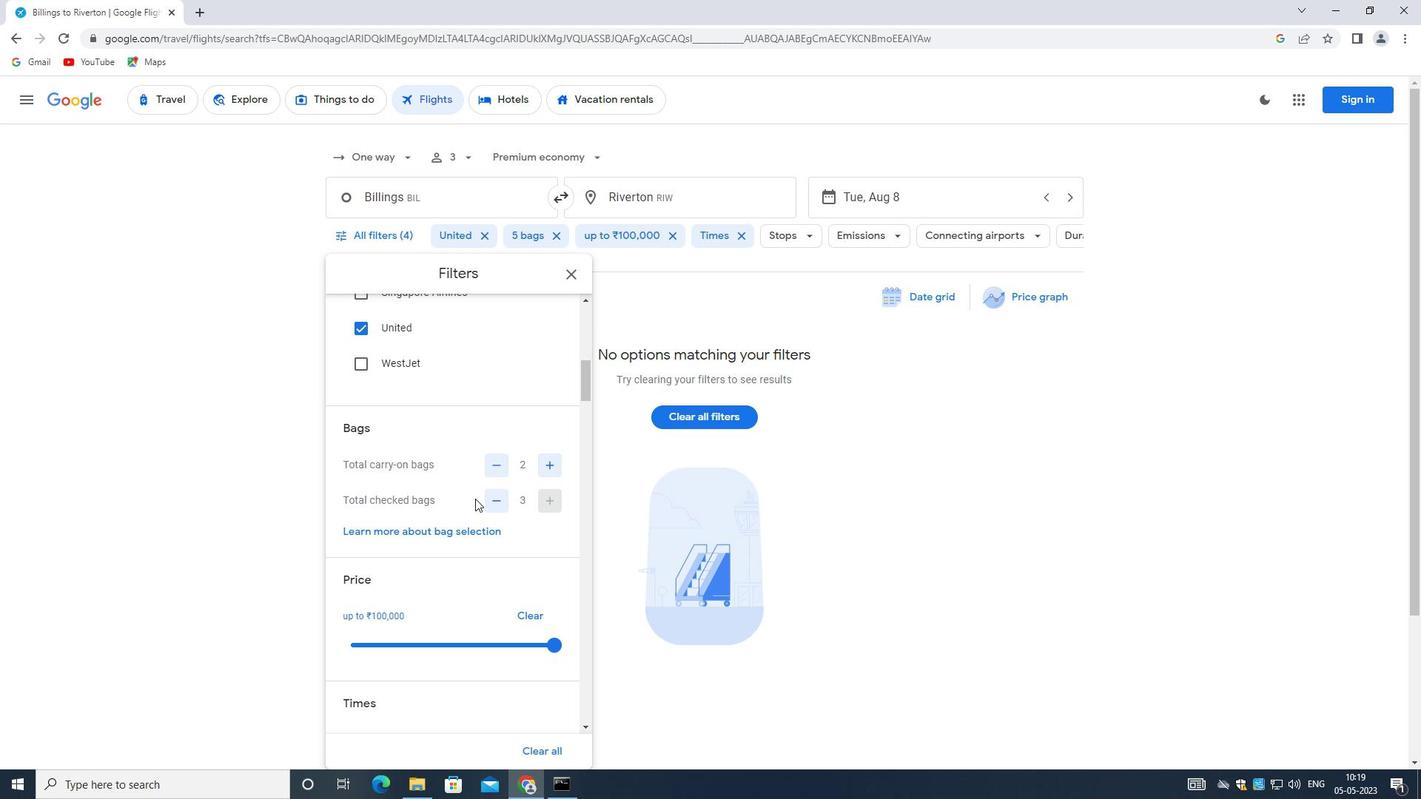 
Action: Mouse scrolled (473, 508) with delta (0, 0)
Screenshot: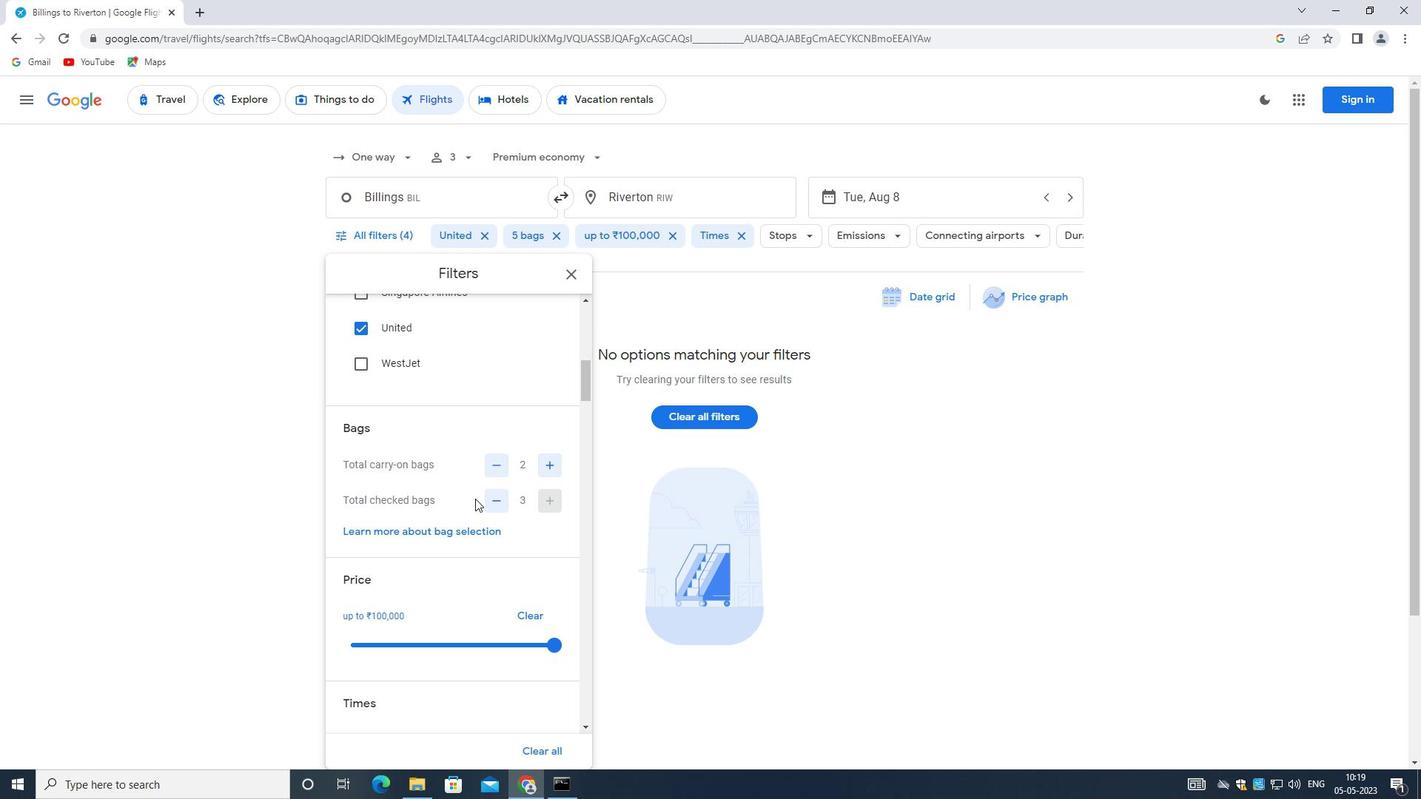 
Action: Mouse moved to (473, 512)
Screenshot: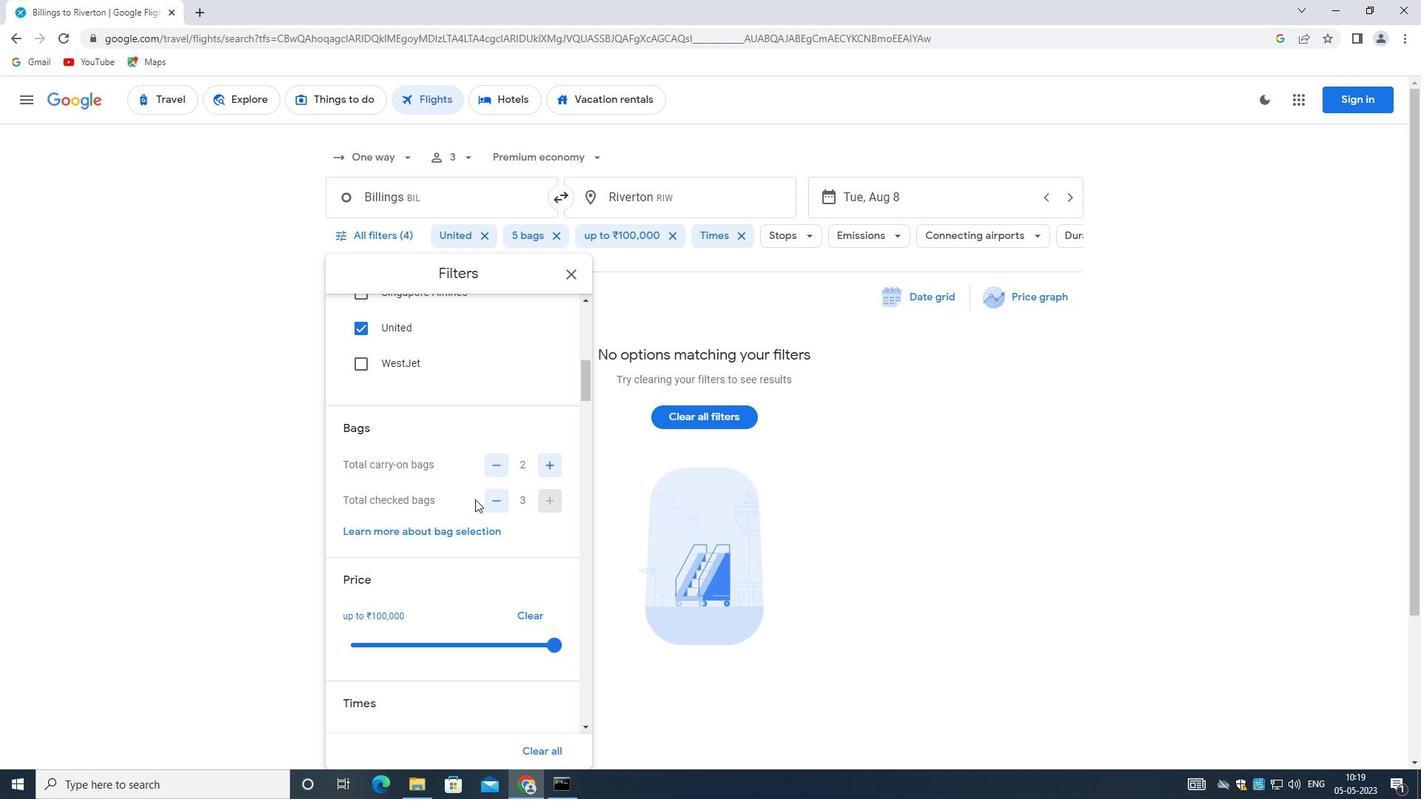 
Action: Mouse scrolled (473, 511) with delta (0, 0)
Screenshot: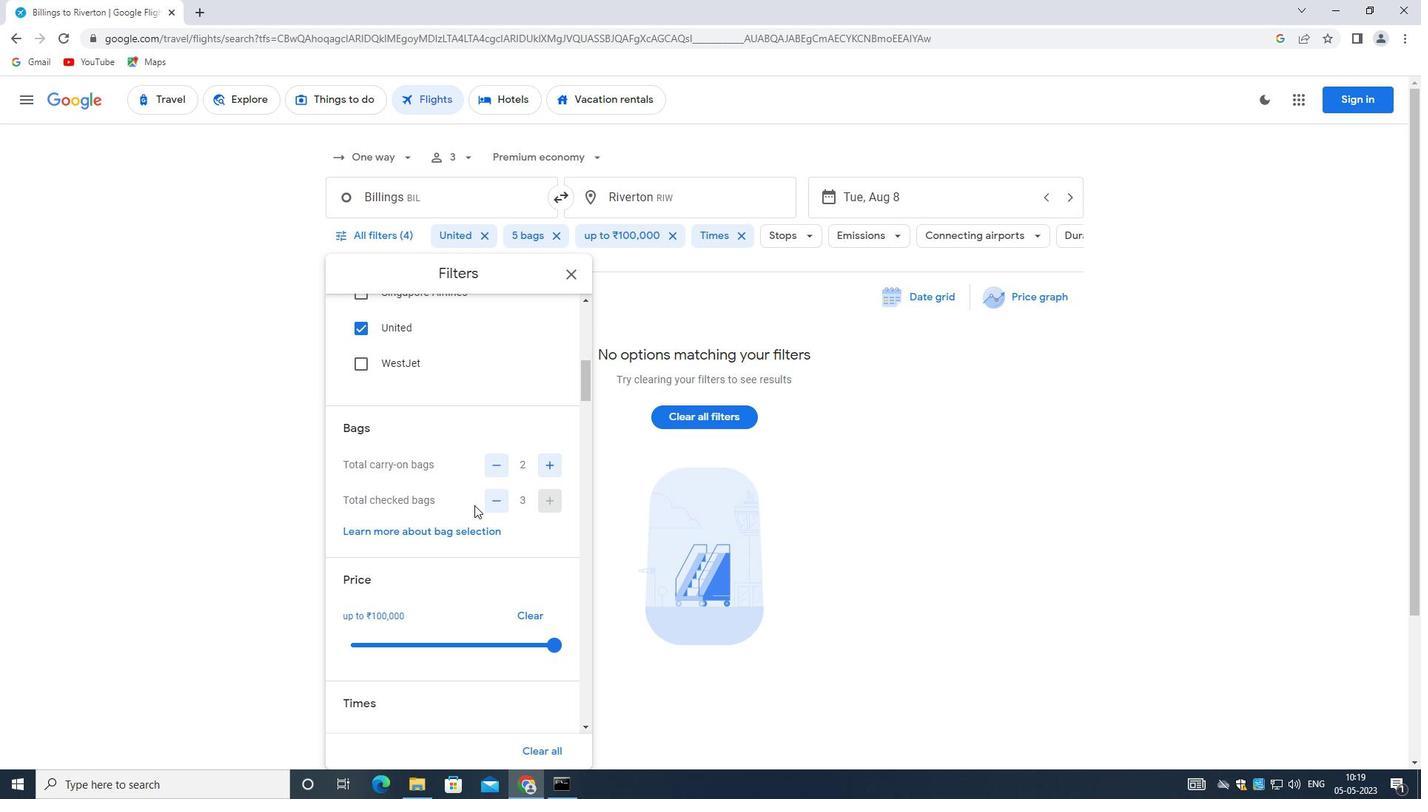 
Action: Mouse moved to (357, 496)
Screenshot: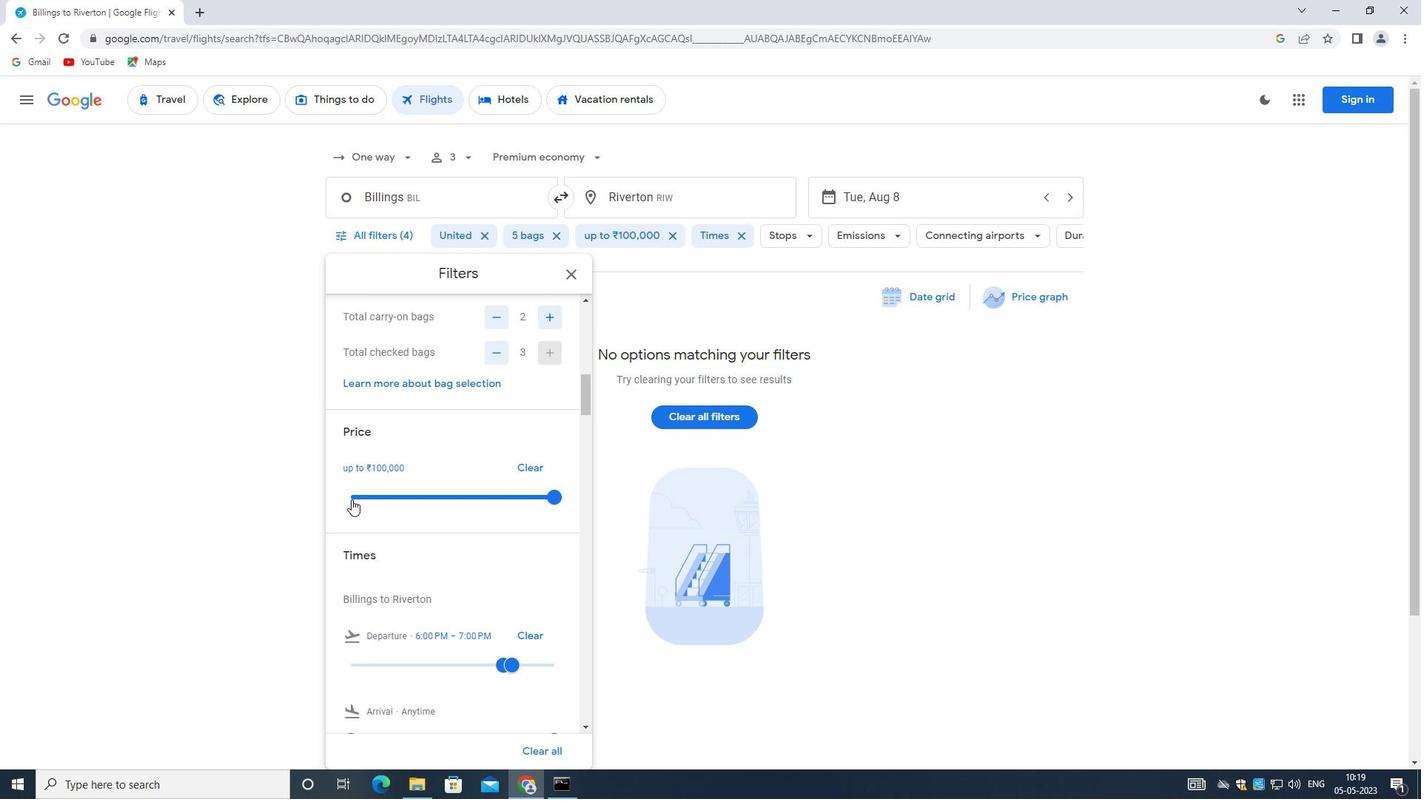
Action: Mouse pressed left at (357, 496)
Screenshot: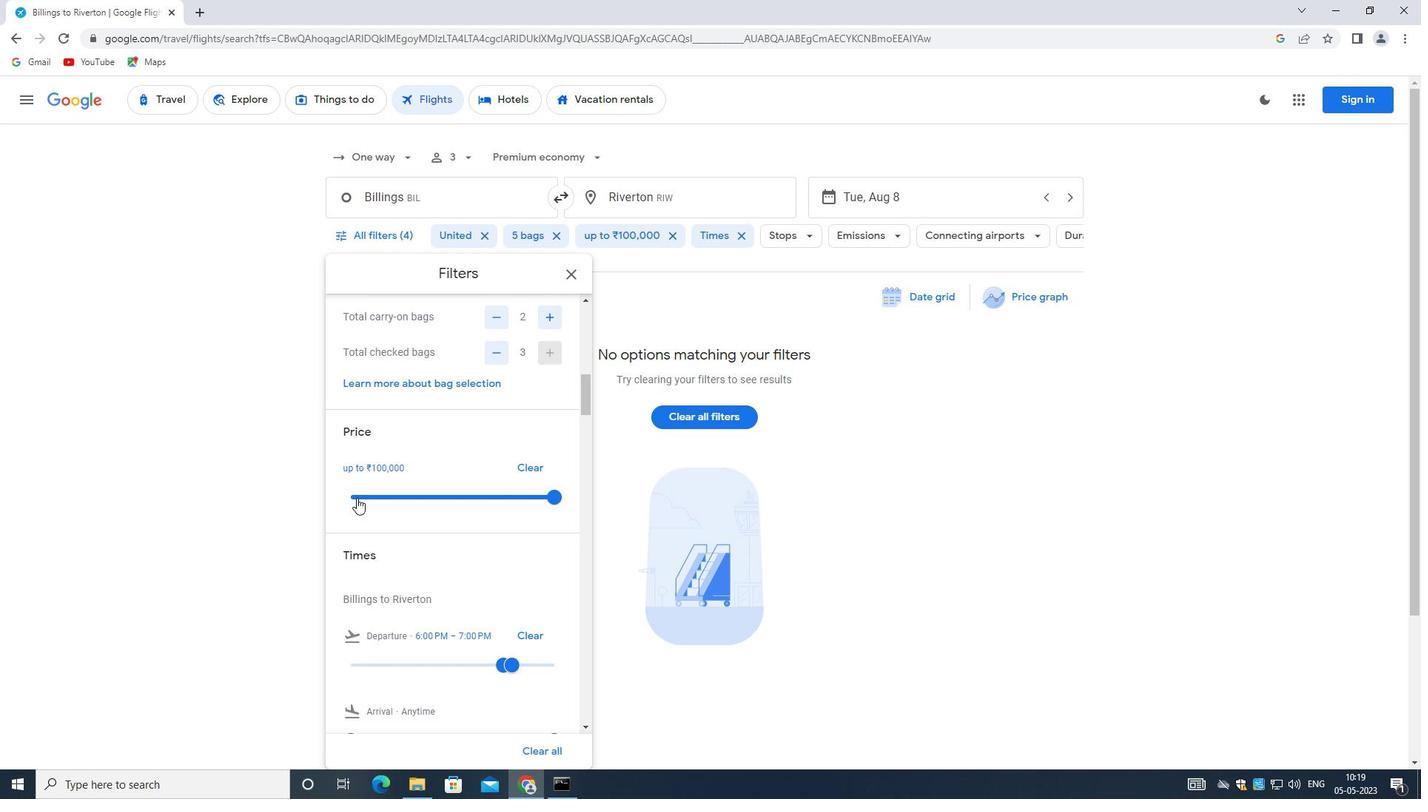 
Action: Mouse moved to (359, 494)
Screenshot: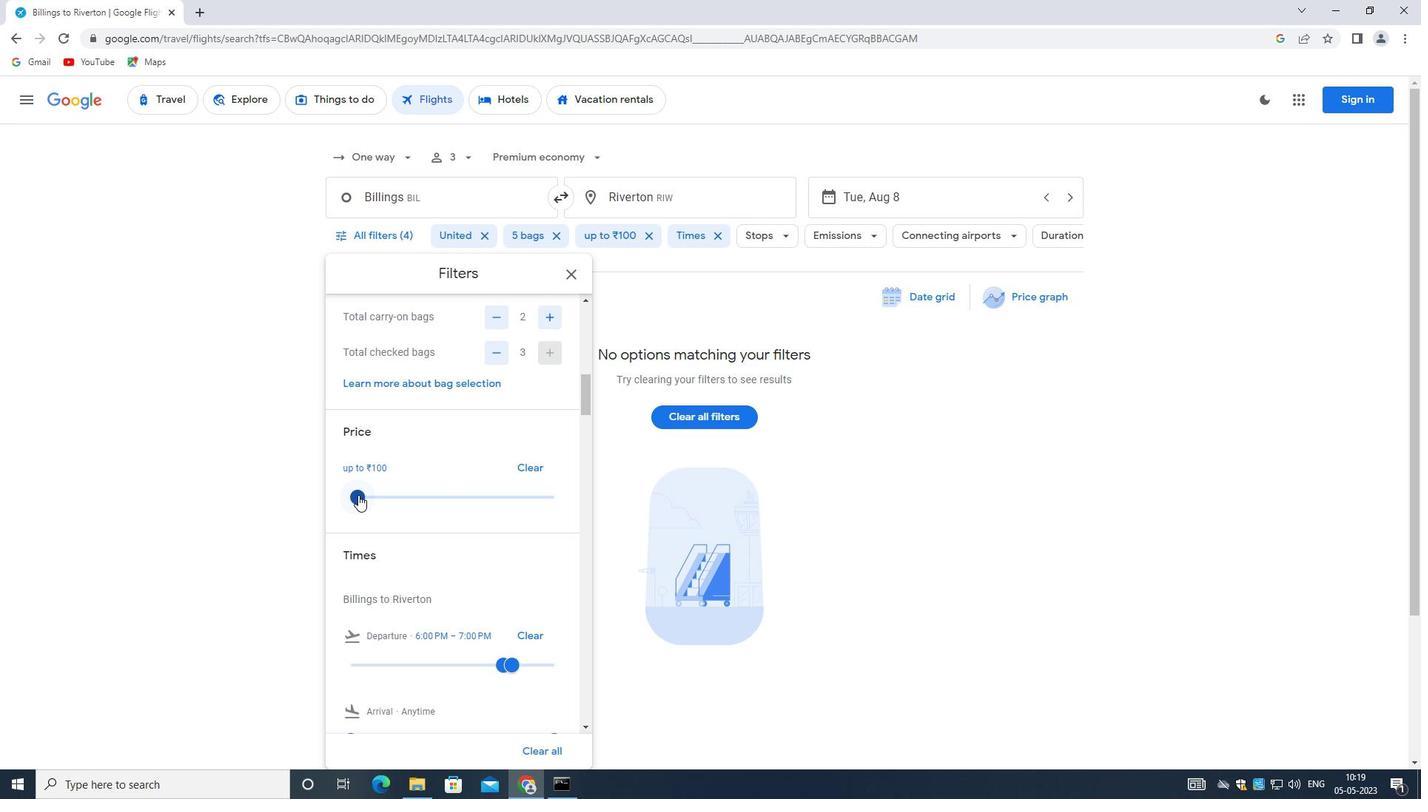 
Action: Mouse pressed left at (359, 494)
Screenshot: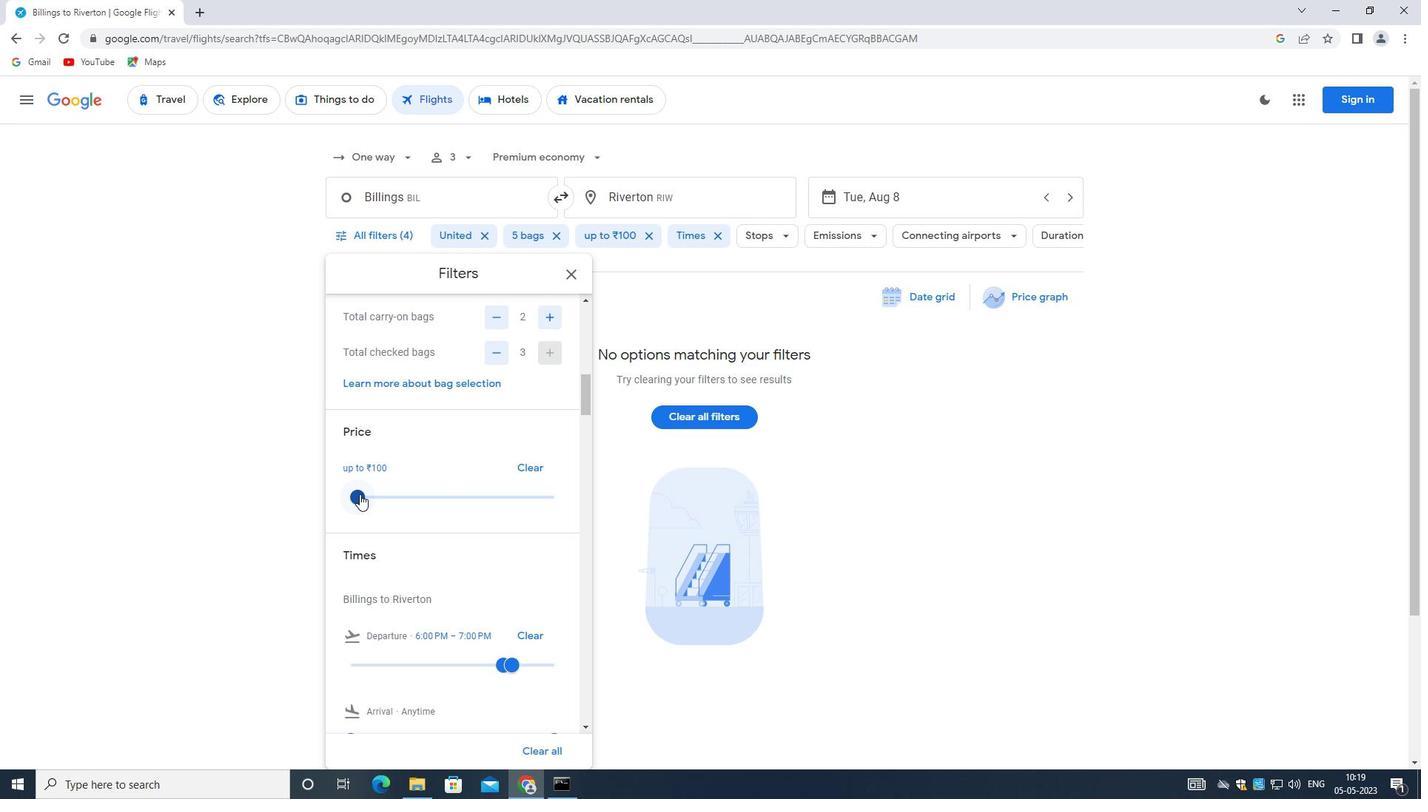 
Action: Mouse moved to (566, 508)
Screenshot: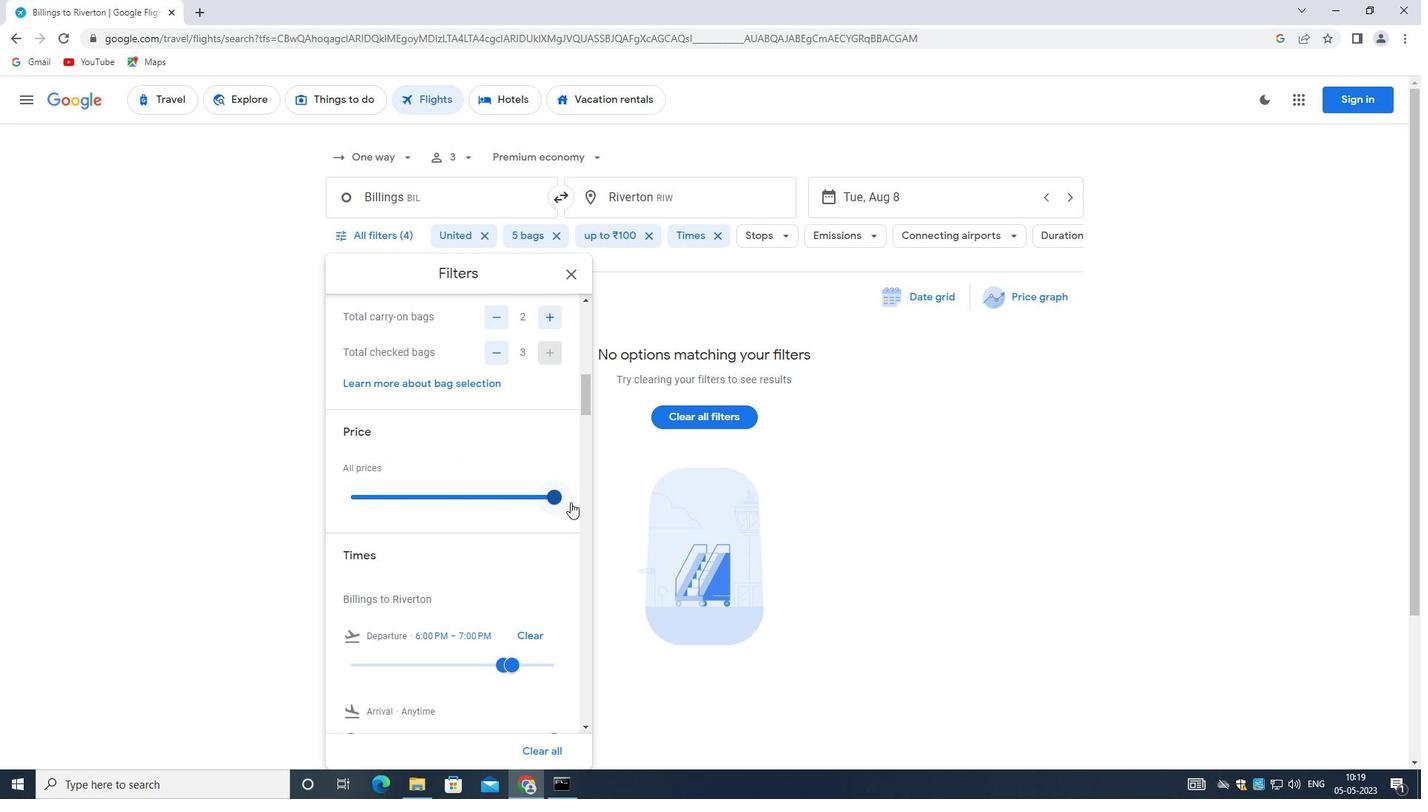 
Action: Mouse scrolled (566, 507) with delta (0, 0)
Screenshot: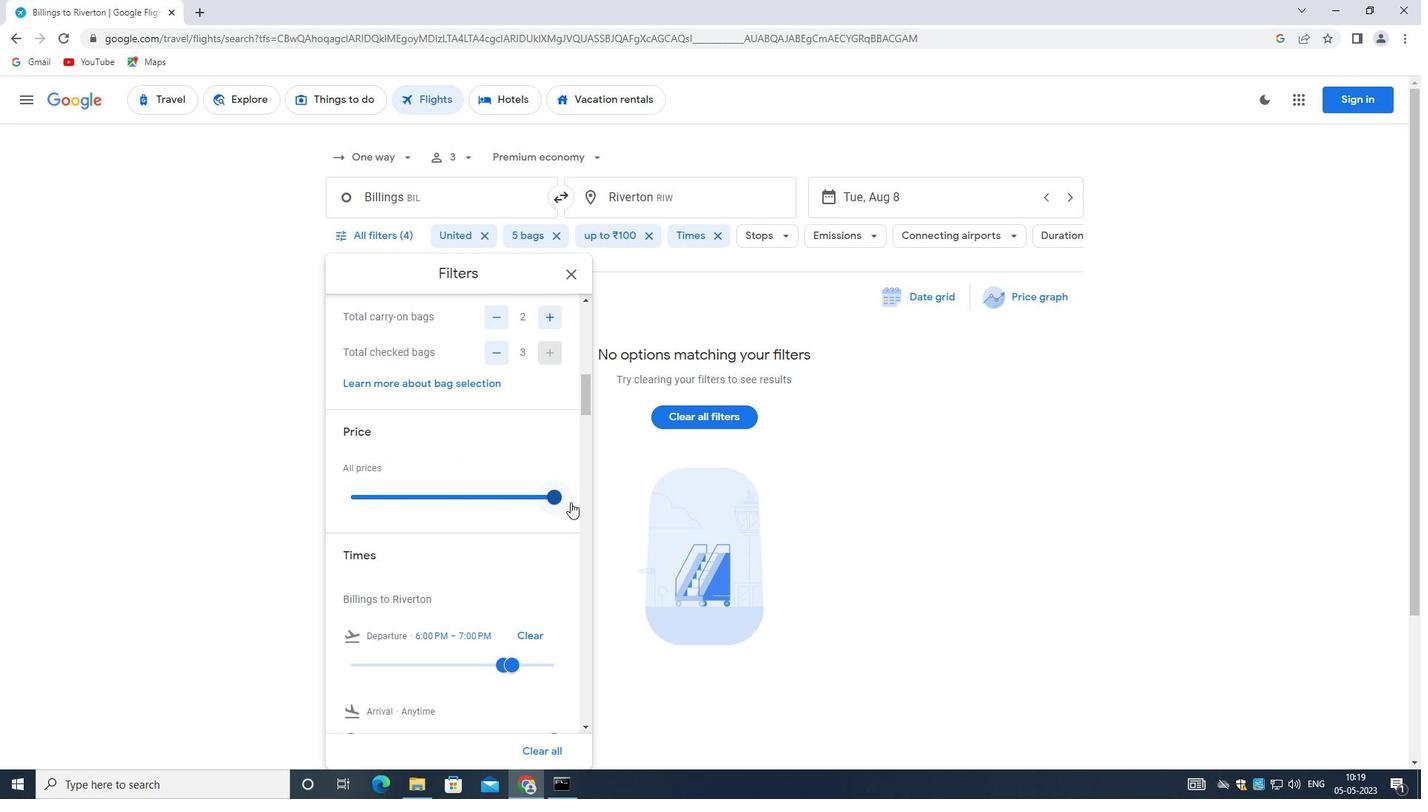 
Action: Mouse moved to (513, 587)
Screenshot: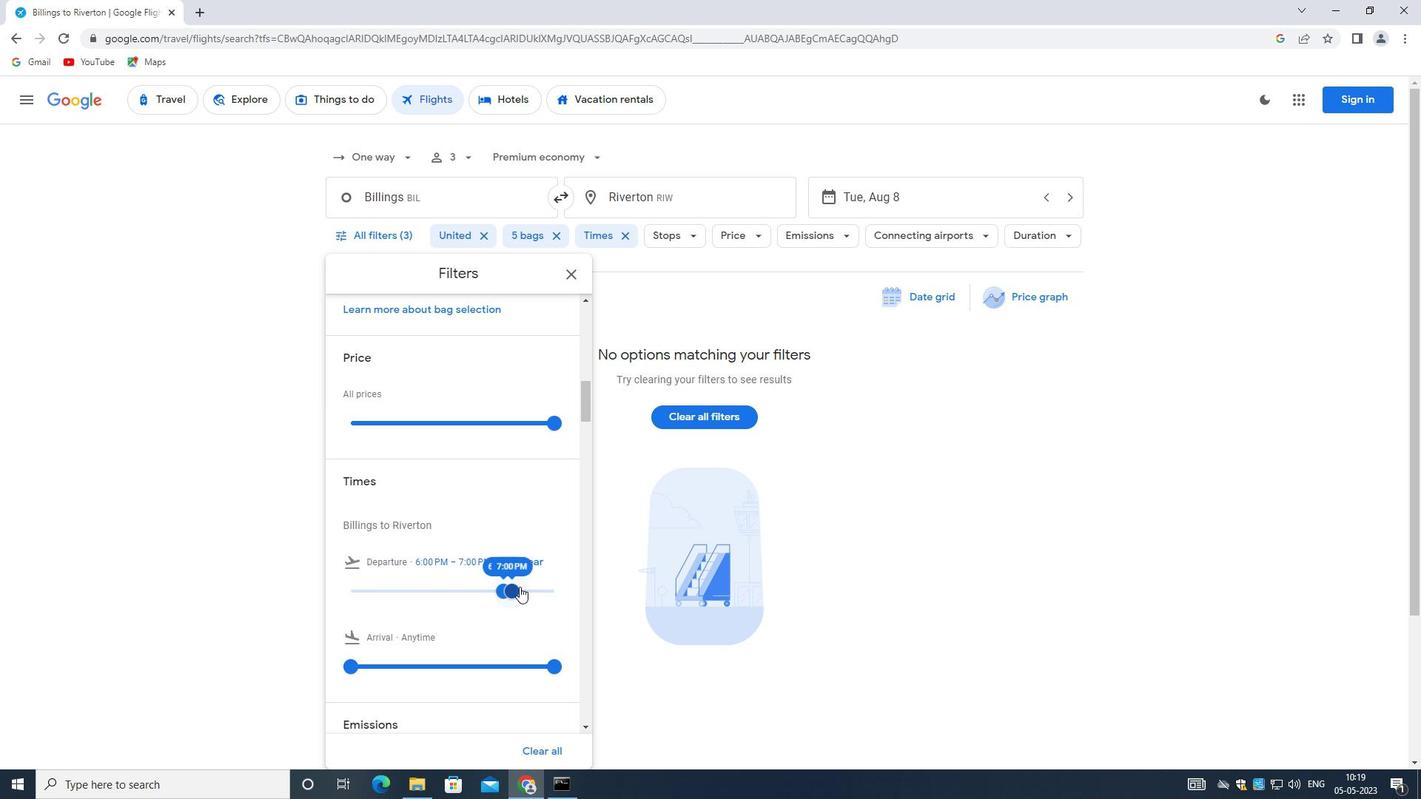 
Action: Mouse pressed left at (513, 587)
Screenshot: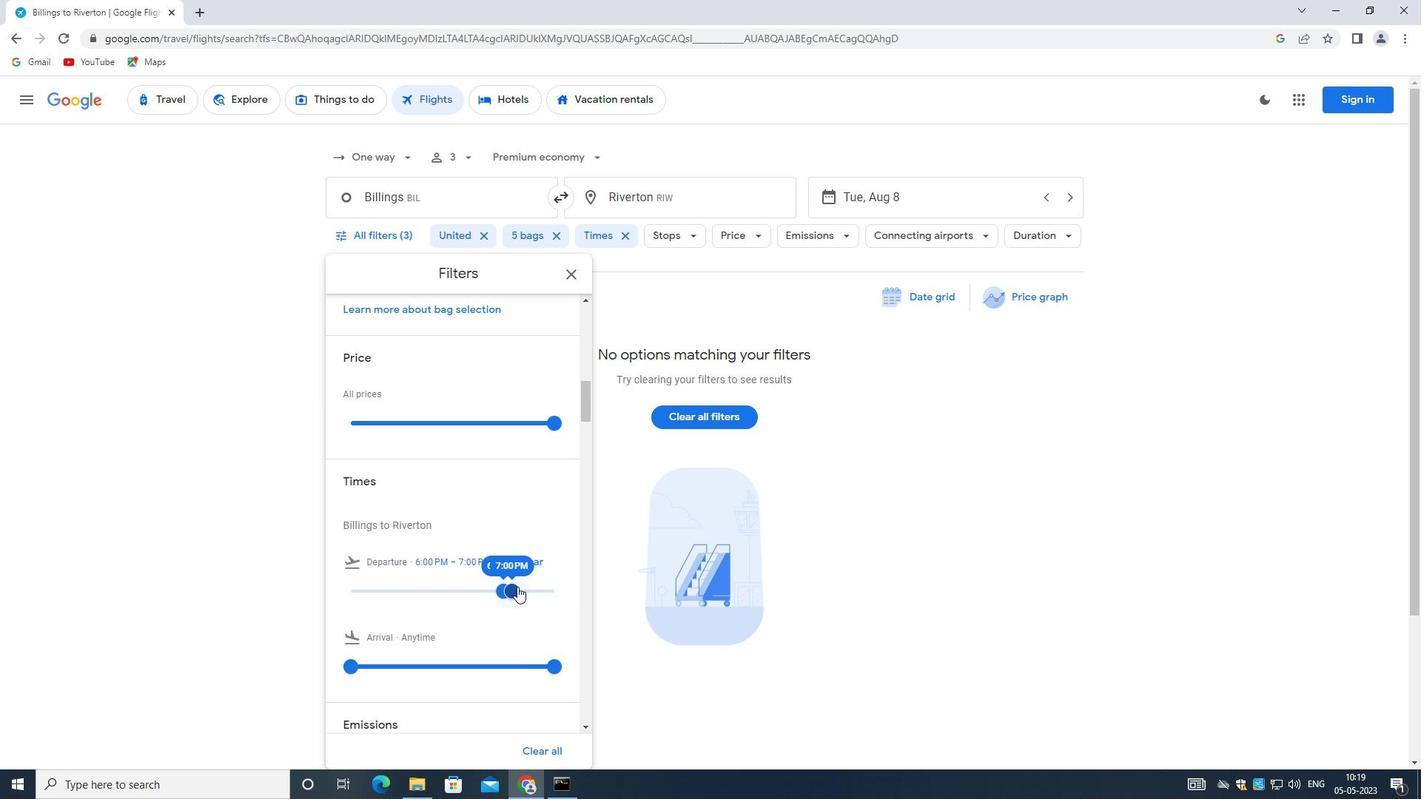 
Action: Mouse moved to (502, 591)
Screenshot: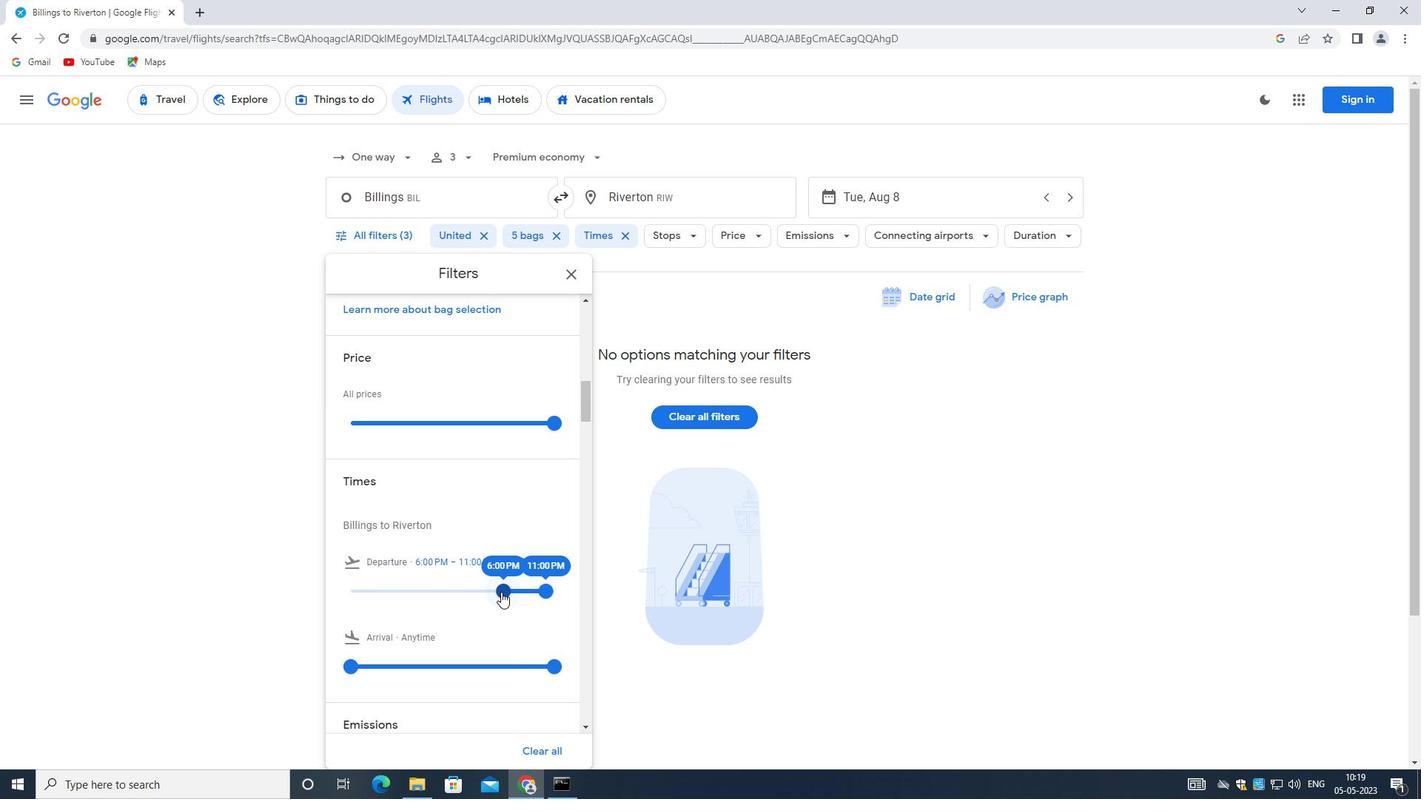 
Action: Mouse pressed left at (502, 591)
Screenshot: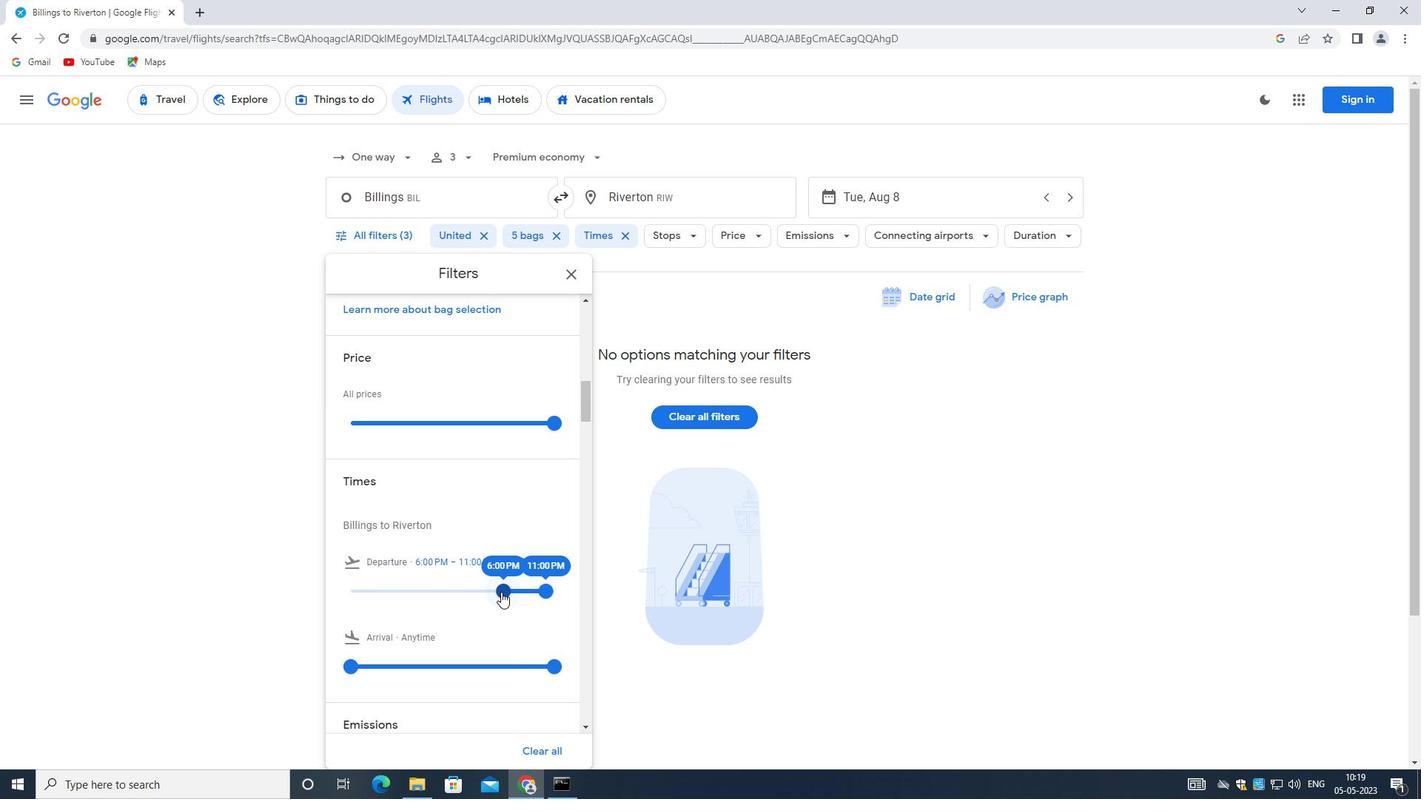 
Action: Mouse moved to (547, 590)
Screenshot: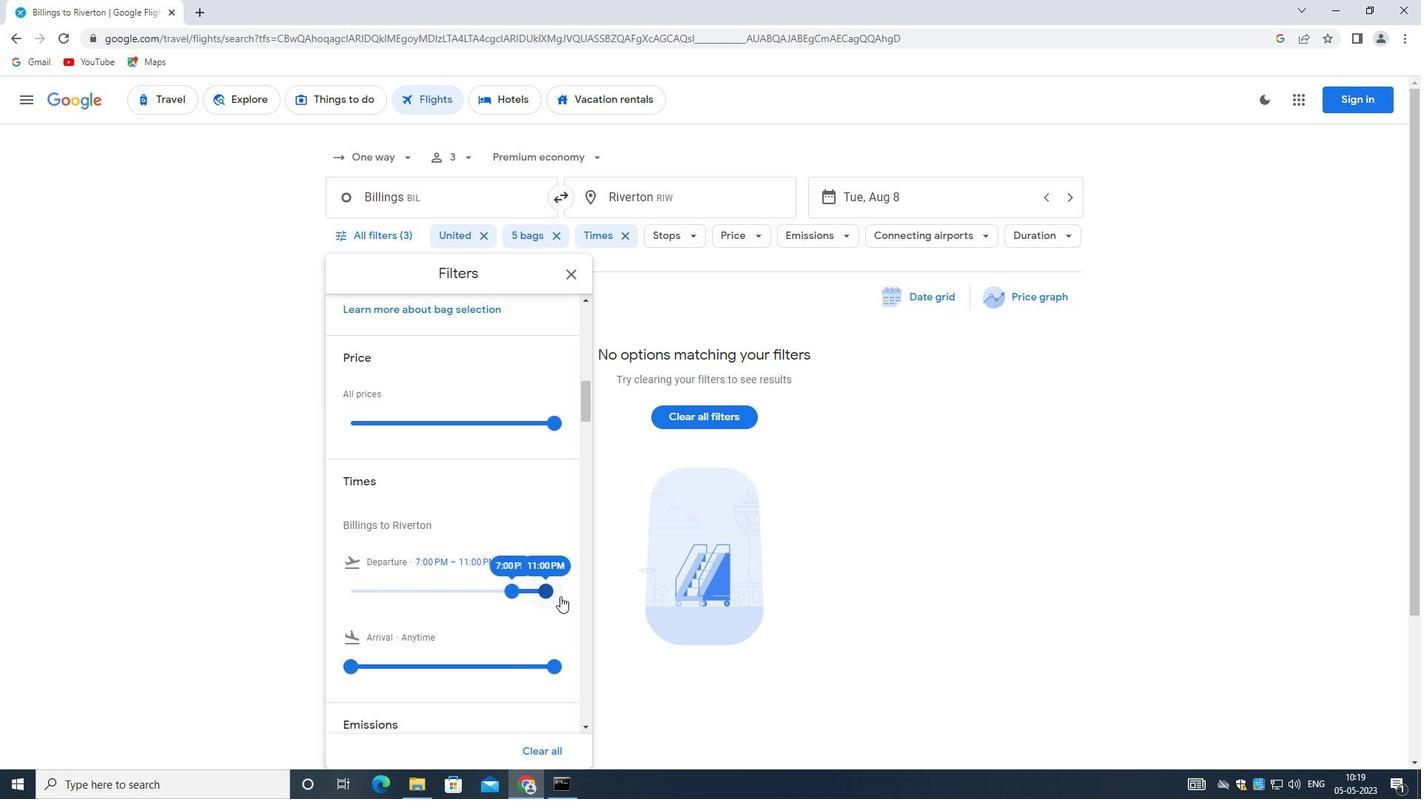 
Action: Mouse pressed left at (547, 590)
Screenshot: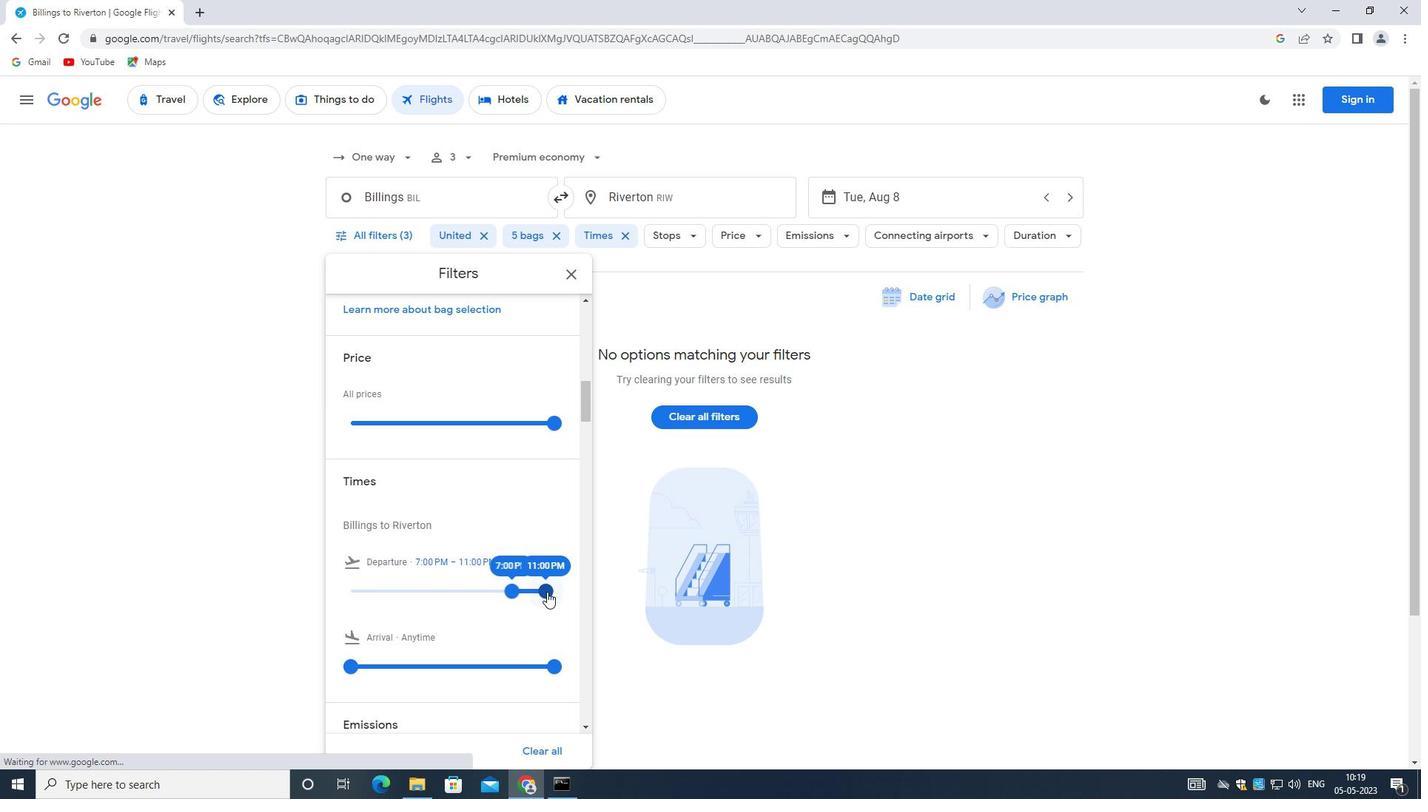
Action: Mouse moved to (459, 574)
Screenshot: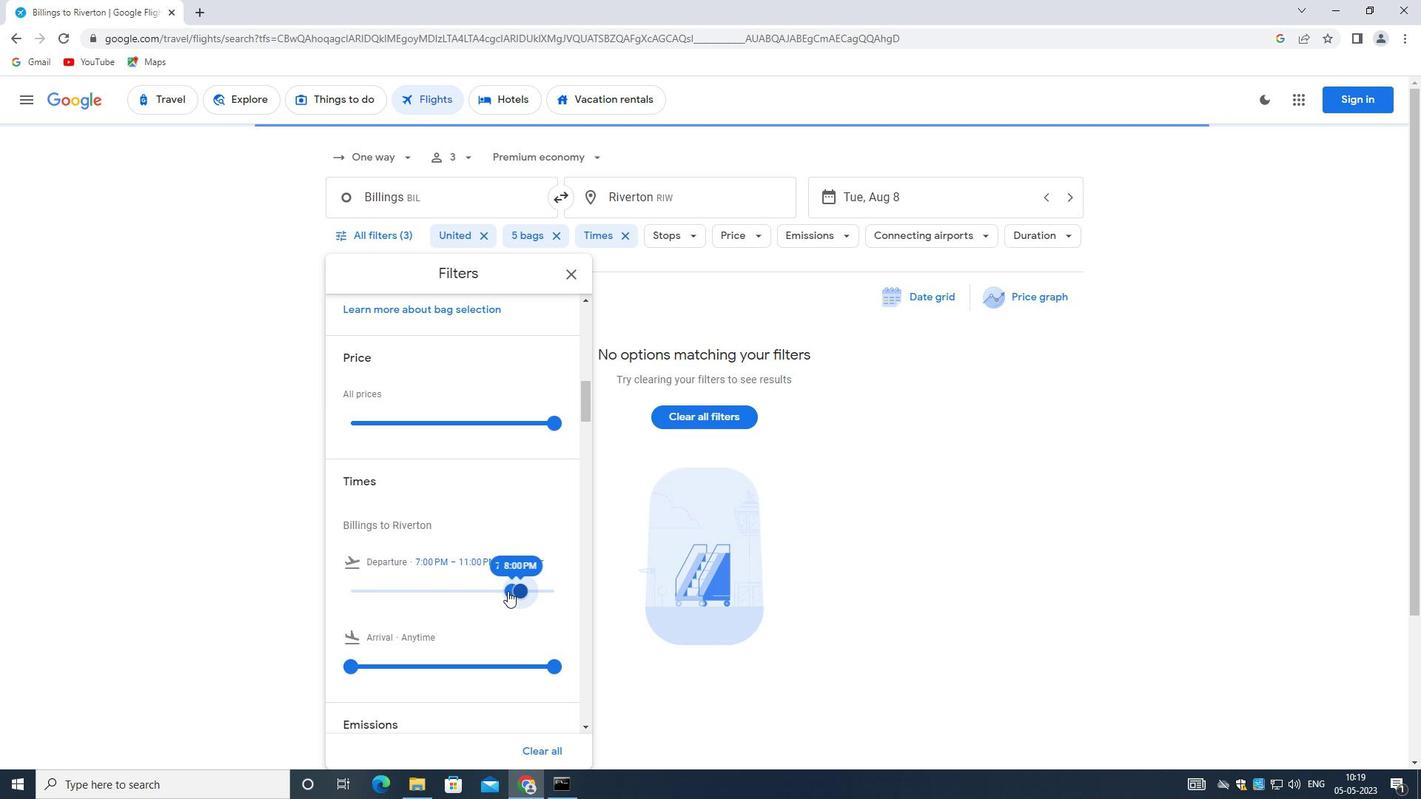 
Action: Mouse scrolled (459, 573) with delta (0, 0)
Screenshot: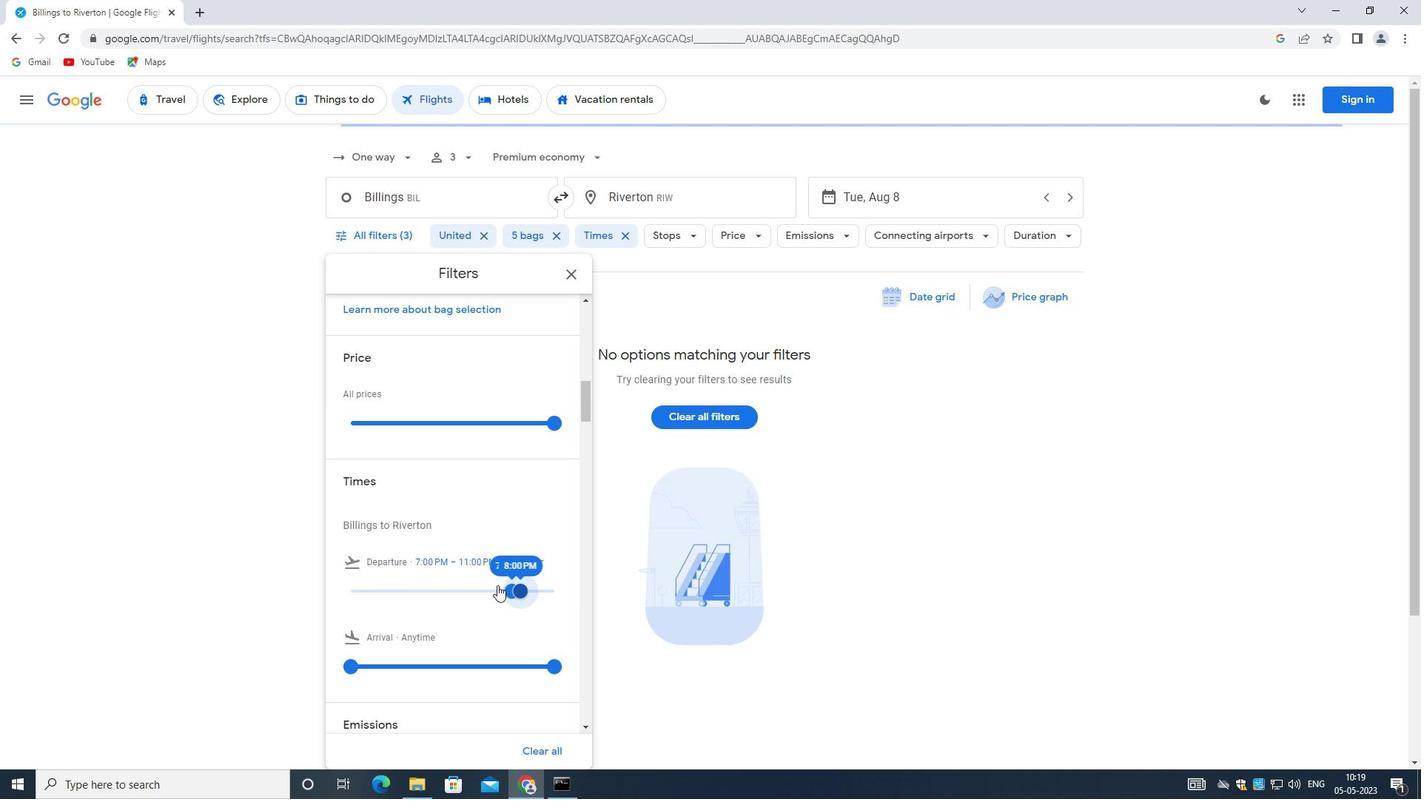 
Action: Mouse scrolled (459, 573) with delta (0, 0)
Screenshot: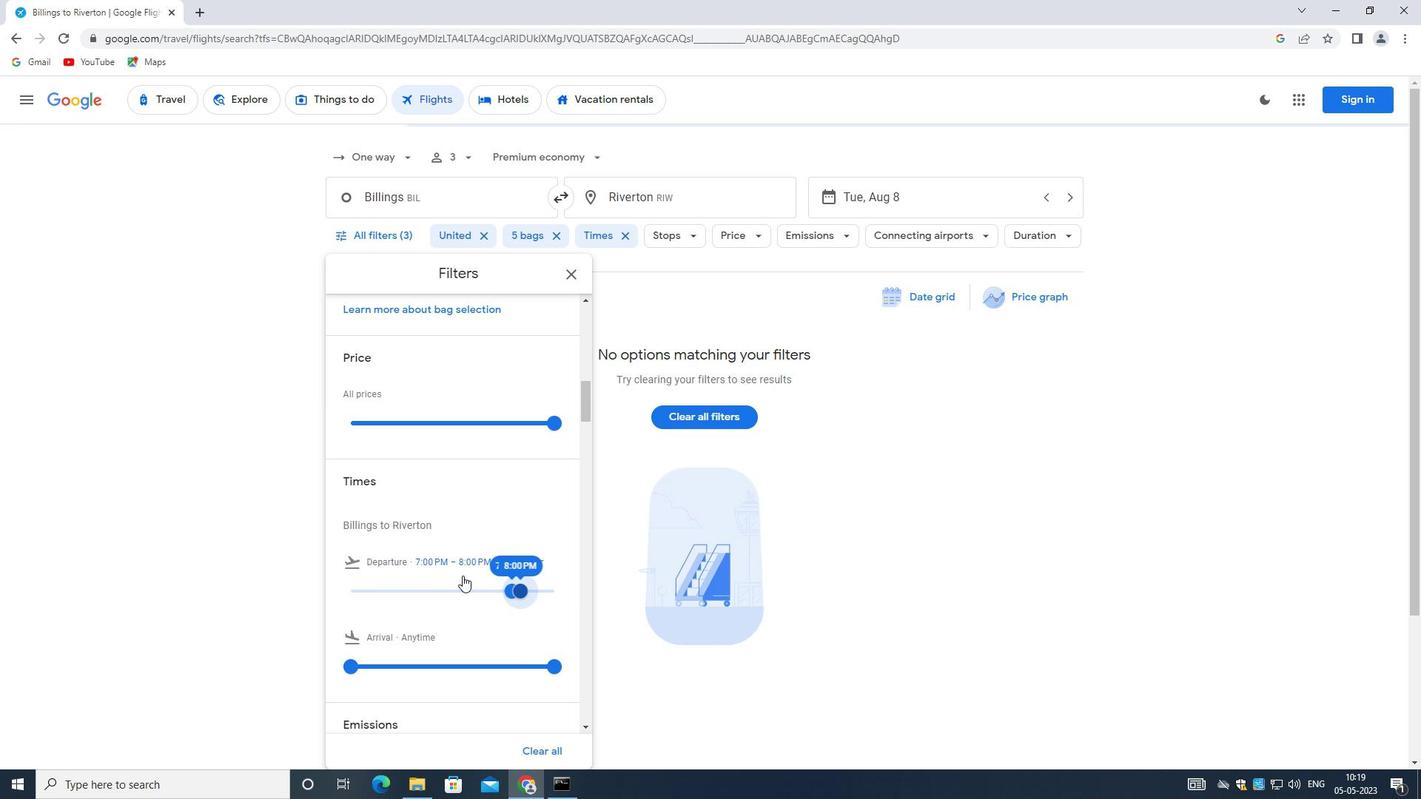 
Action: Mouse scrolled (459, 573) with delta (0, 0)
Screenshot: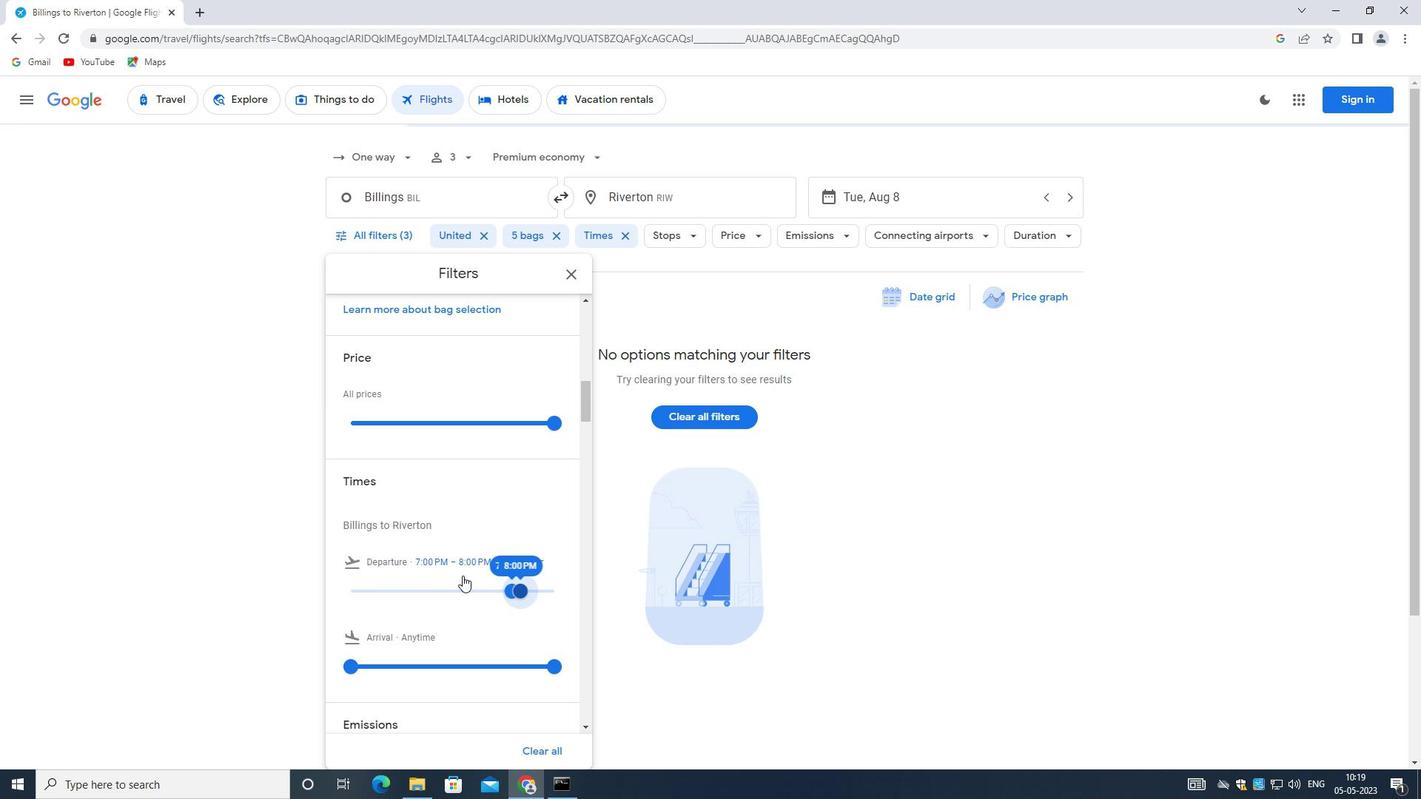
Action: Mouse scrolled (459, 573) with delta (0, 0)
Screenshot: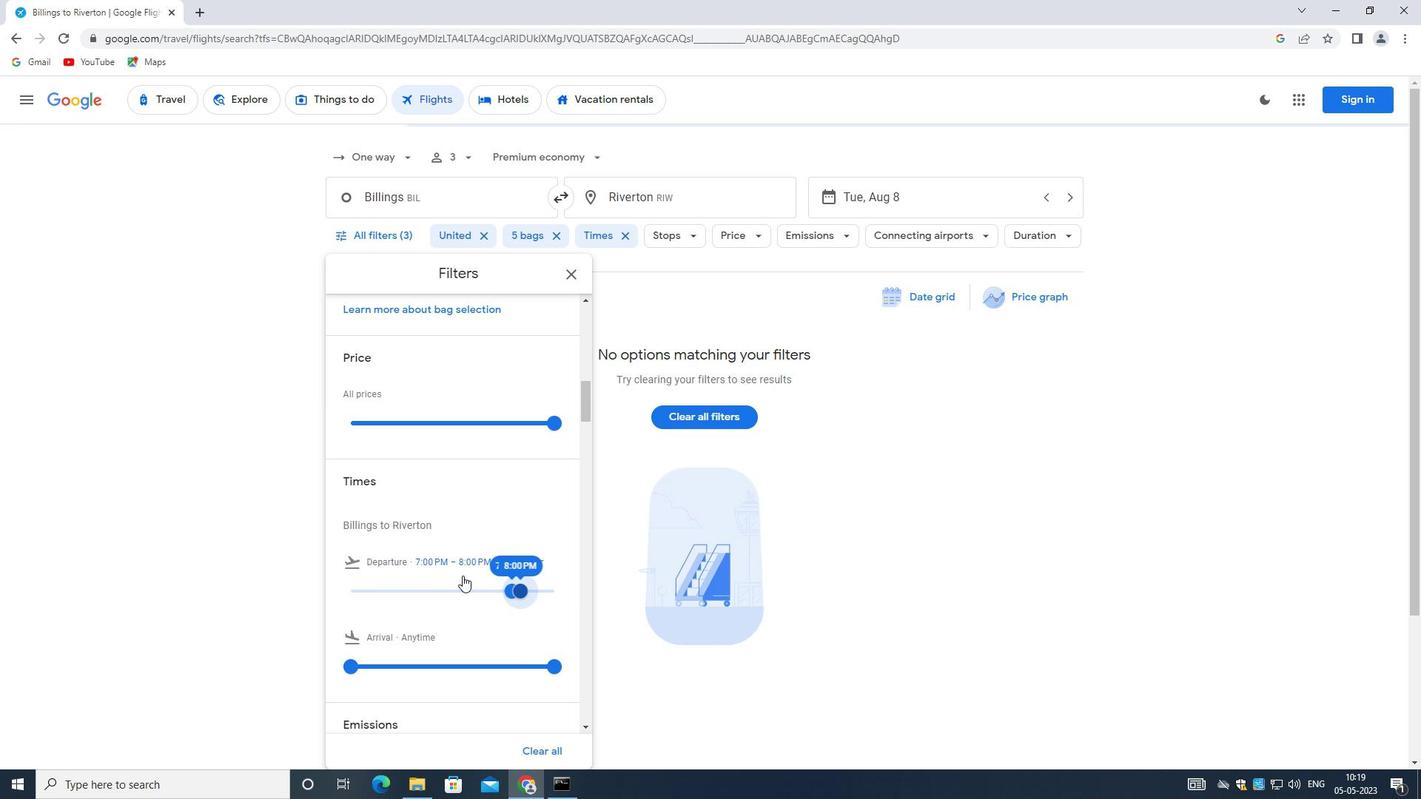 
Action: Mouse scrolled (459, 573) with delta (0, 0)
Screenshot: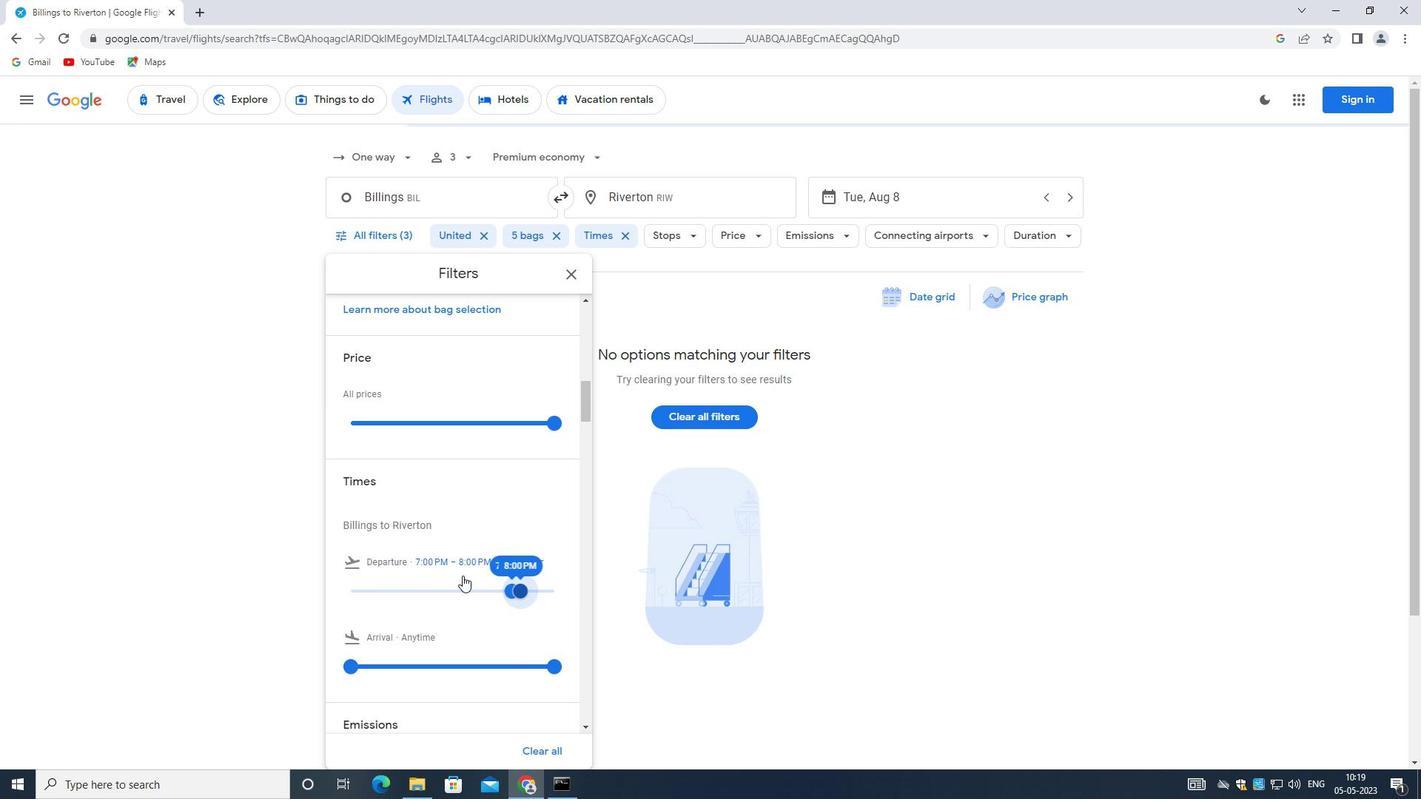 
Action: Mouse scrolled (459, 573) with delta (0, 0)
Screenshot: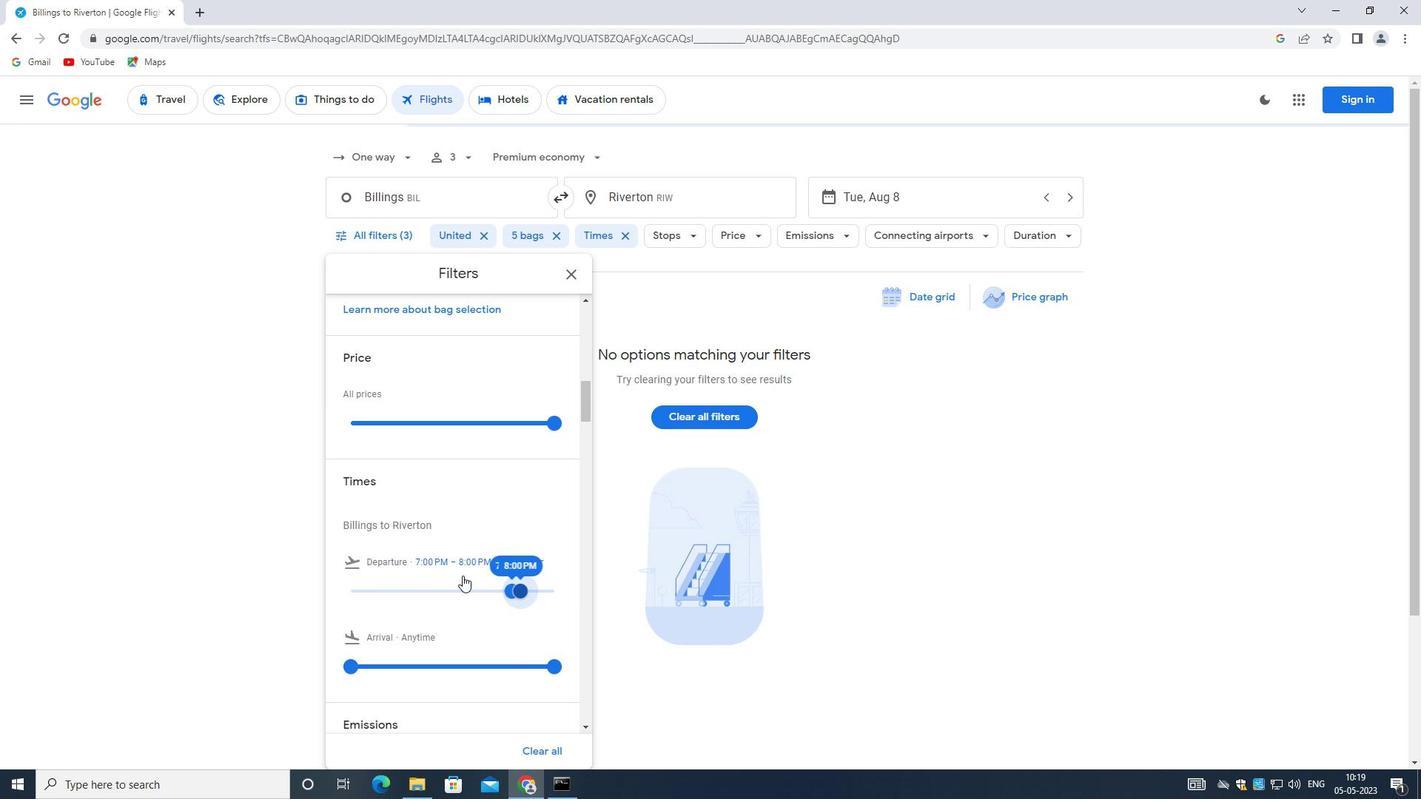 
Action: Mouse moved to (456, 572)
Screenshot: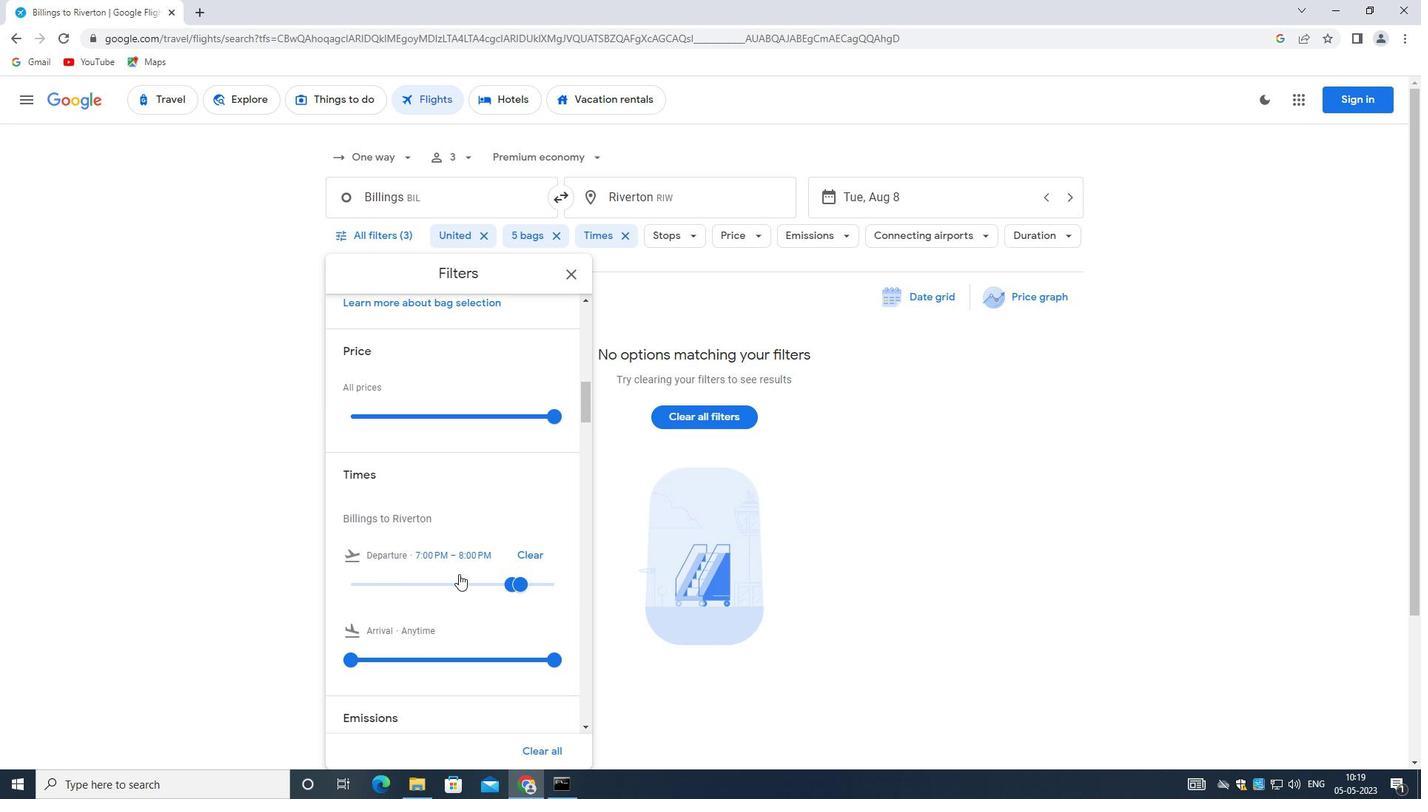 
Action: Mouse scrolled (456, 571) with delta (0, 0)
Screenshot: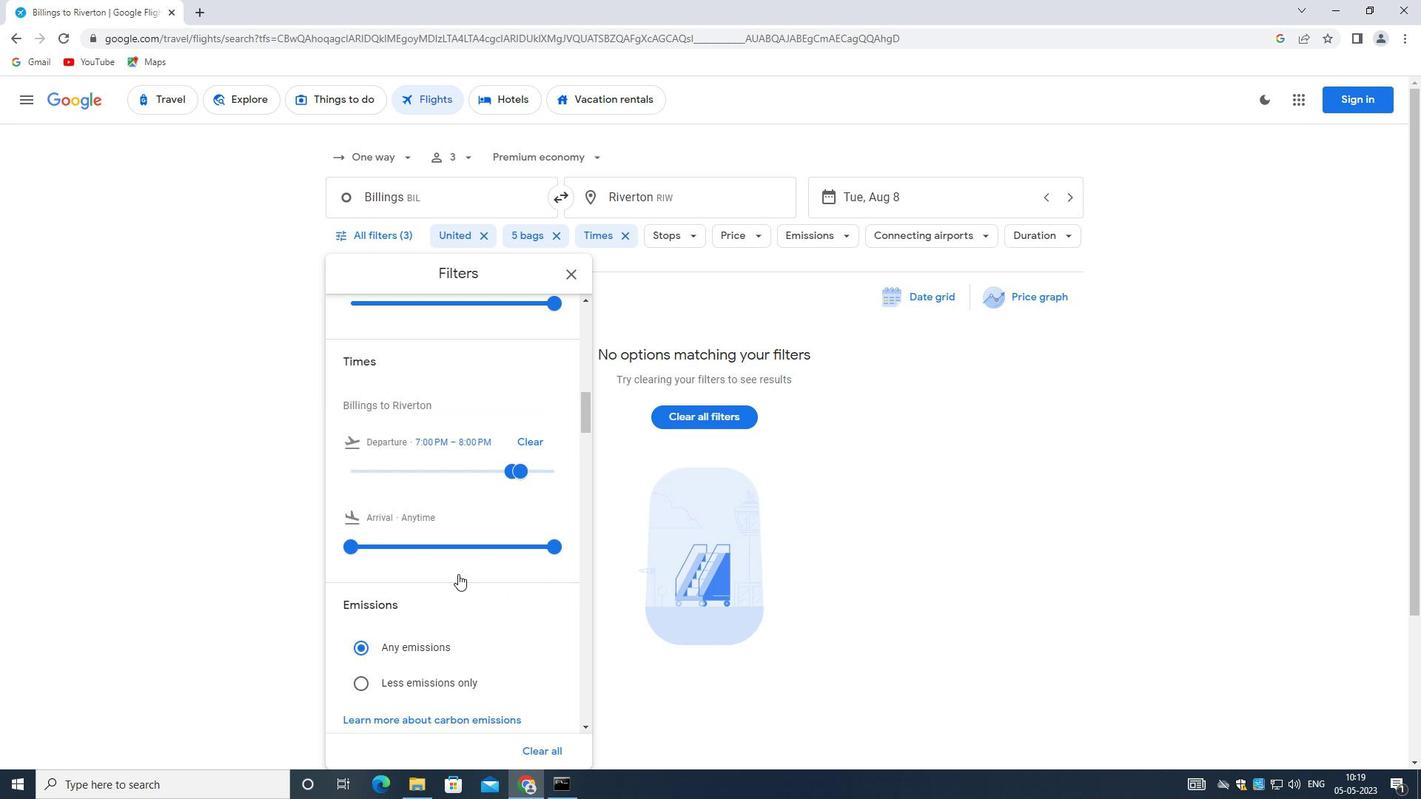 
Action: Mouse scrolled (456, 571) with delta (0, 0)
Screenshot: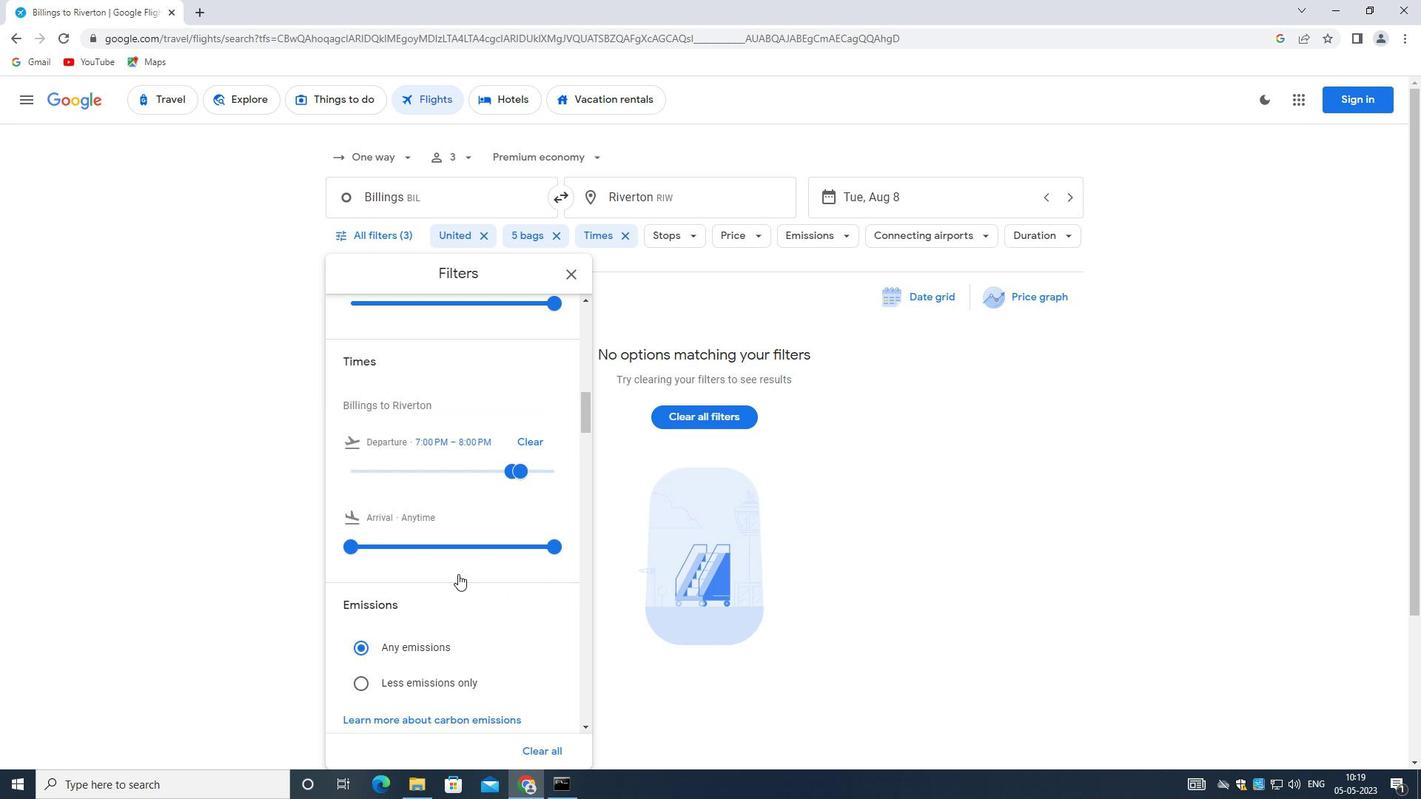 
Action: Mouse scrolled (456, 571) with delta (0, 0)
Screenshot: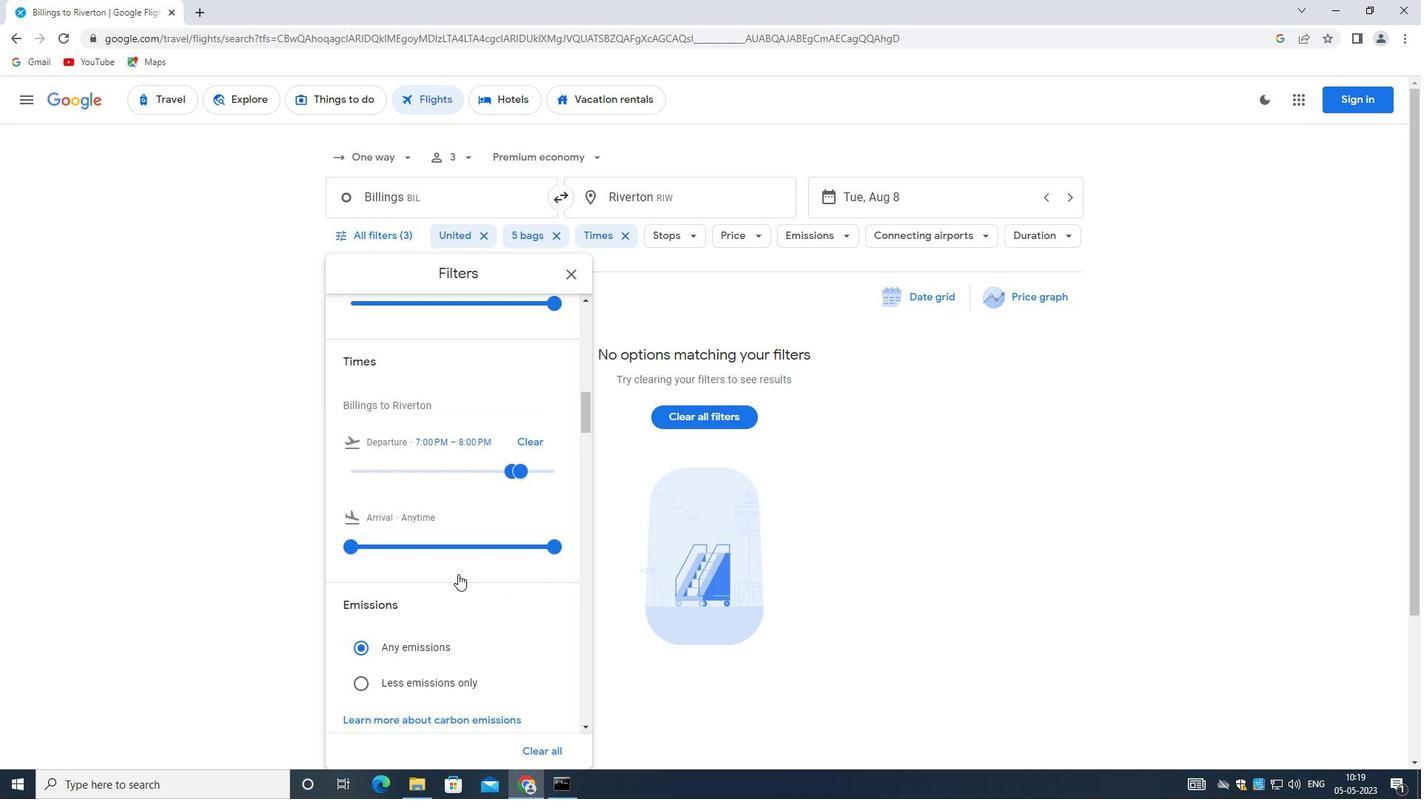 
Action: Mouse scrolled (456, 571) with delta (0, 0)
Screenshot: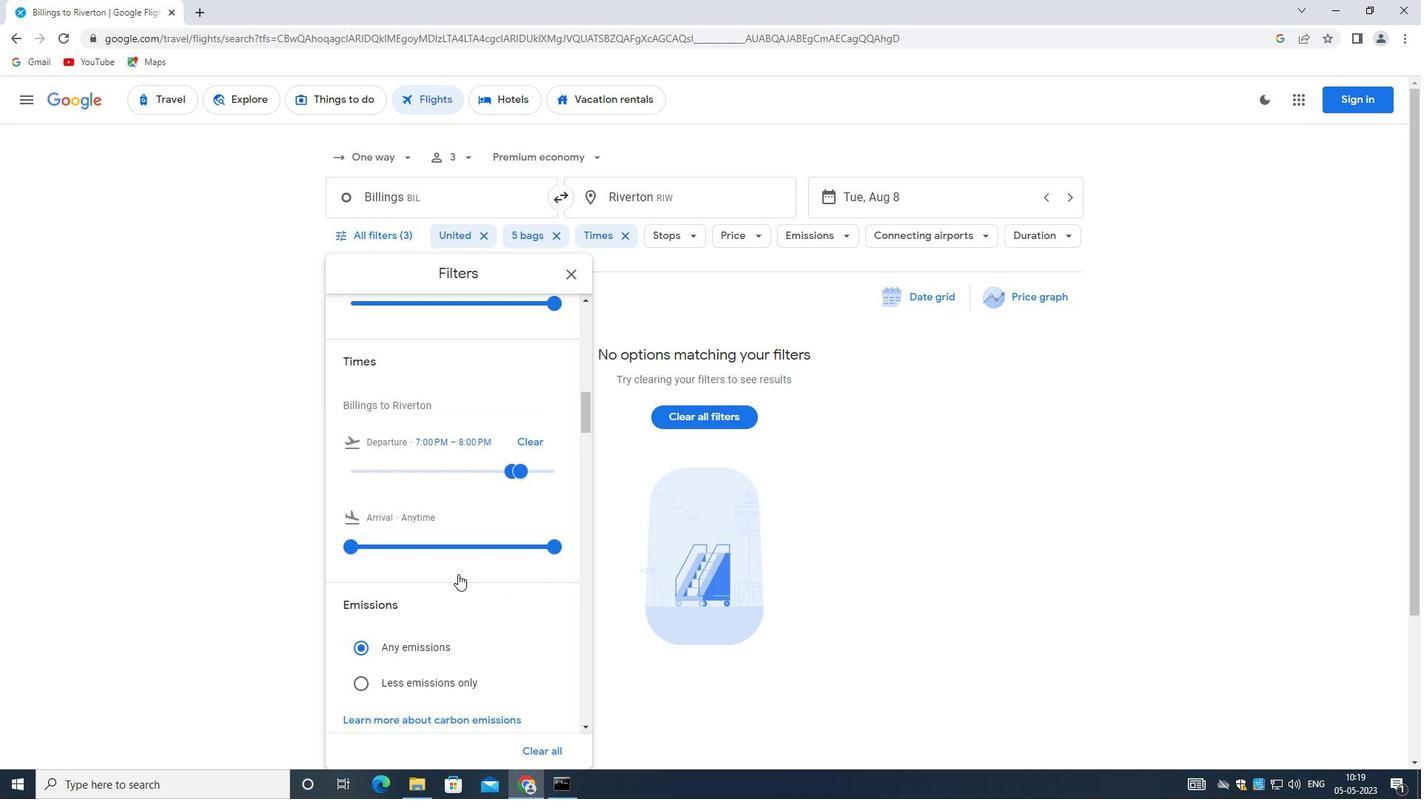 
Action: Mouse scrolled (456, 571) with delta (0, 0)
Screenshot: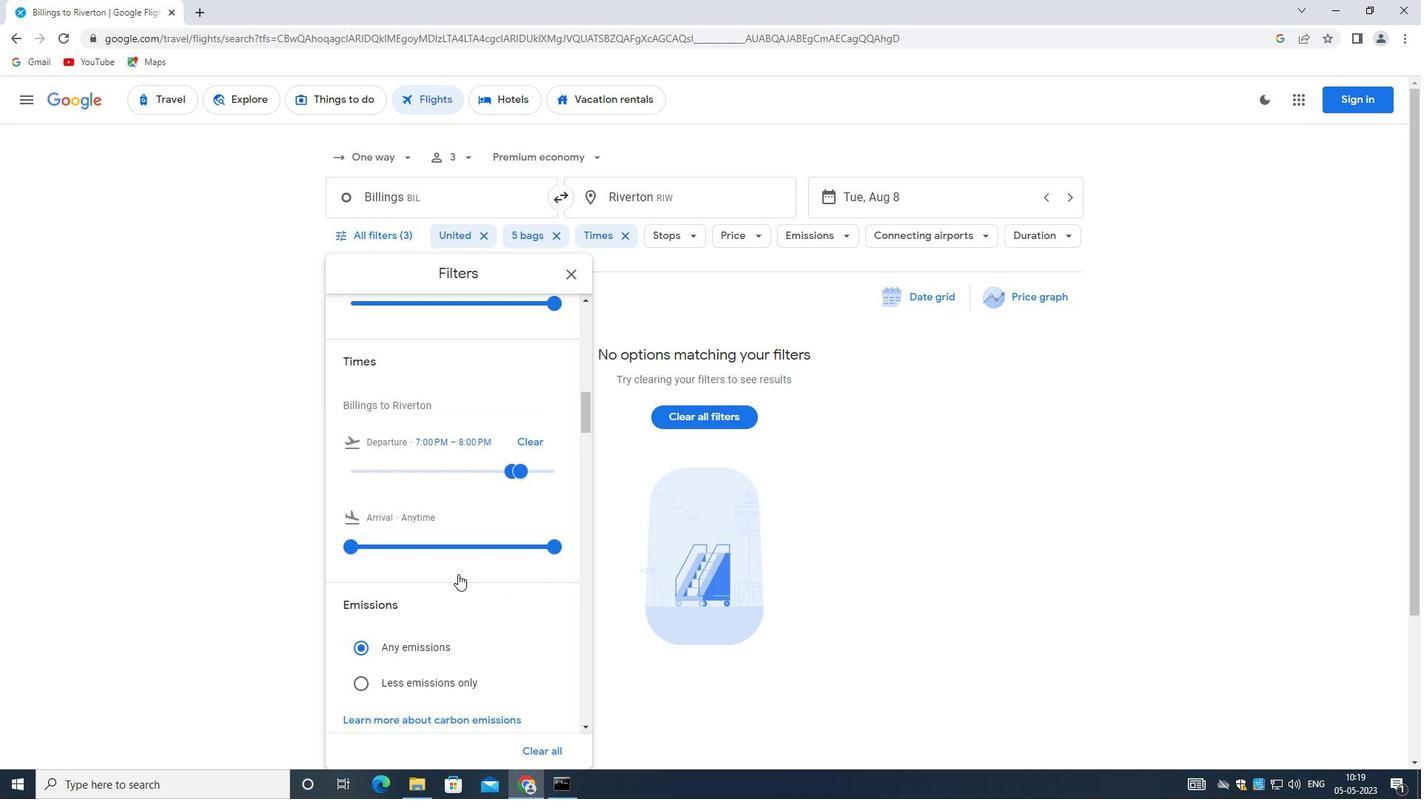 
Action: Mouse moved to (453, 572)
Screenshot: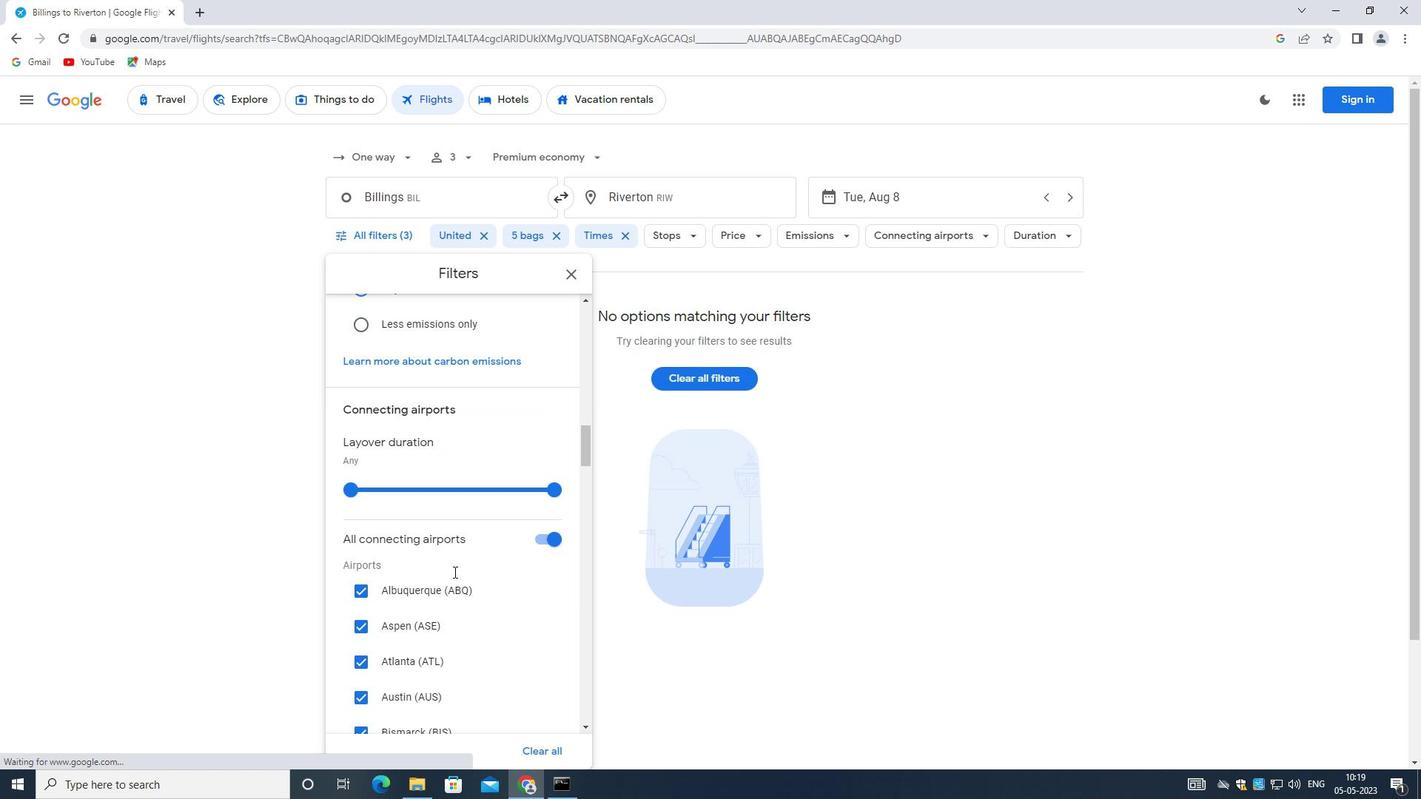 
Action: Mouse scrolled (453, 571) with delta (0, 0)
Screenshot: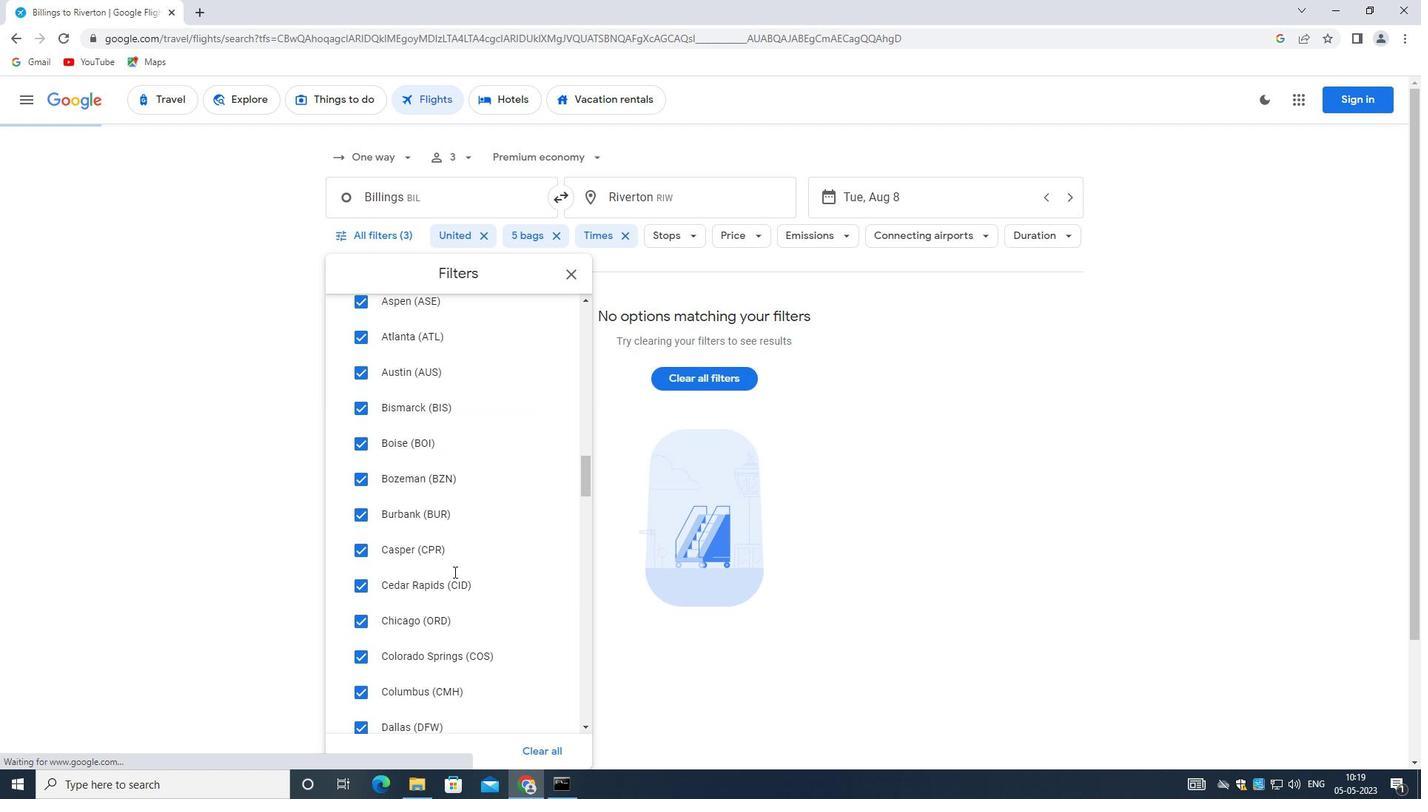 
Action: Mouse scrolled (453, 570) with delta (0, -1)
Screenshot: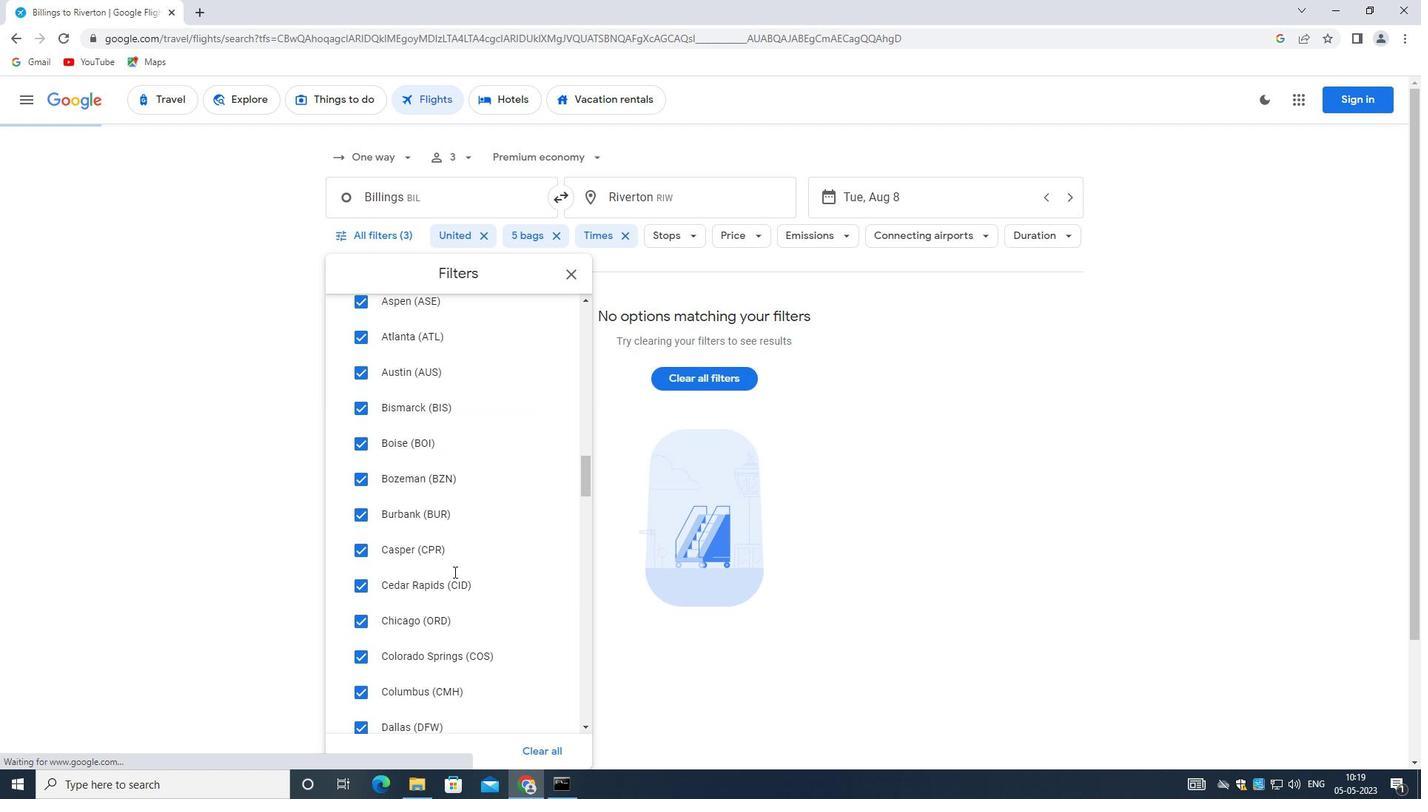 
Action: Mouse scrolled (453, 571) with delta (0, 0)
Screenshot: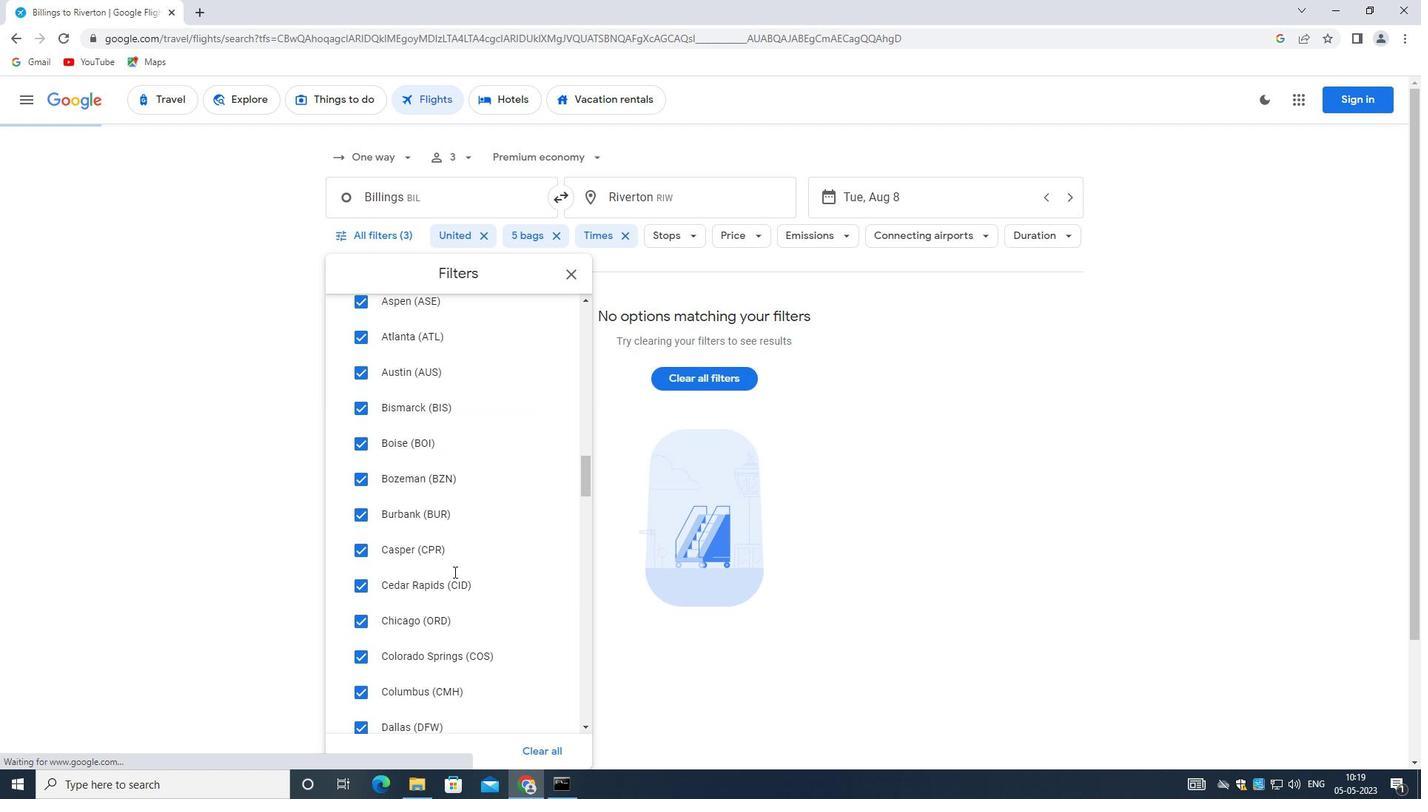 
Action: Mouse scrolled (453, 571) with delta (0, 0)
Screenshot: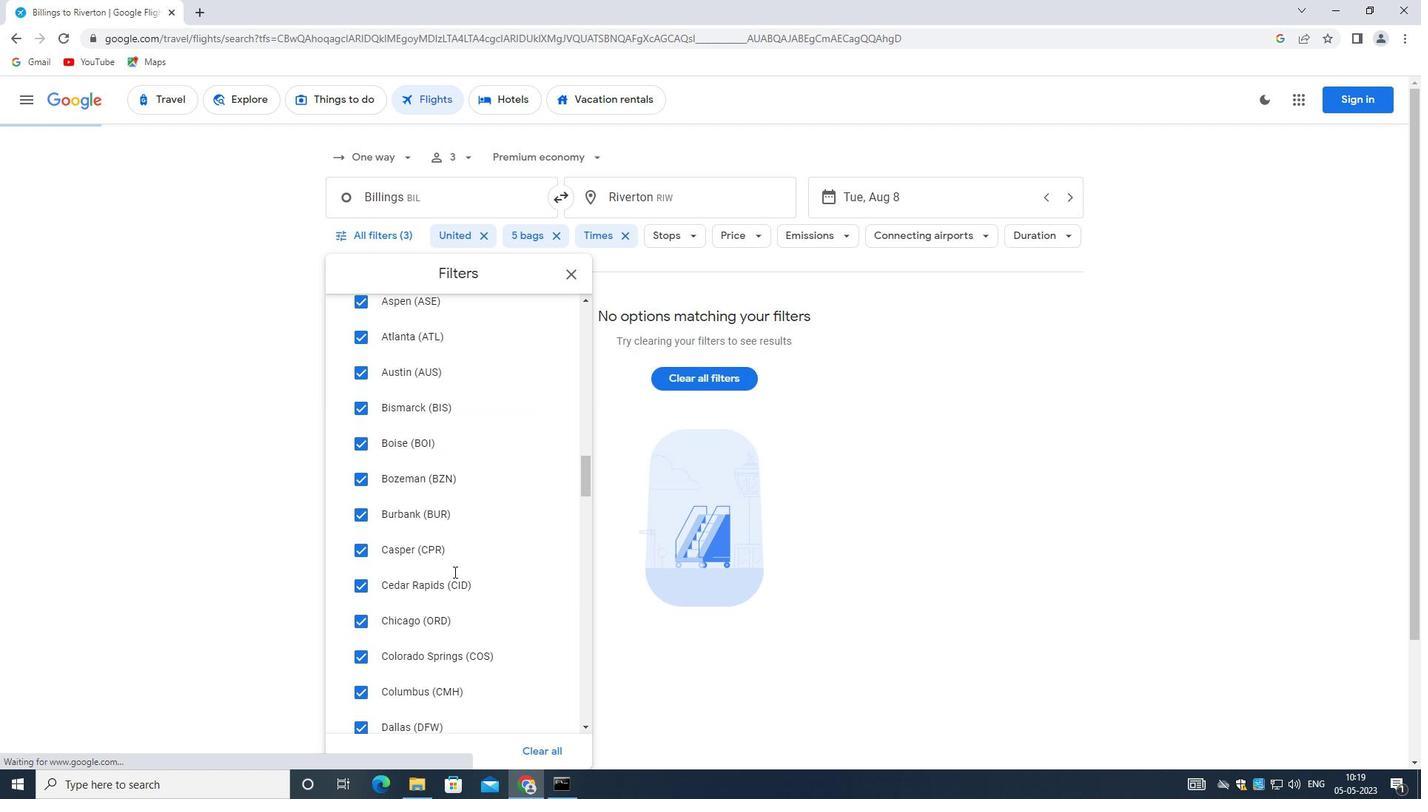 
Action: Mouse scrolled (453, 571) with delta (0, 0)
Screenshot: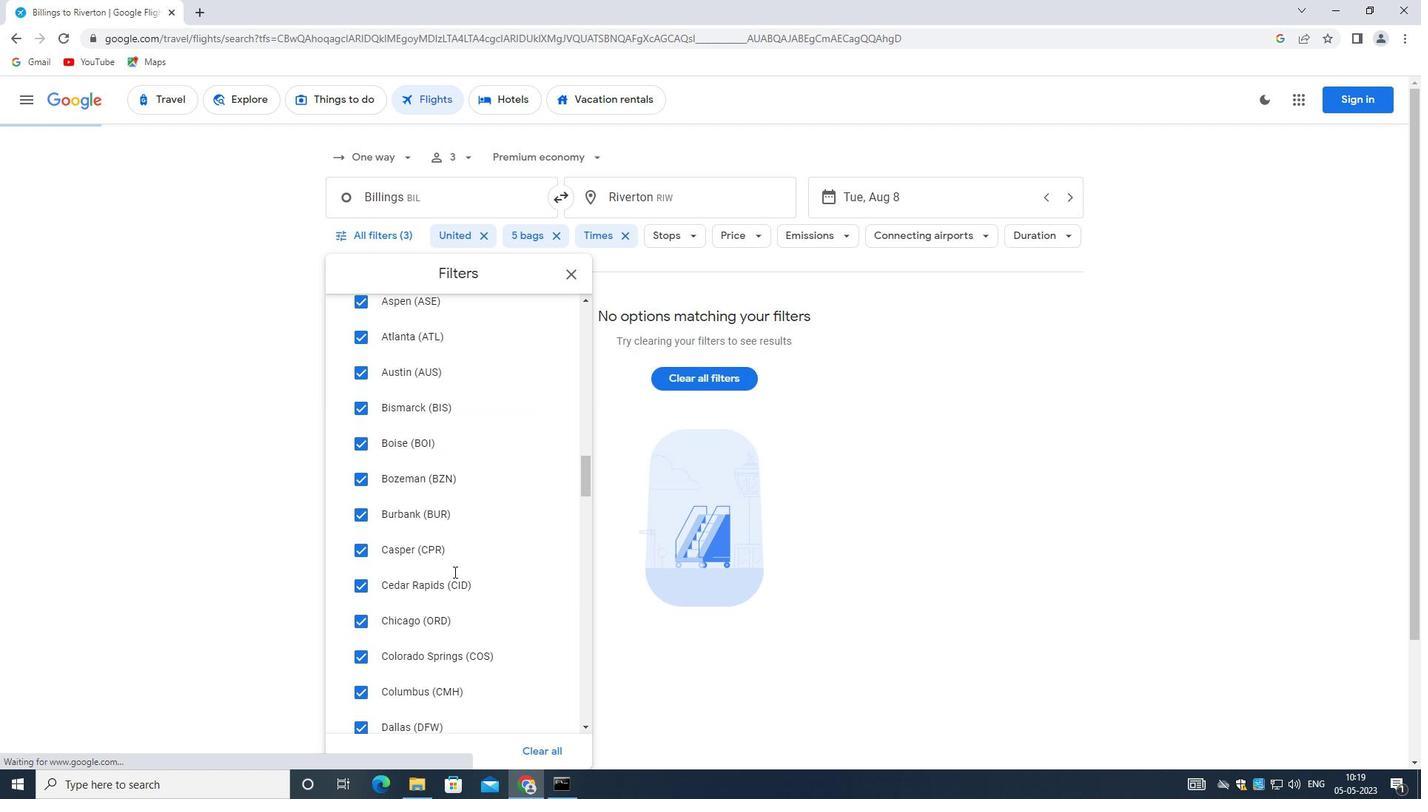 
Action: Mouse moved to (451, 567)
Screenshot: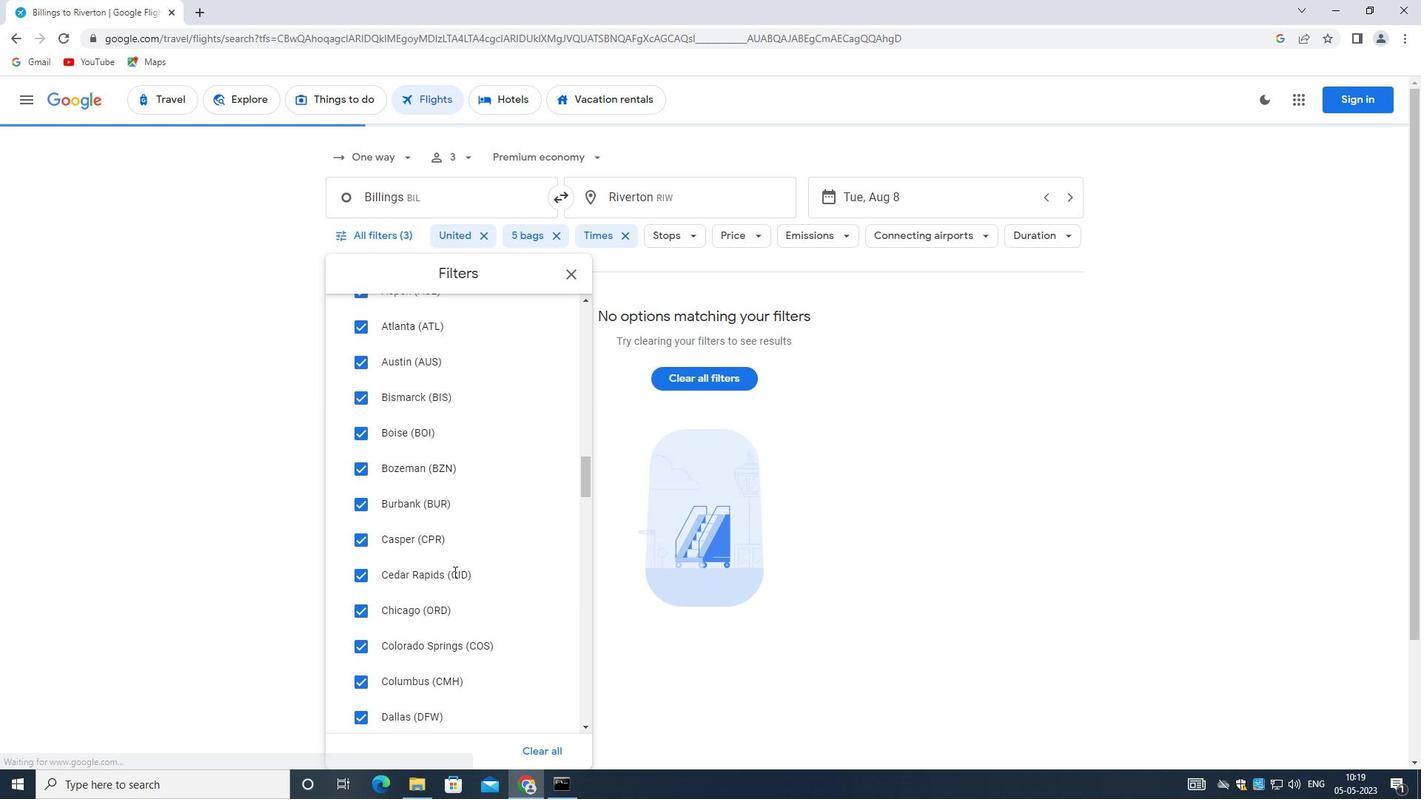 
Action: Mouse scrolled (451, 566) with delta (0, 0)
Screenshot: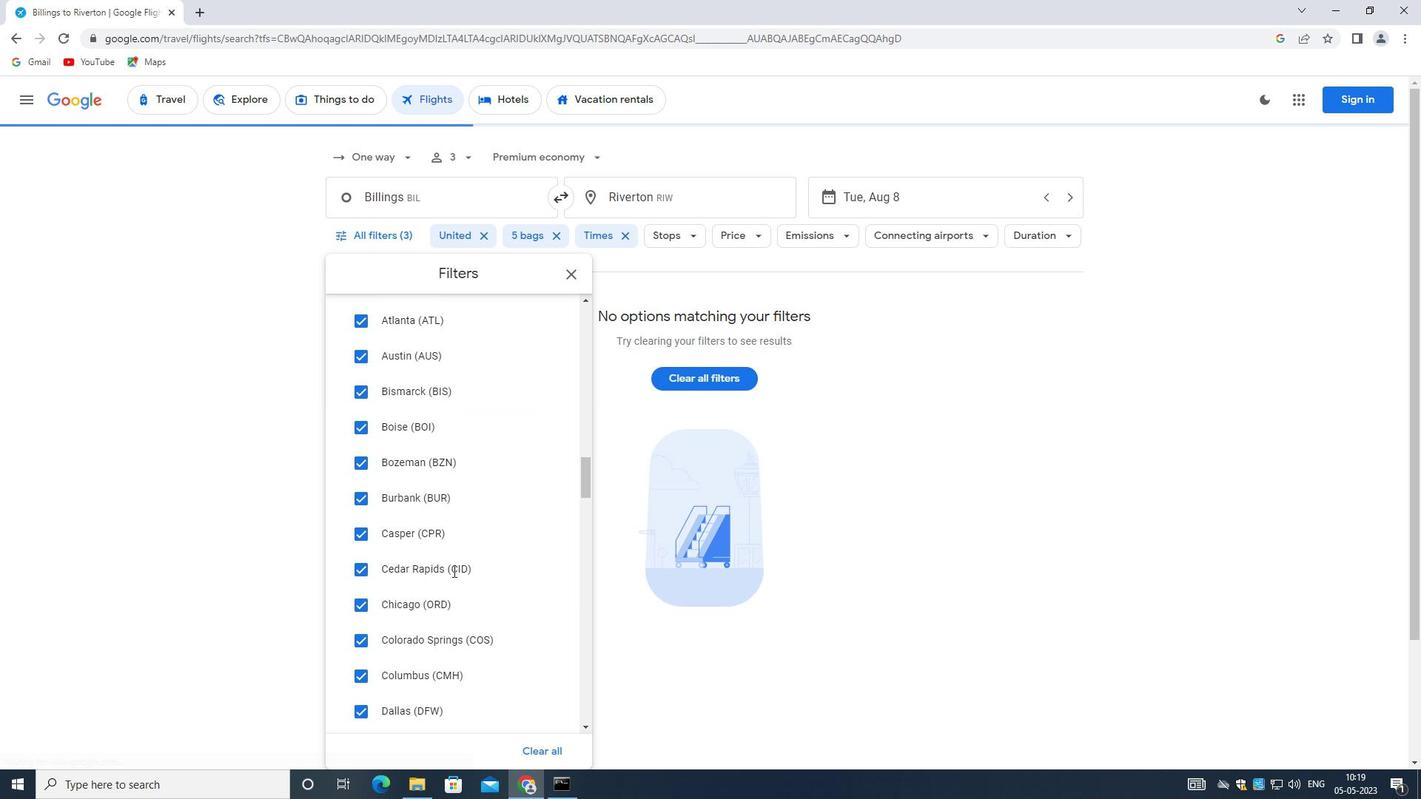 
Action: Mouse scrolled (451, 566) with delta (0, 0)
Screenshot: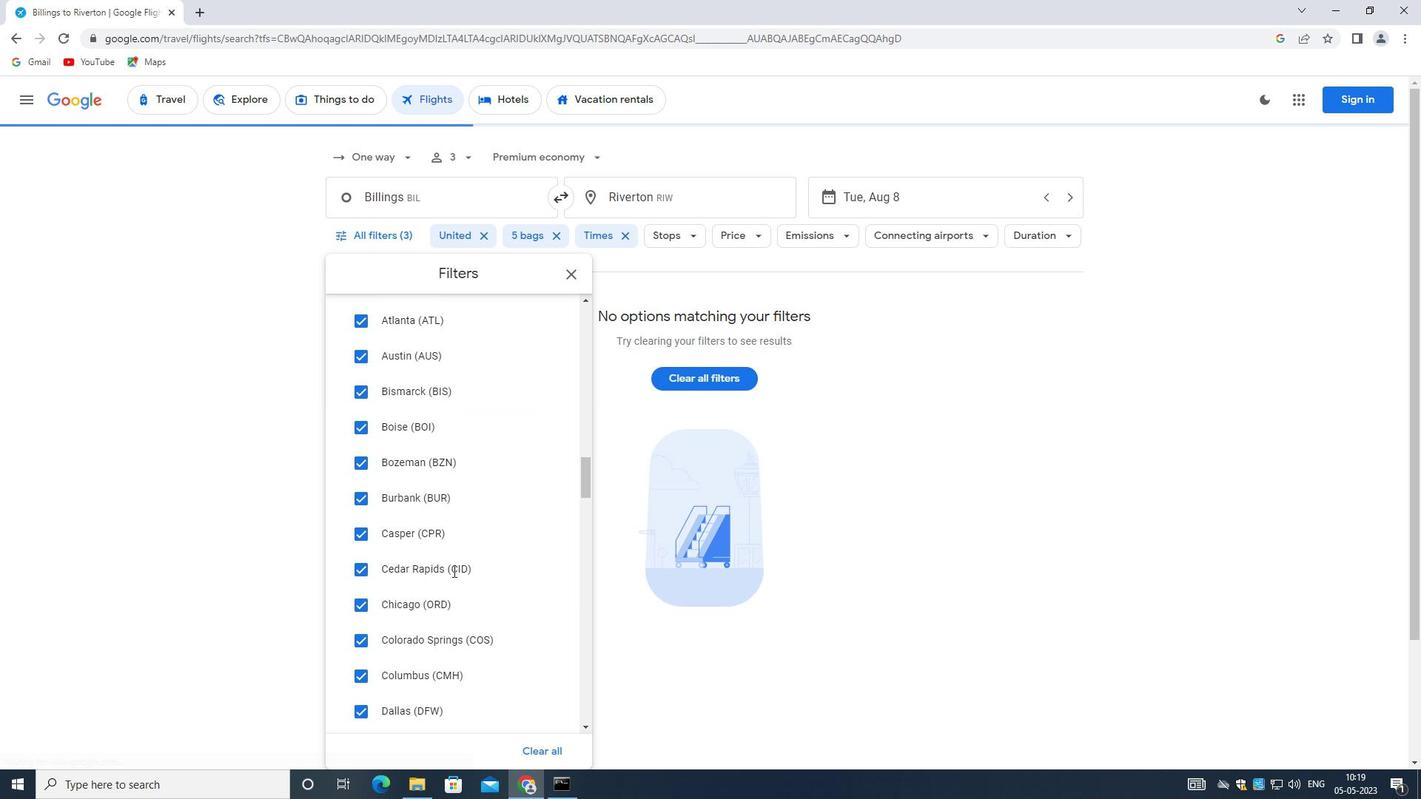 
Action: Mouse scrolled (451, 566) with delta (0, 0)
Screenshot: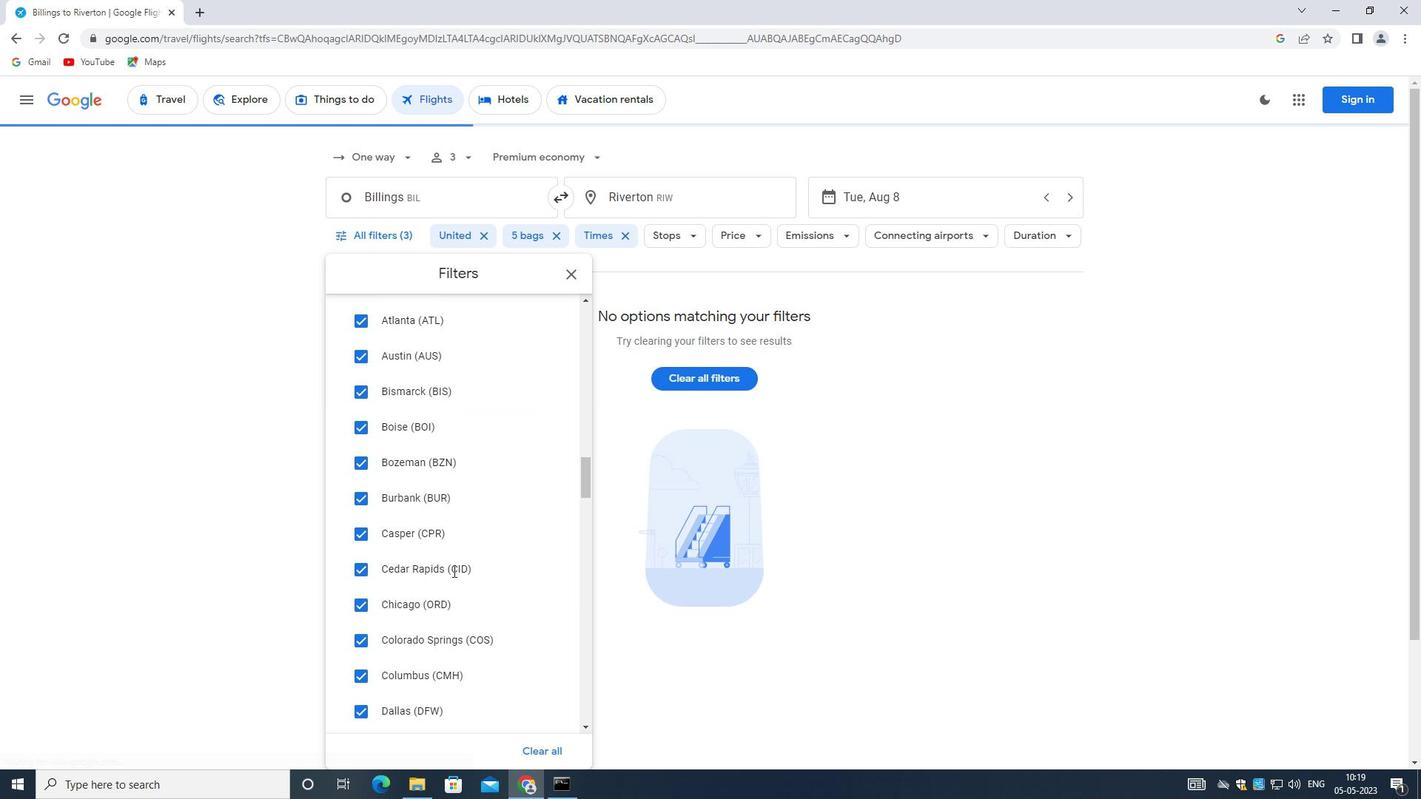 
Action: Mouse scrolled (451, 566) with delta (0, 0)
Screenshot: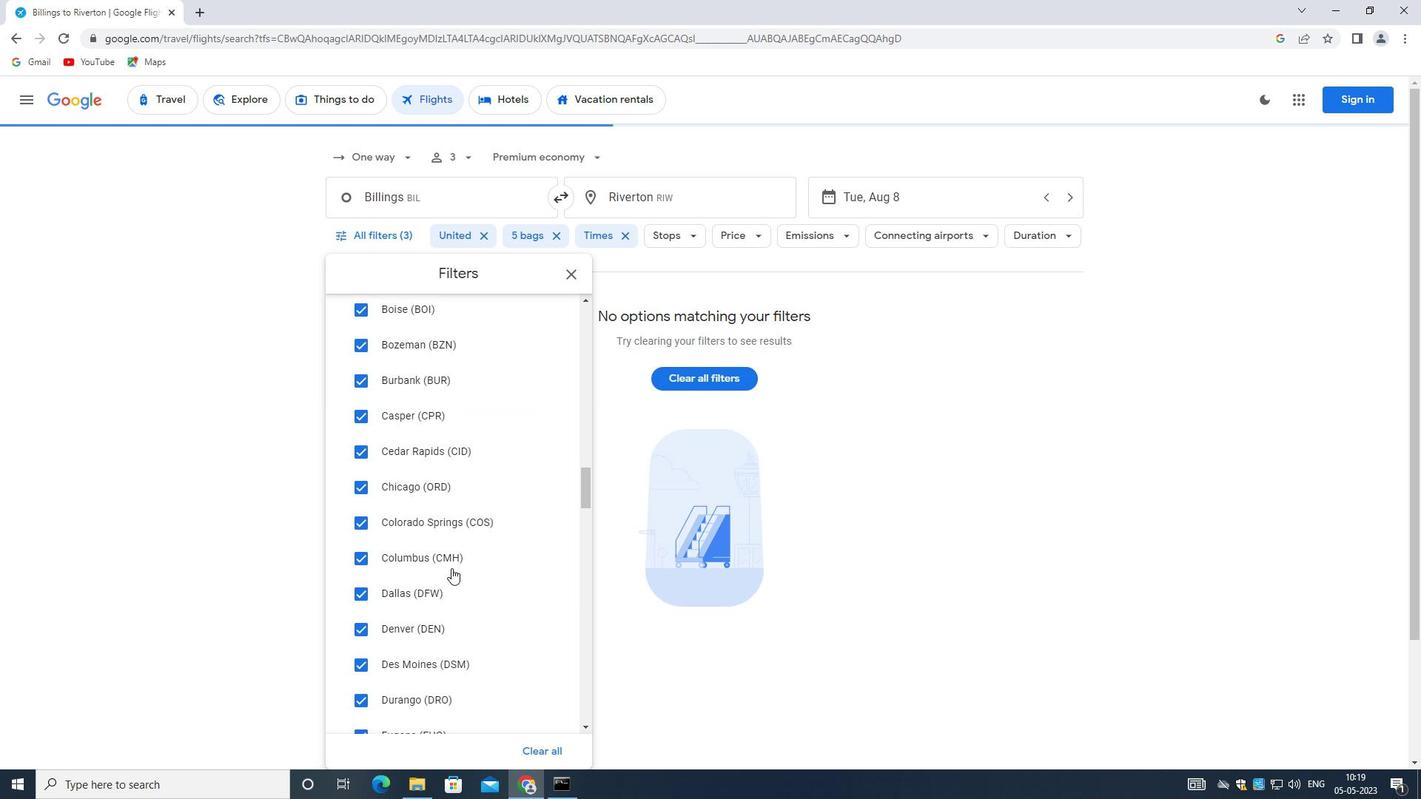 
Action: Mouse scrolled (451, 566) with delta (0, 0)
Screenshot: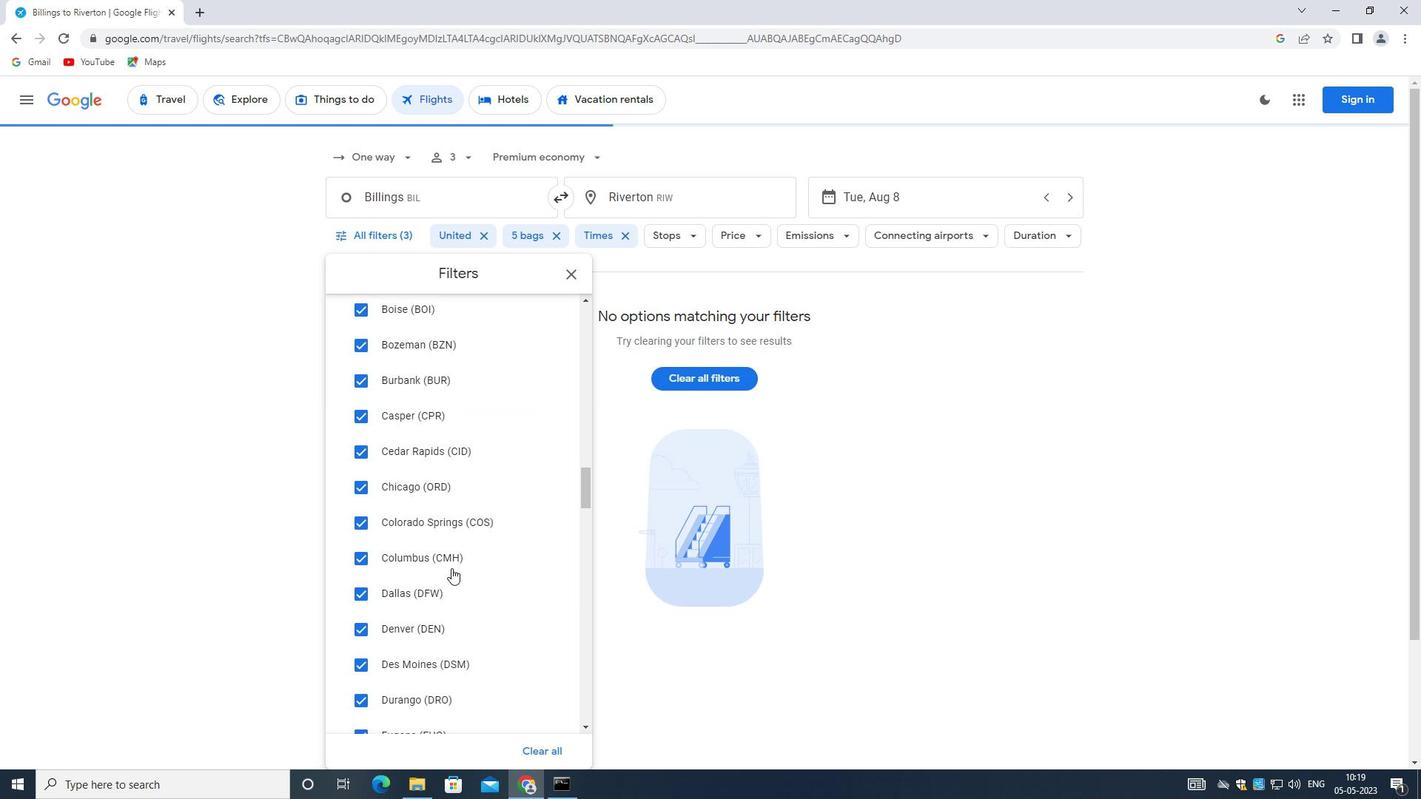 
Action: Mouse moved to (451, 566)
Screenshot: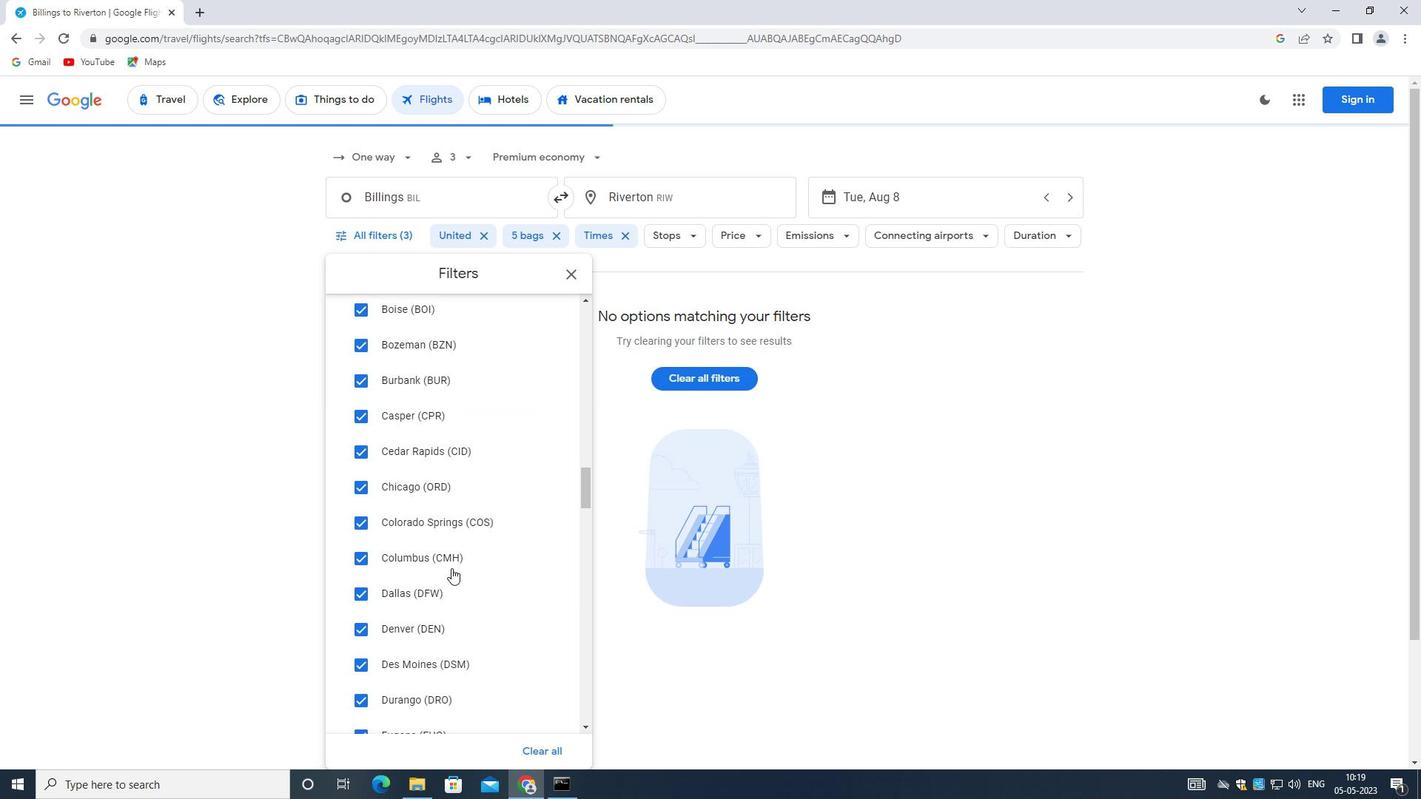 
Action: Mouse scrolled (451, 565) with delta (0, 0)
Screenshot: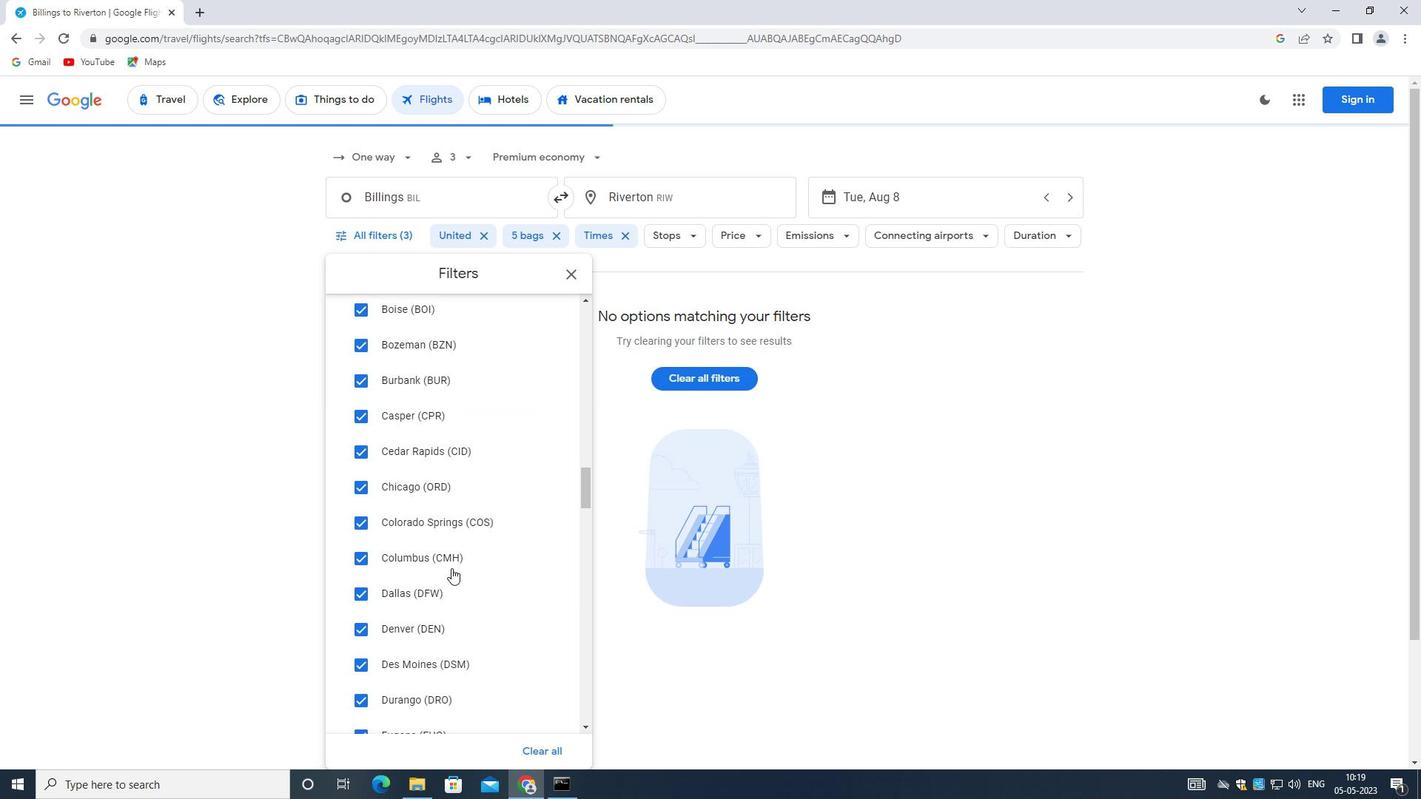 
Action: Mouse moved to (451, 561)
Screenshot: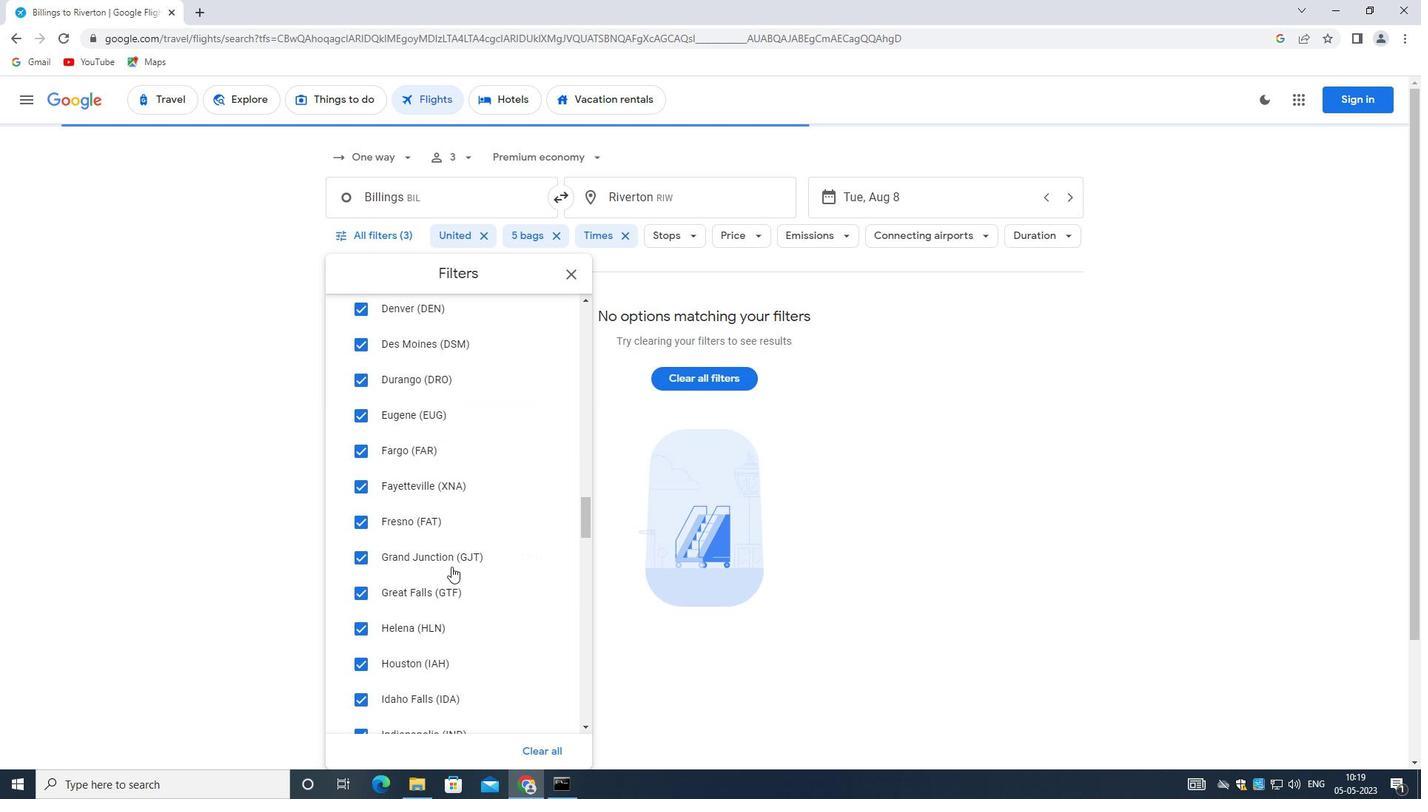 
Action: Mouse scrolled (451, 560) with delta (0, 0)
Screenshot: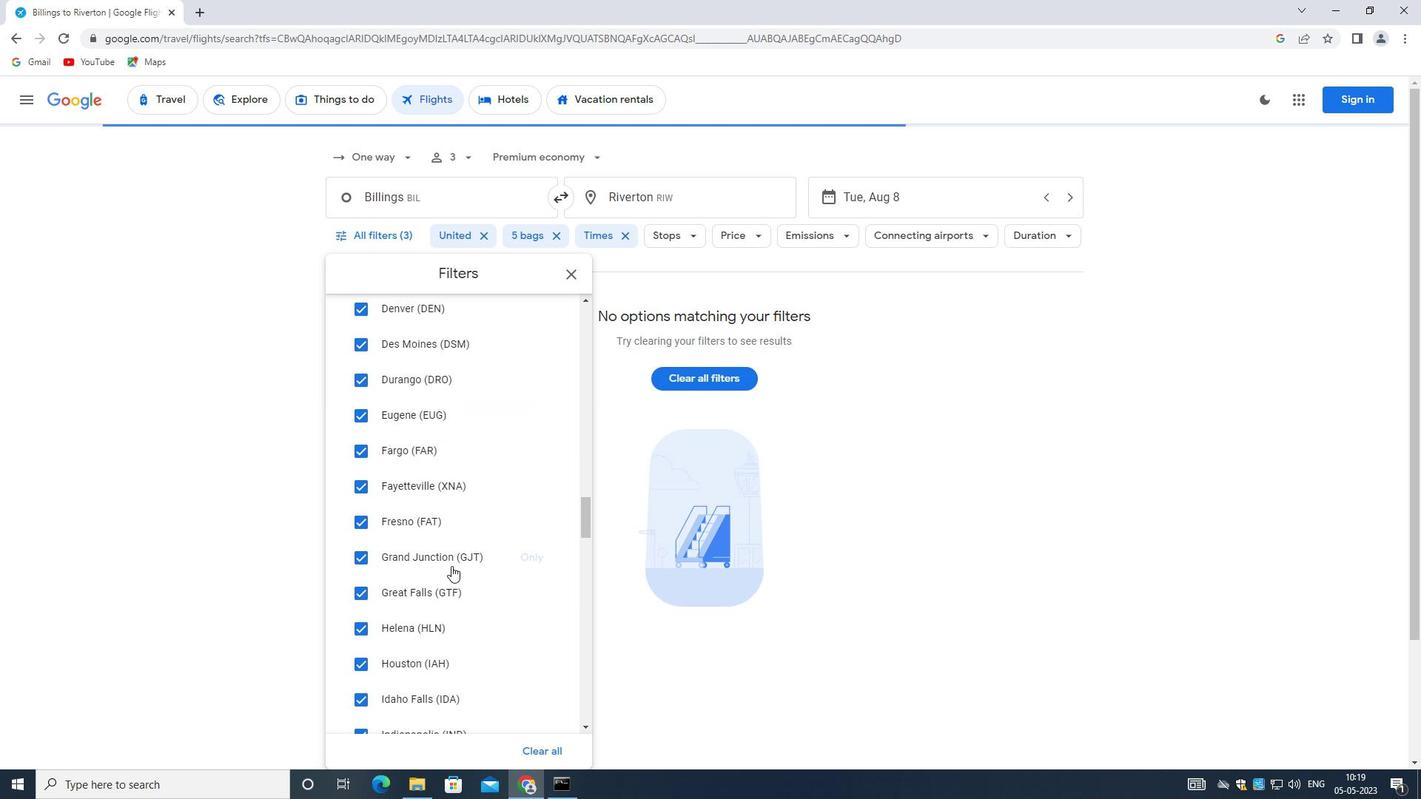 
Action: Mouse scrolled (451, 560) with delta (0, 0)
Screenshot: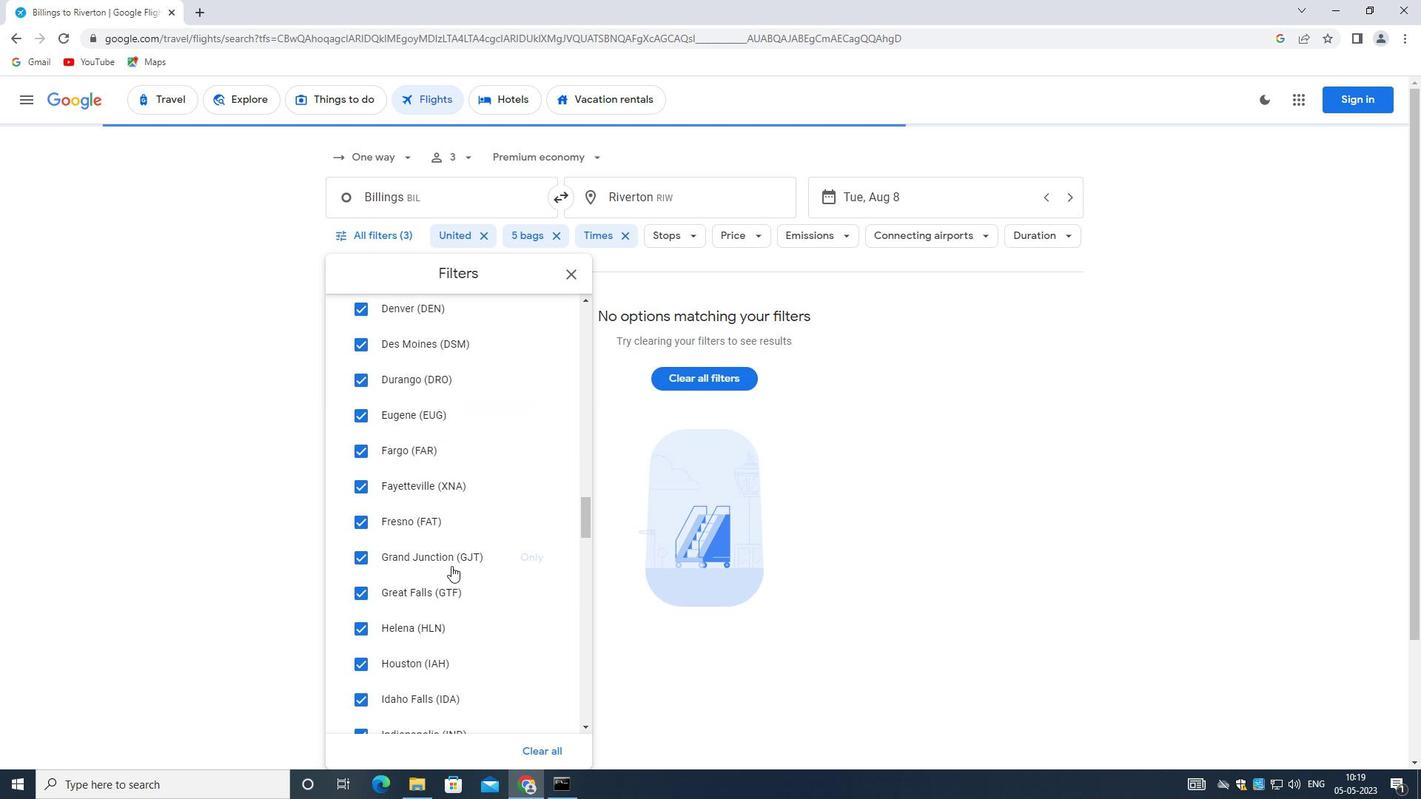 
Action: Mouse scrolled (451, 560) with delta (0, 0)
Screenshot: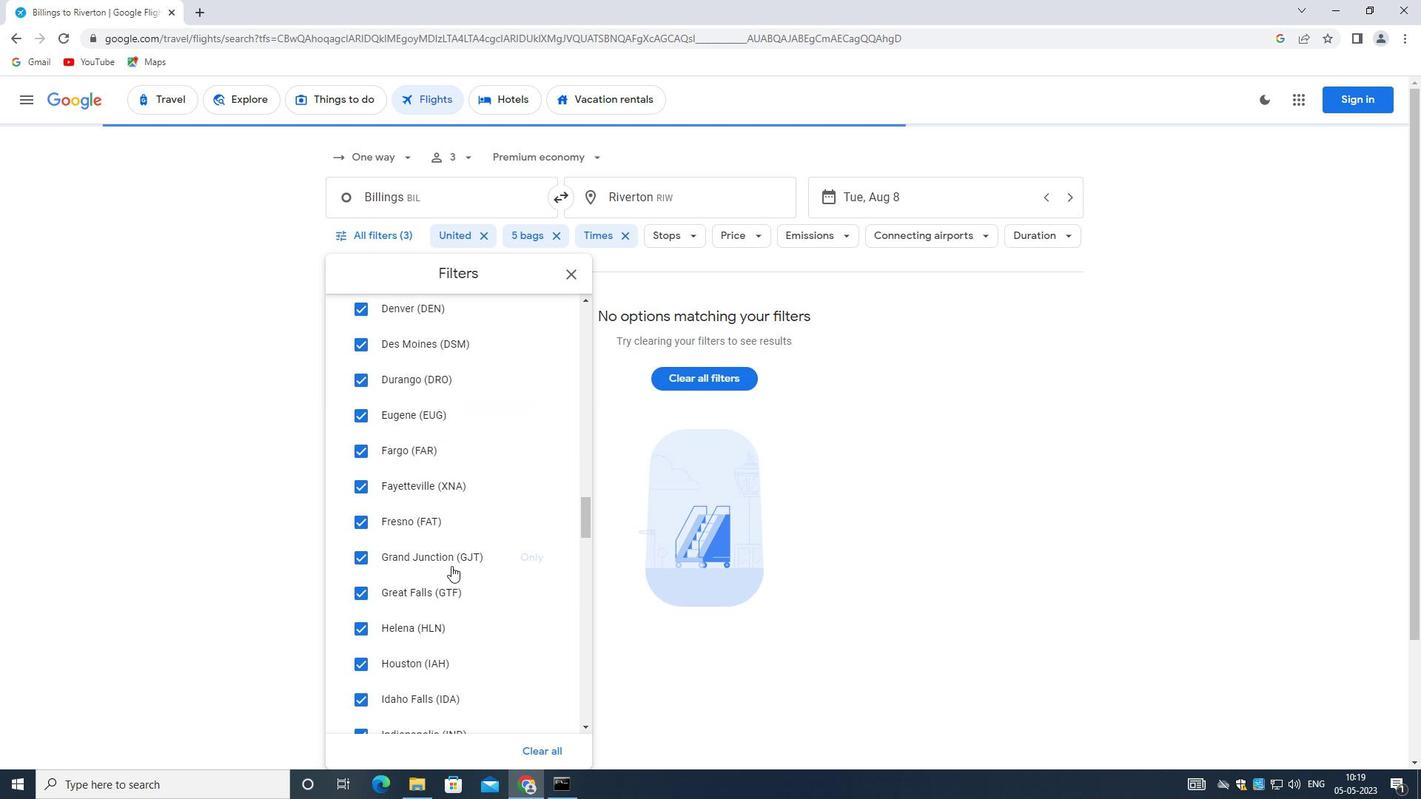 
Action: Mouse scrolled (451, 560) with delta (0, 0)
Screenshot: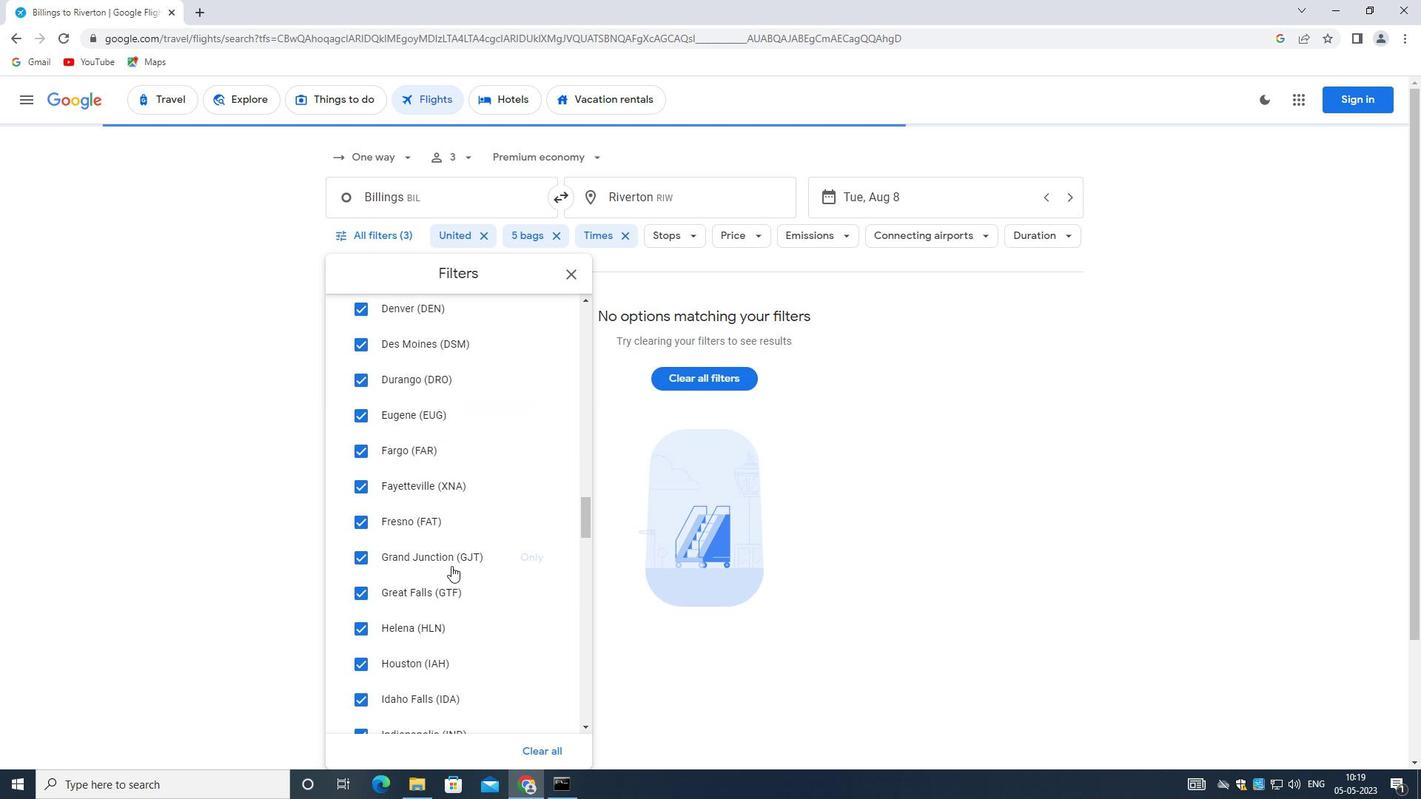 
Action: Mouse moved to (451, 559)
Screenshot: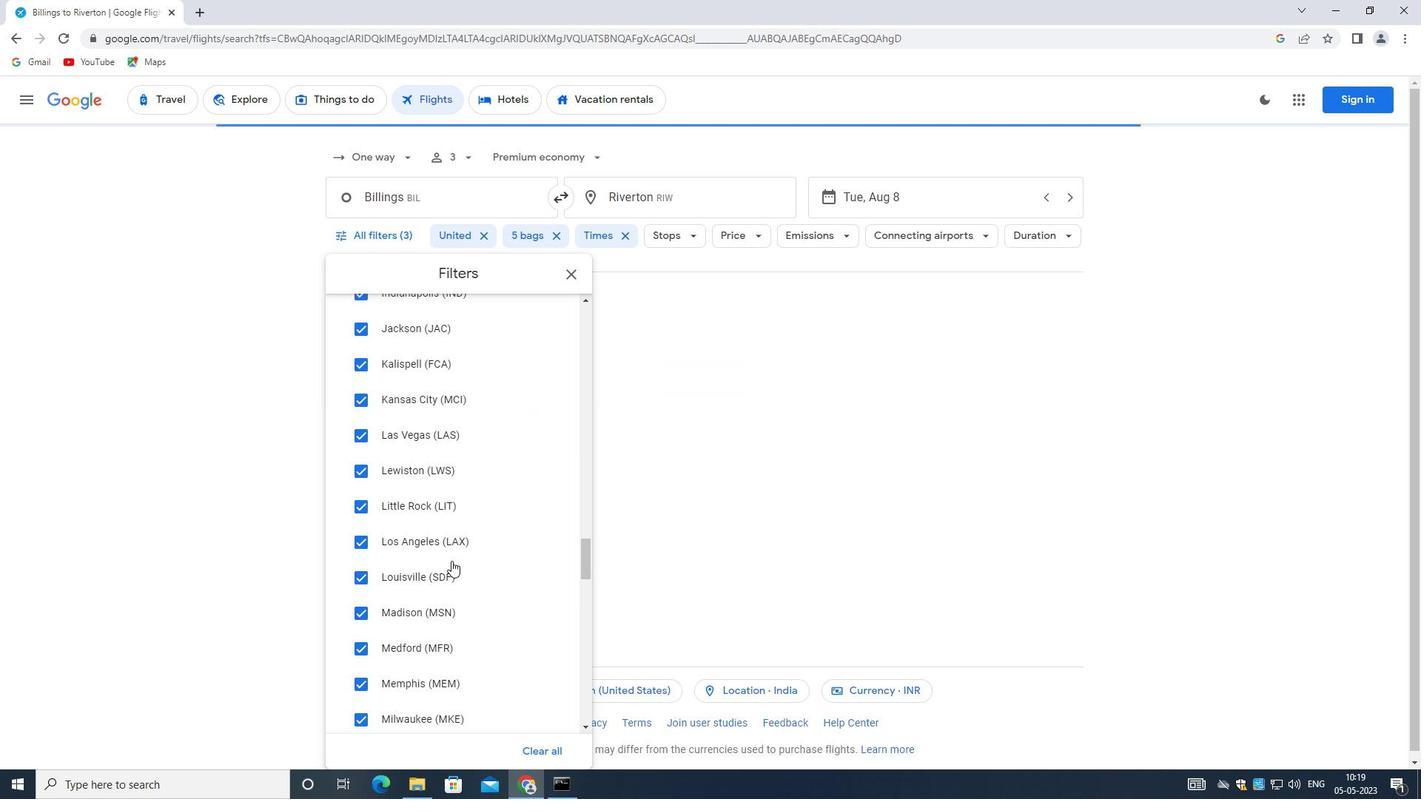 
Action: Mouse scrolled (451, 559) with delta (0, 0)
Screenshot: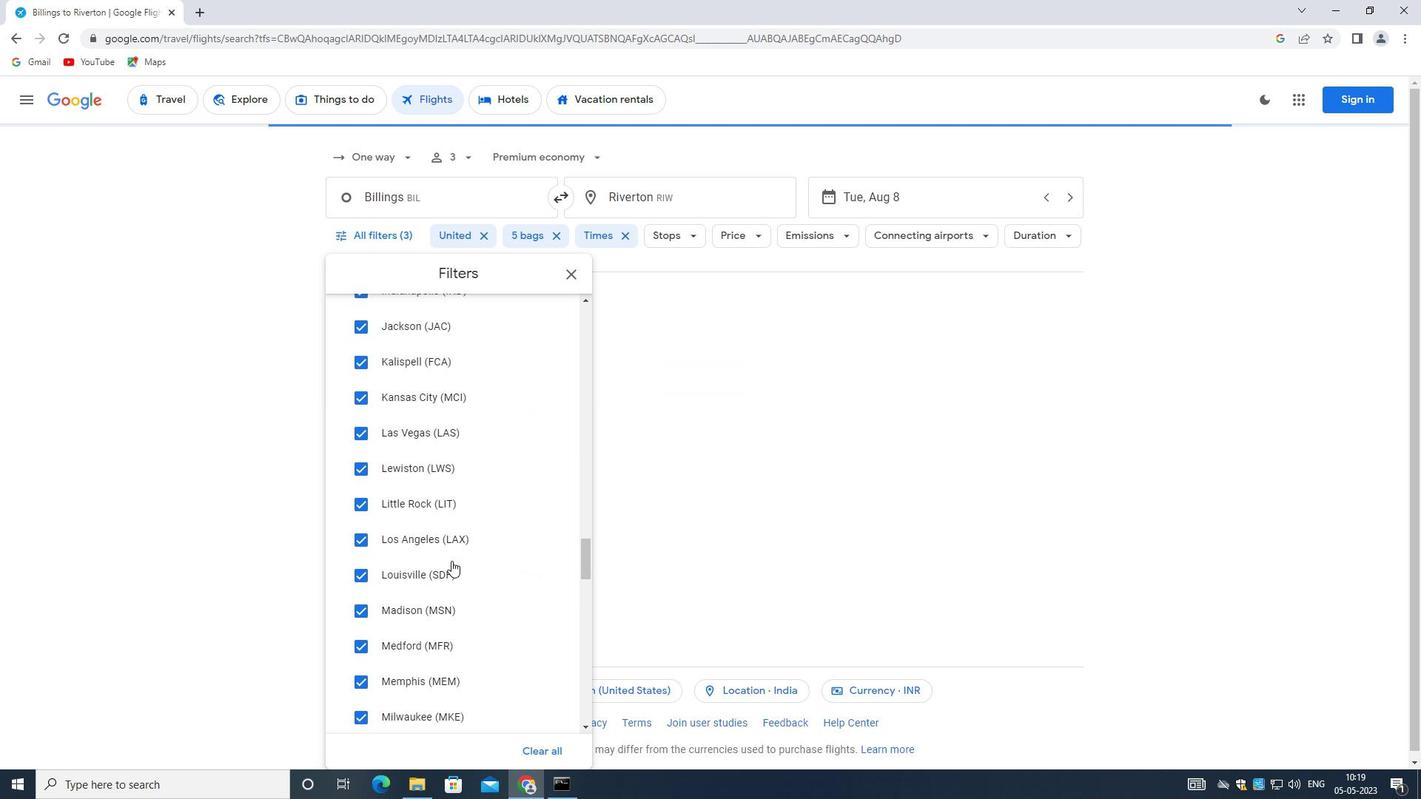 
Action: Mouse scrolled (451, 559) with delta (0, 0)
Screenshot: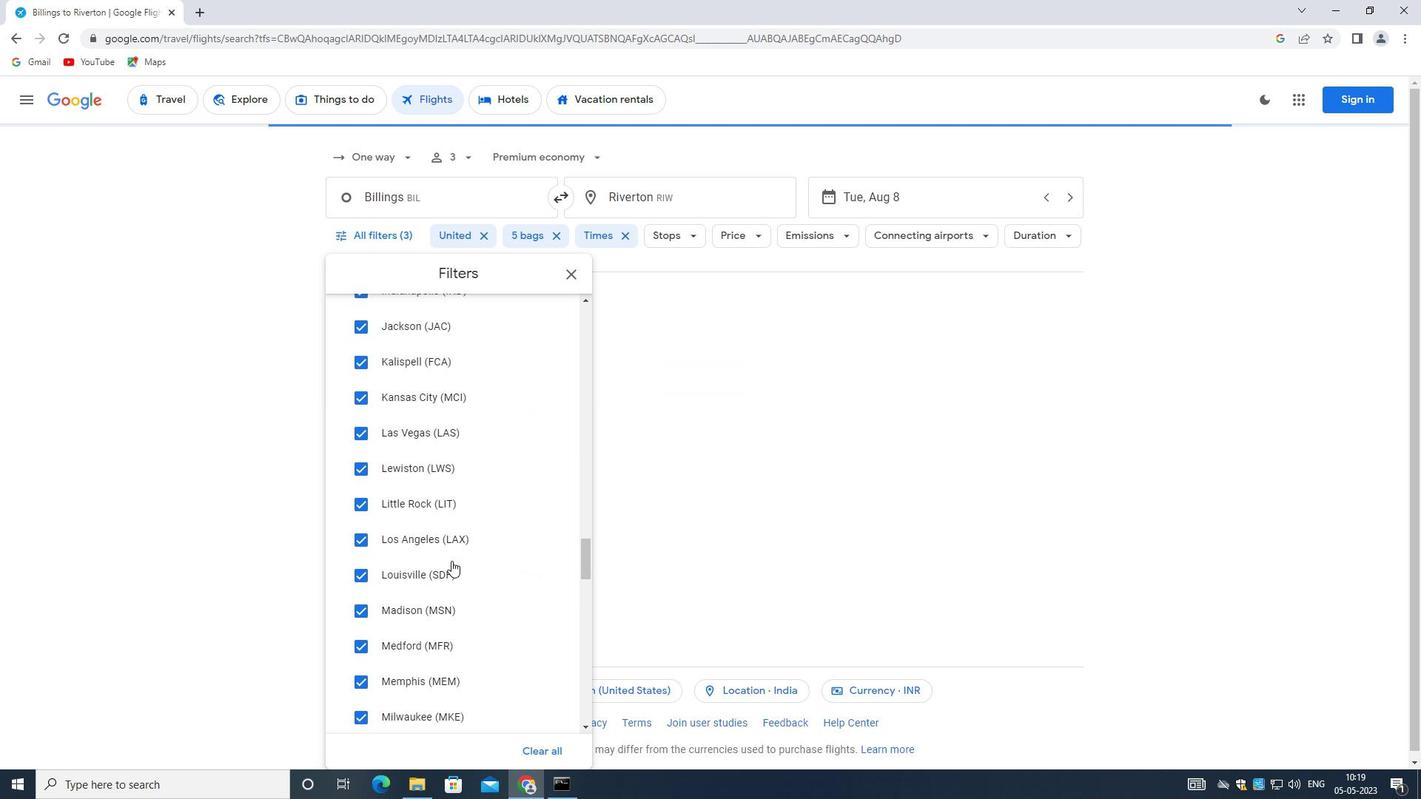 
Action: Mouse scrolled (451, 559) with delta (0, 0)
Screenshot: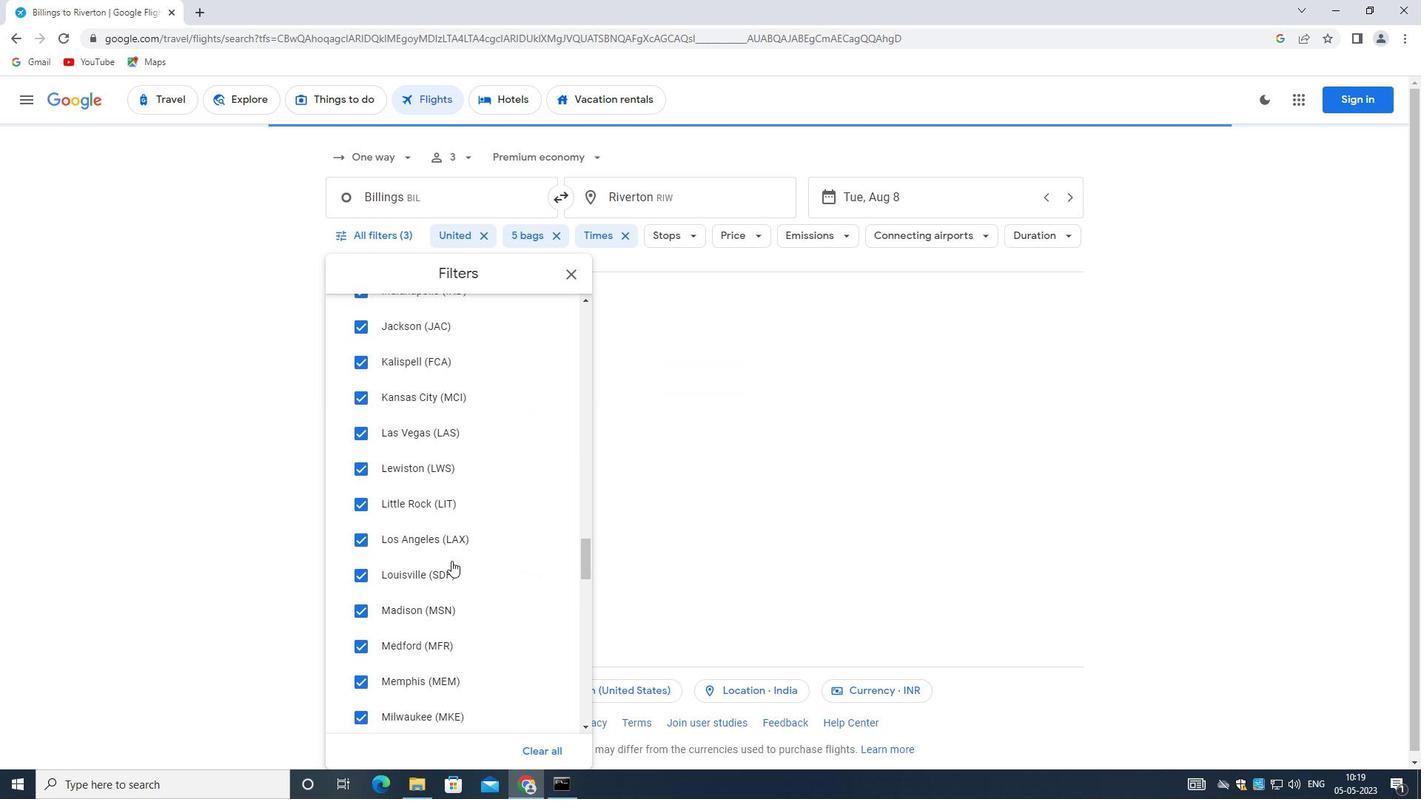 
Action: Mouse scrolled (451, 559) with delta (0, 0)
Screenshot: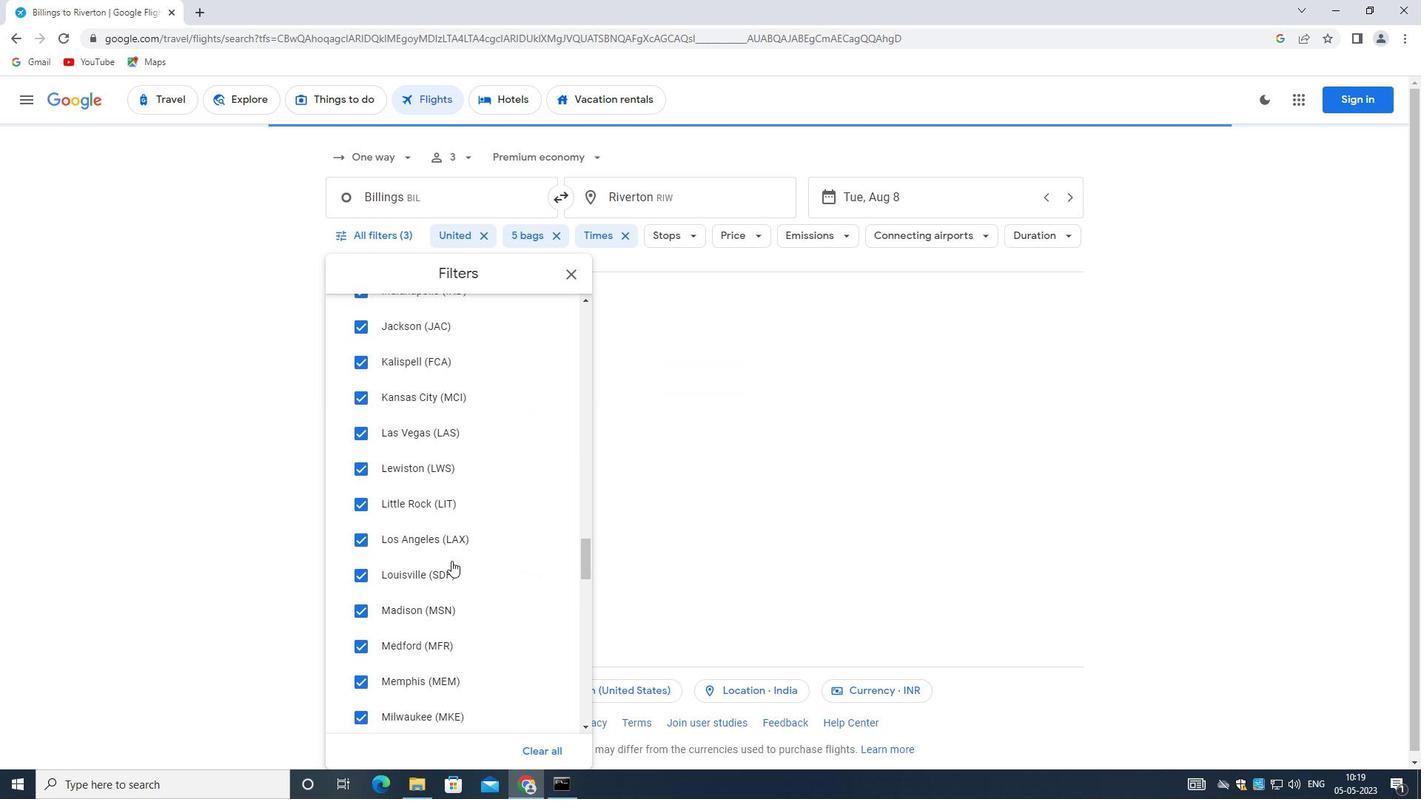 
Action: Mouse scrolled (451, 559) with delta (0, 0)
Screenshot: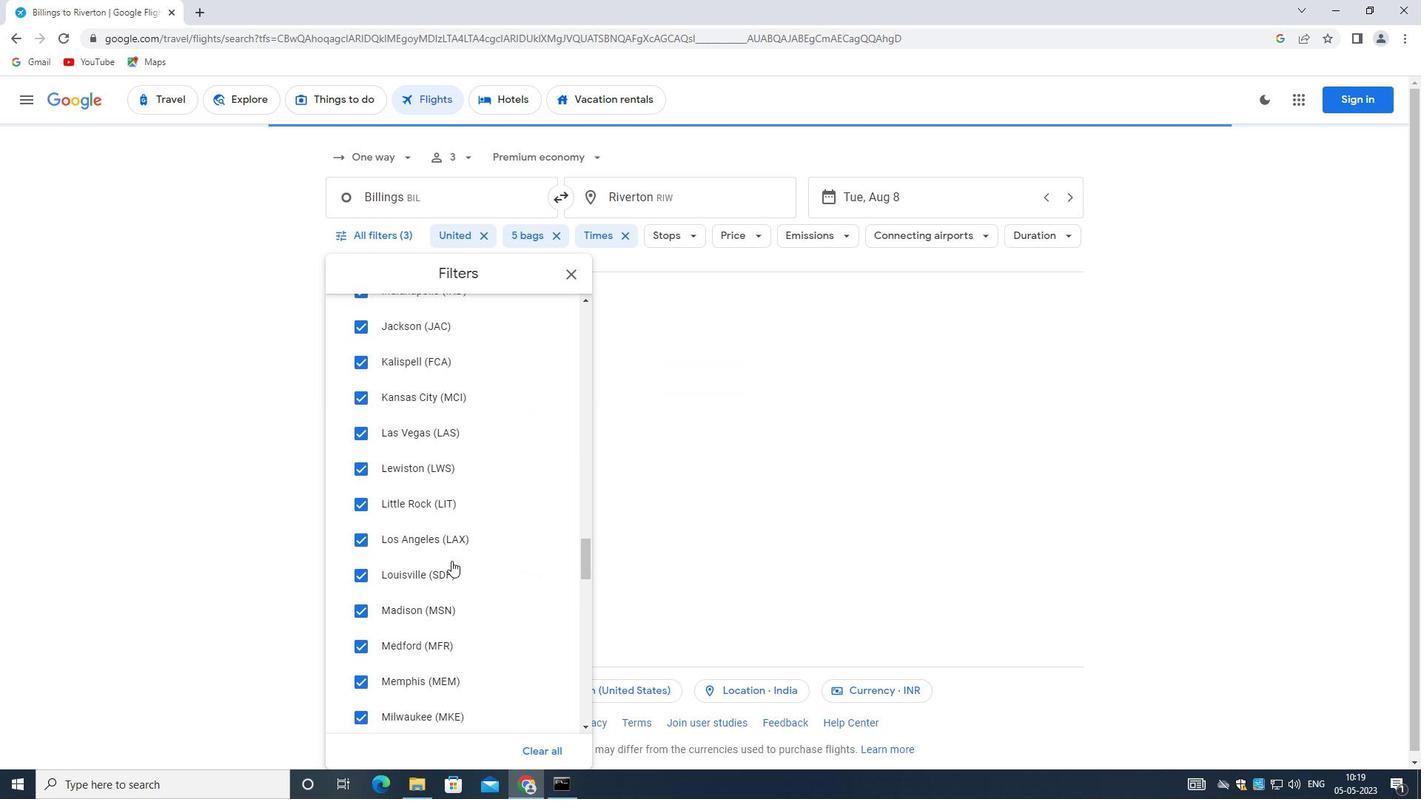 
Action: Mouse scrolled (451, 559) with delta (0, 0)
Screenshot: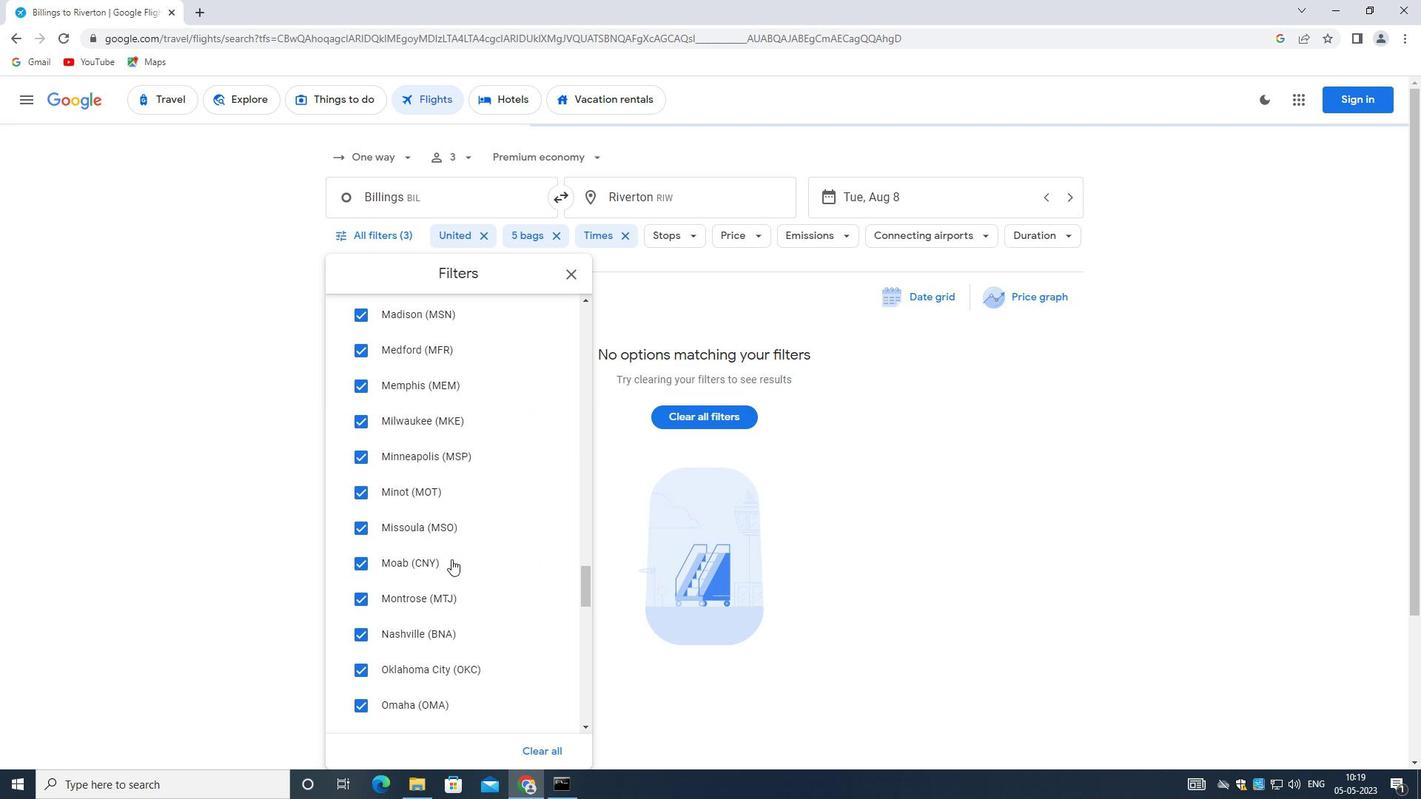 
Action: Mouse scrolled (451, 559) with delta (0, 0)
Screenshot: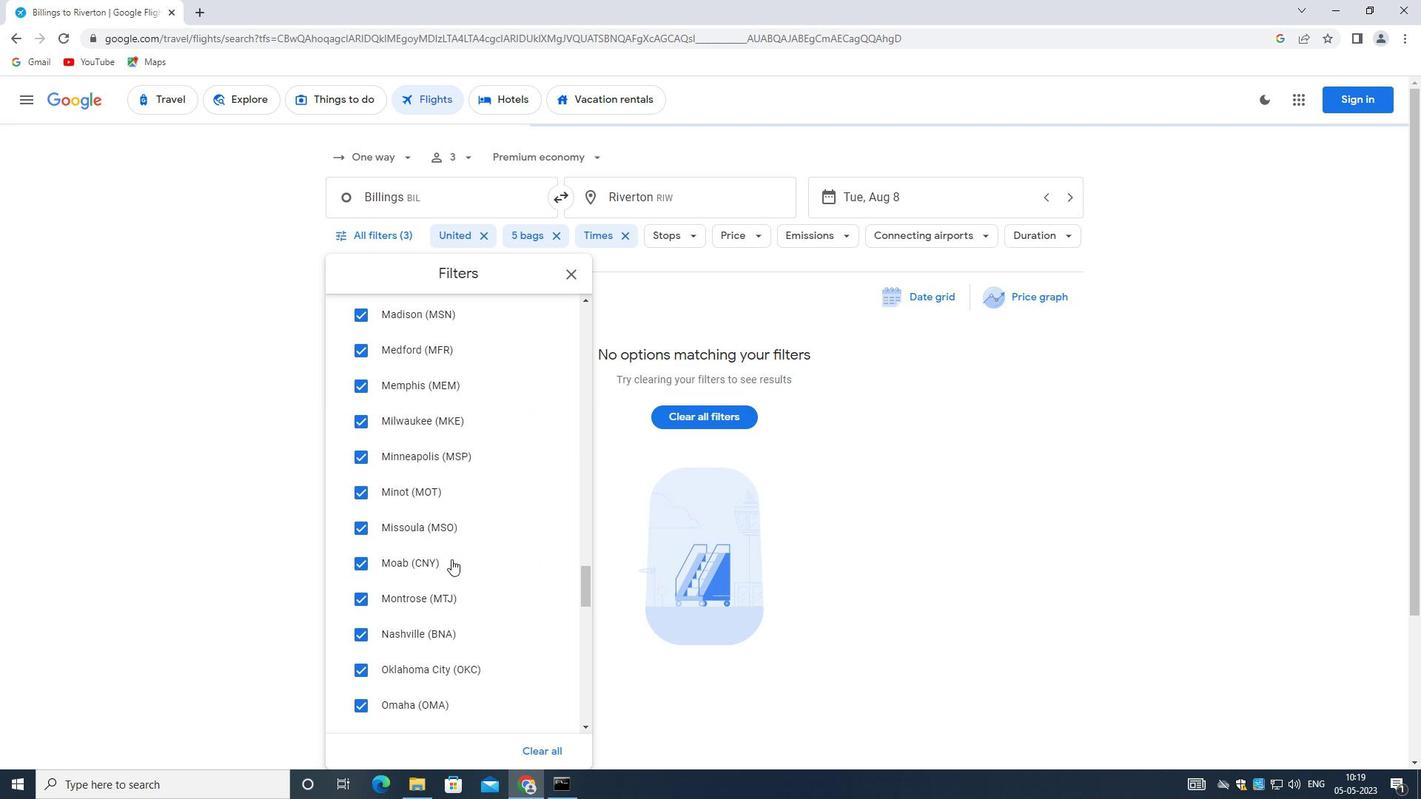 
Action: Mouse scrolled (451, 559) with delta (0, 0)
Screenshot: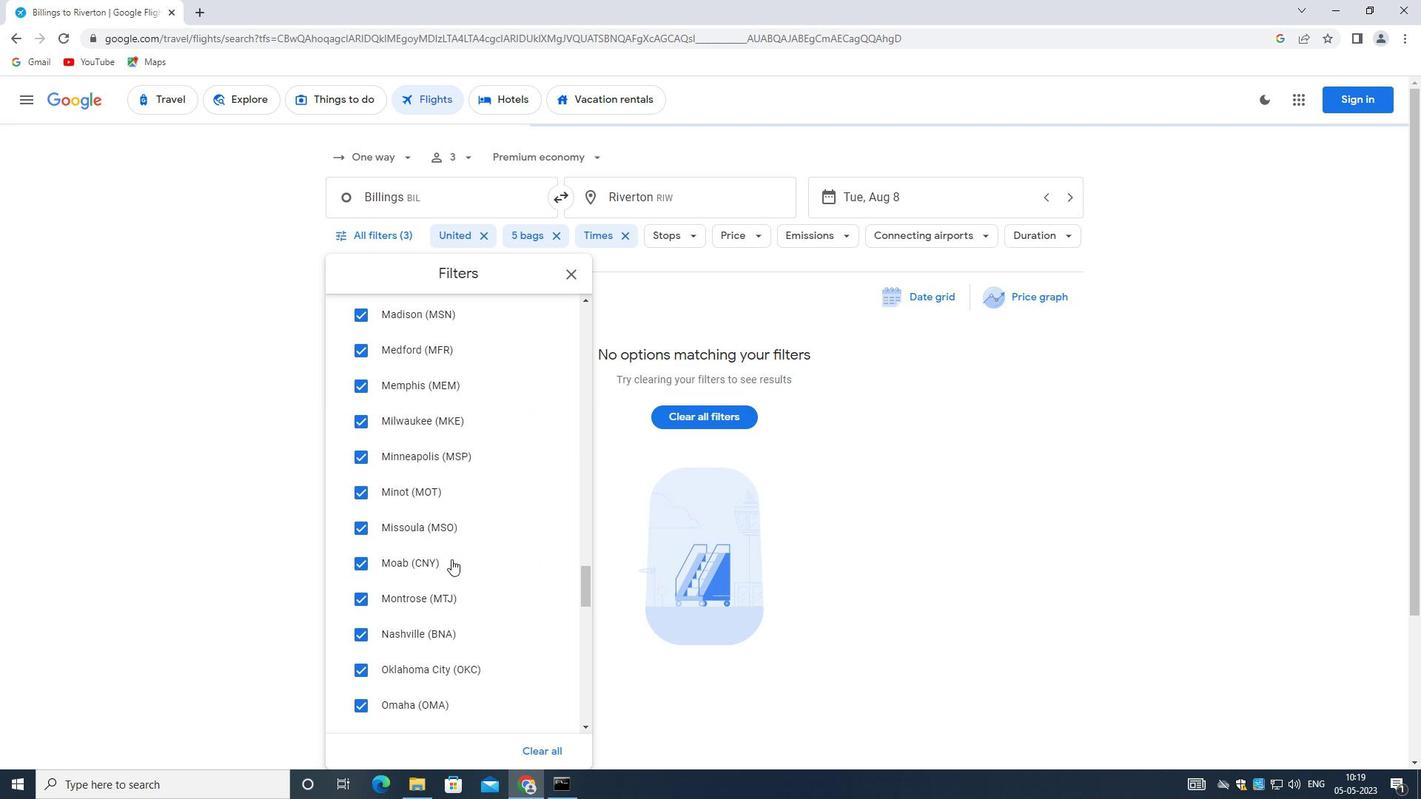 
Action: Mouse scrolled (451, 559) with delta (0, 0)
Screenshot: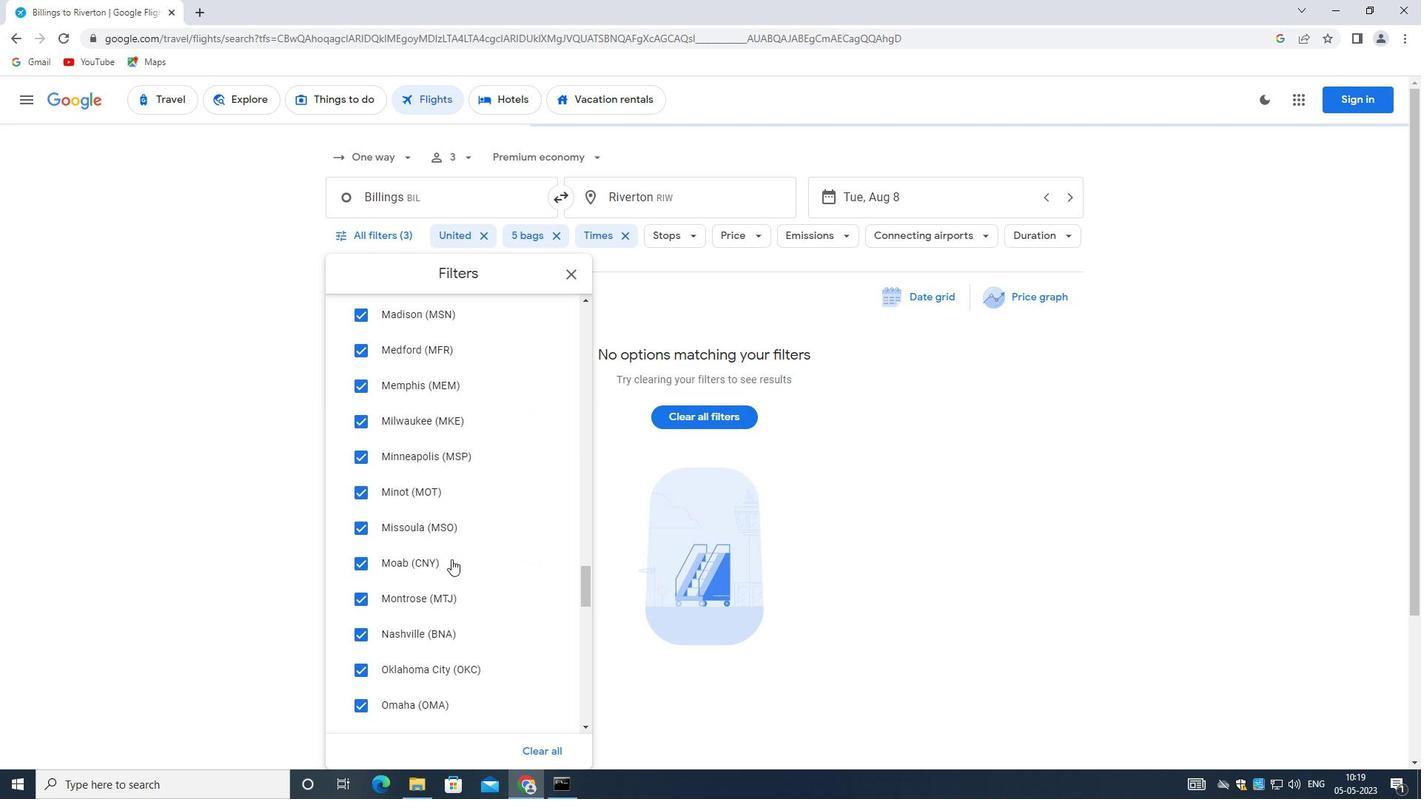 
Action: Mouse scrolled (451, 559) with delta (0, 0)
Screenshot: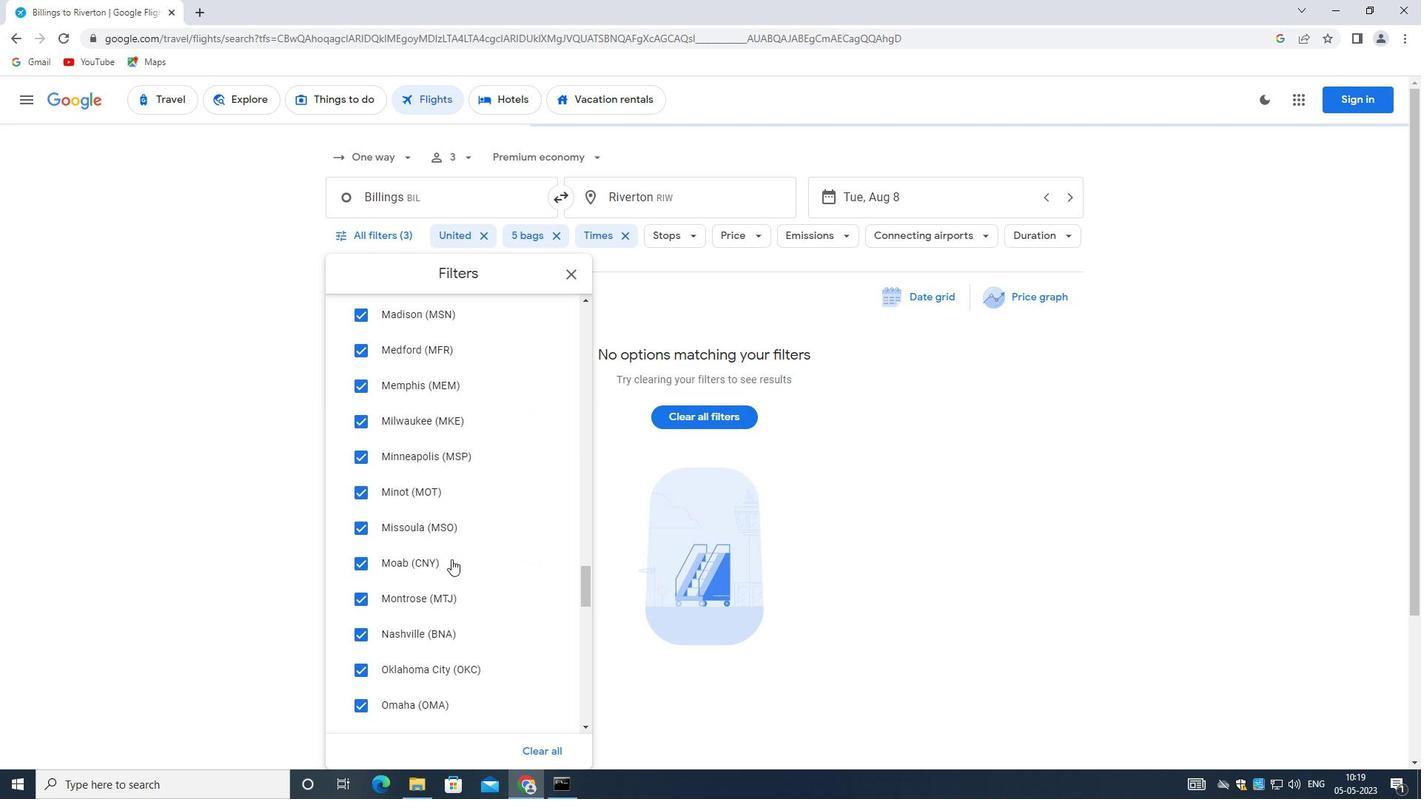 
Action: Mouse moved to (451, 559)
Screenshot: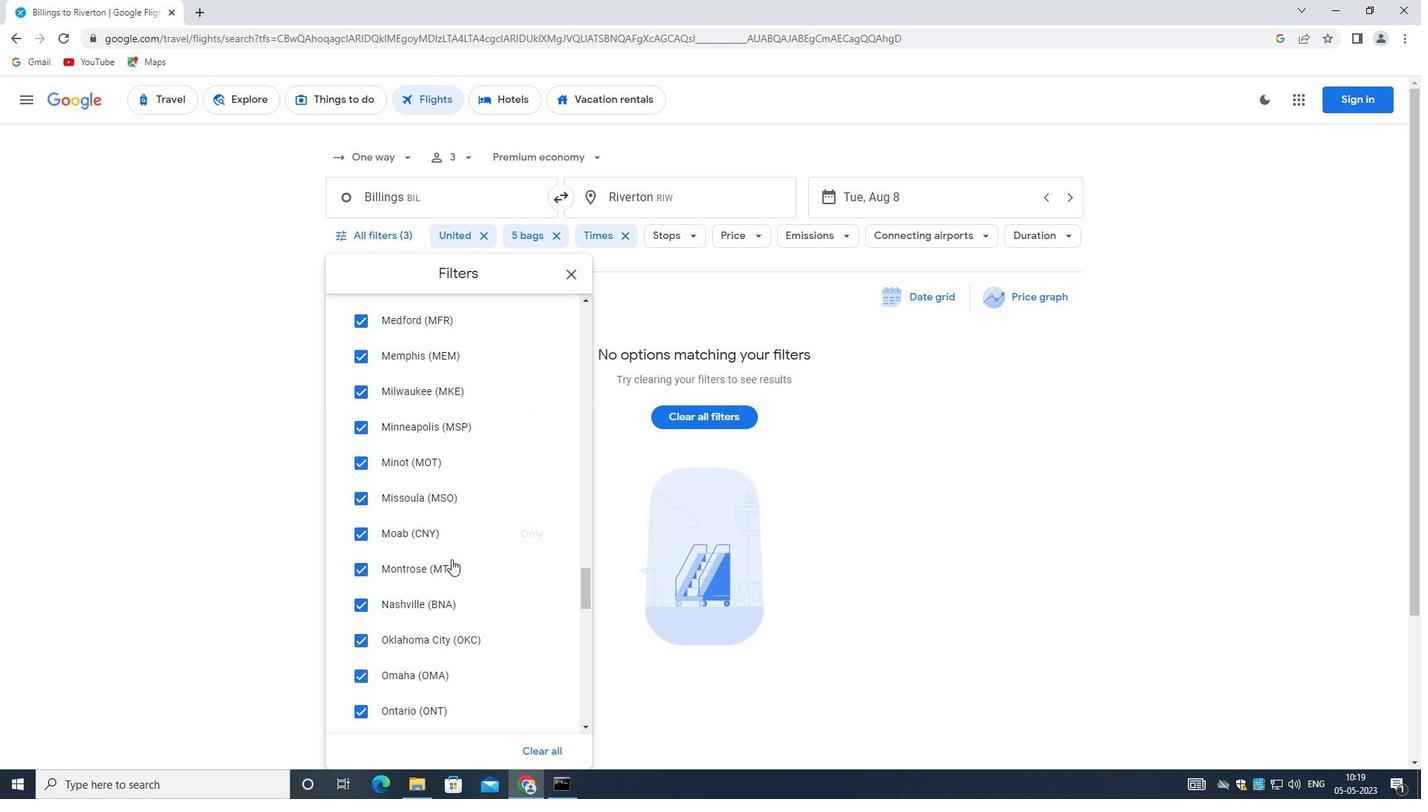 
Action: Mouse scrolled (451, 559) with delta (0, 0)
Screenshot: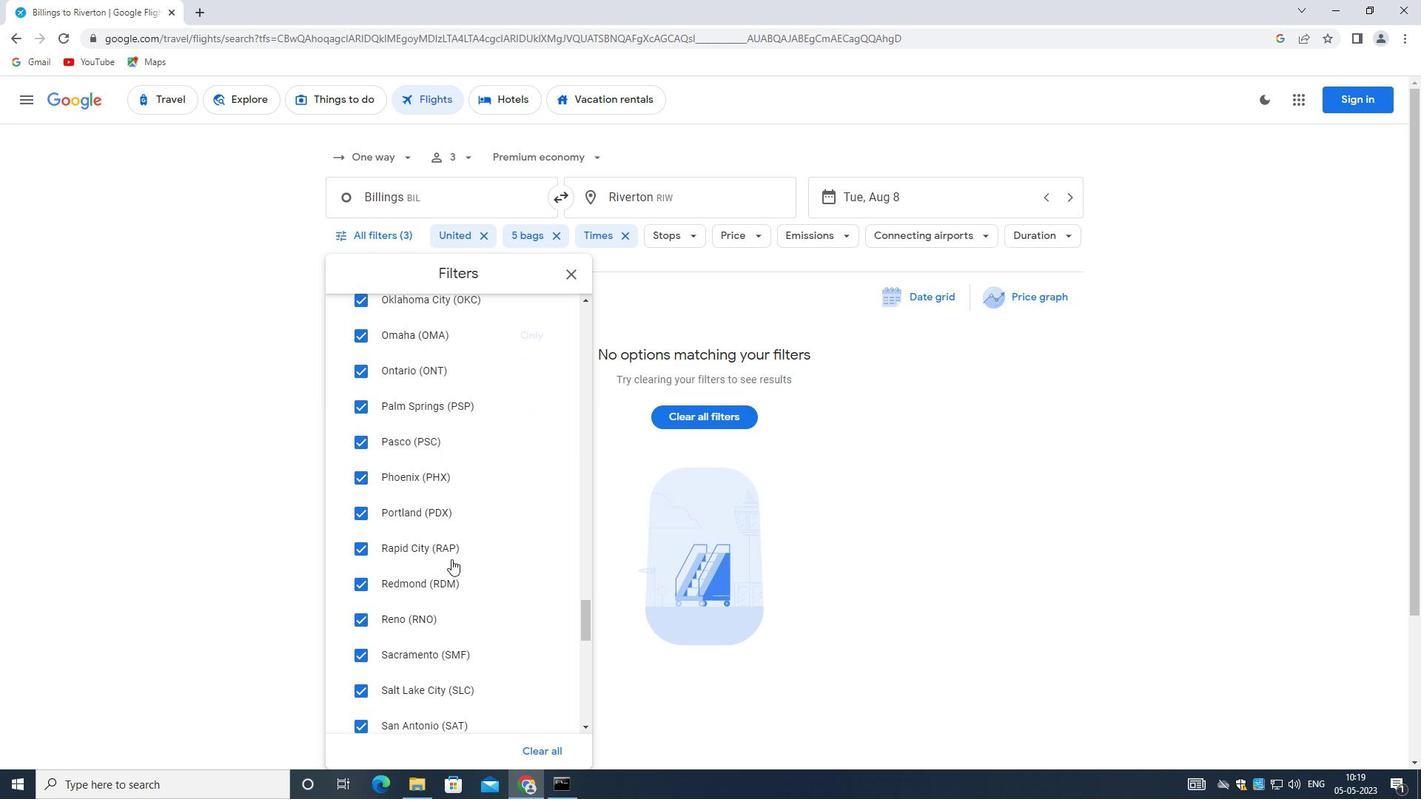 
Action: Mouse scrolled (451, 559) with delta (0, 0)
Screenshot: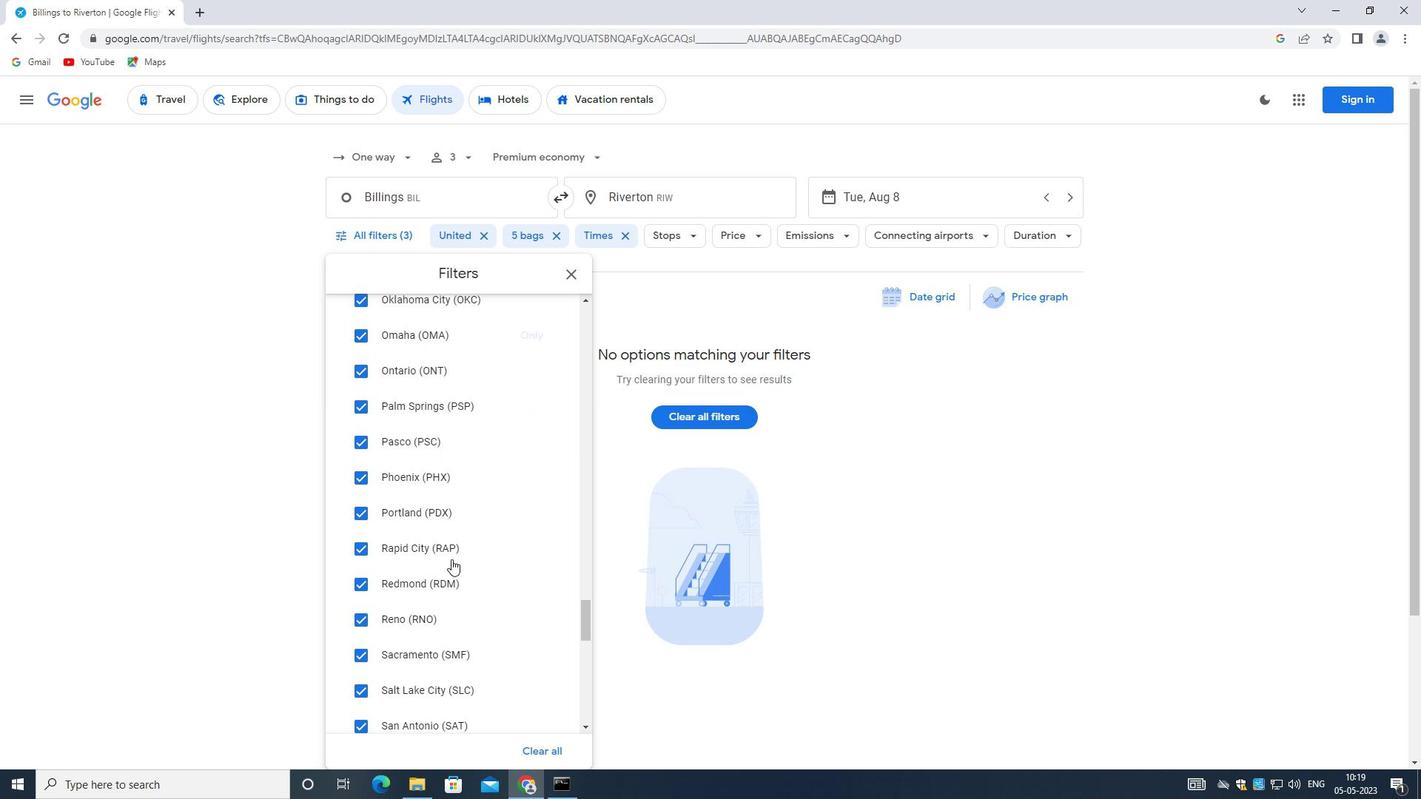
Action: Mouse scrolled (451, 559) with delta (0, 0)
Screenshot: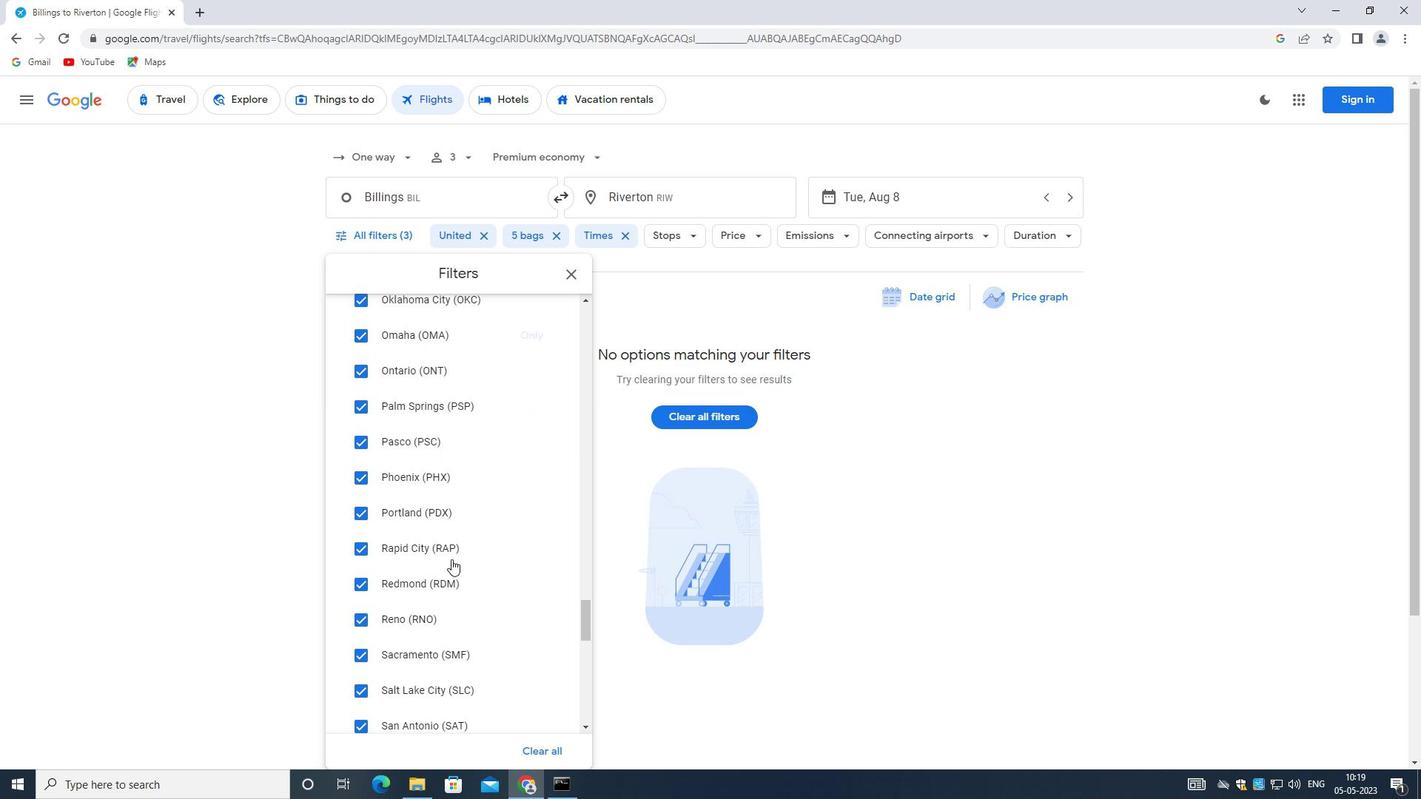 
Action: Mouse scrolled (451, 559) with delta (0, 0)
Screenshot: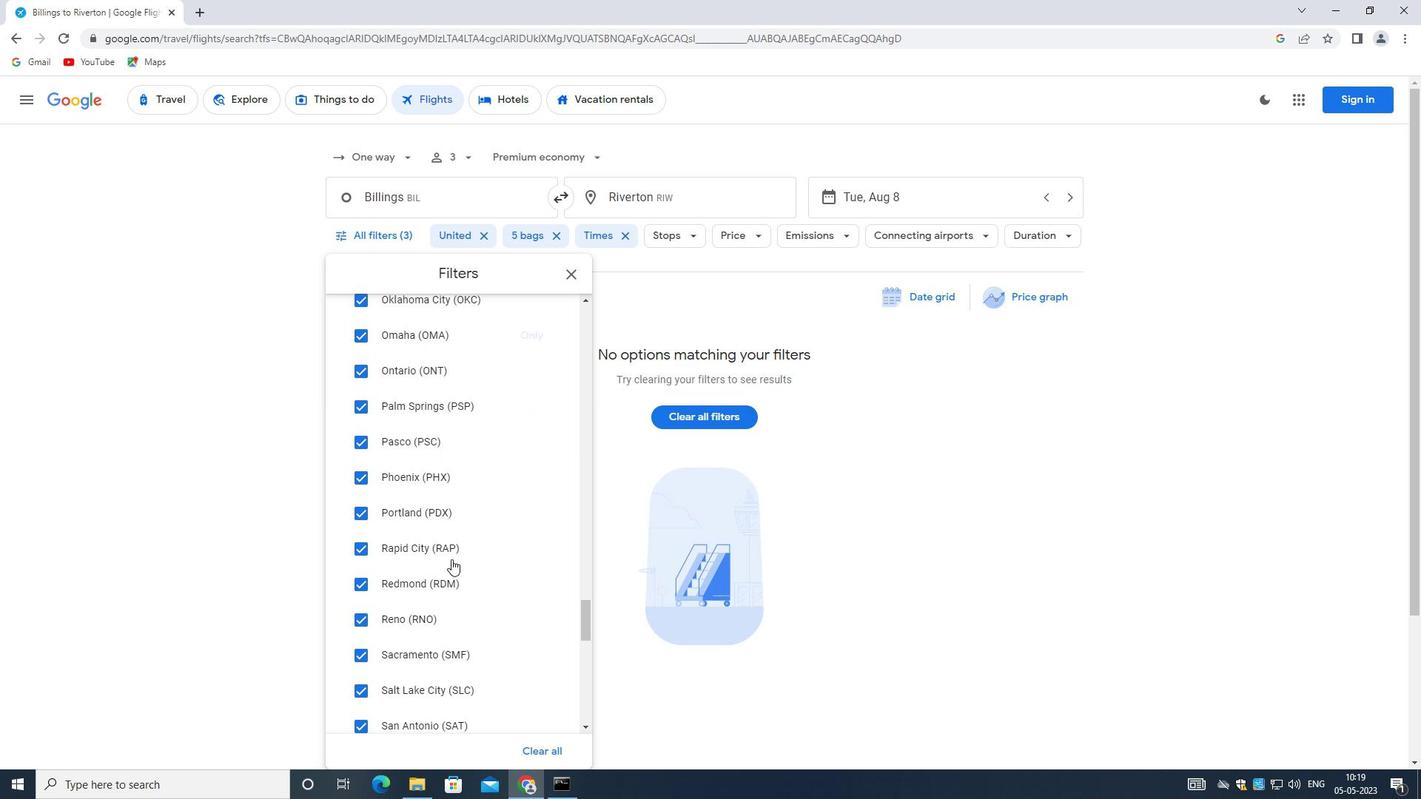 
Action: Mouse moved to (451, 559)
Screenshot: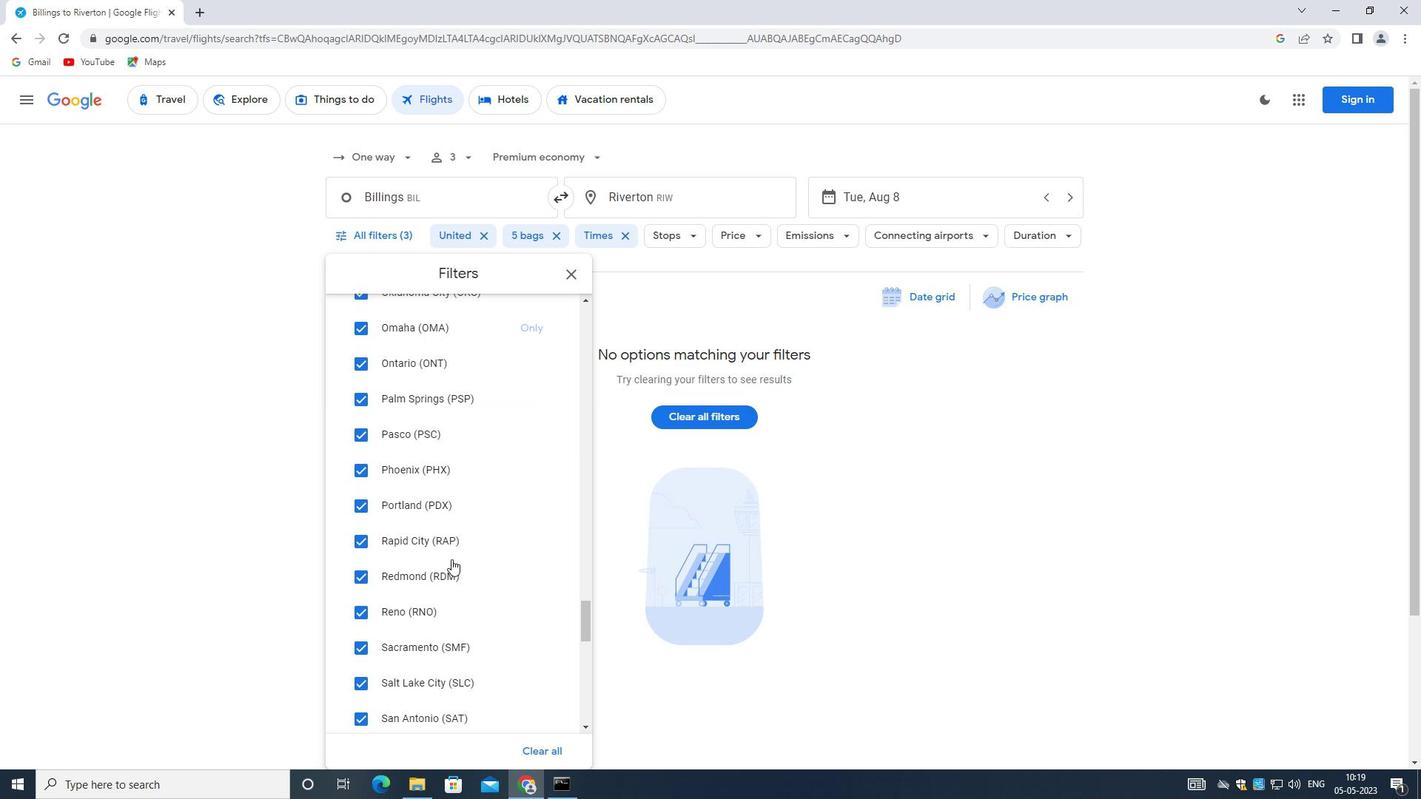 
